 Task: Check the traffic conditions on Interstate 40 in Flagstaff.
Action: Key pressed i<Key.caps_lock>NTERSTATE<Key.space>-40,<Key.caps_lock>f<Key.caps_lock>LAGSTAFF
Screenshot: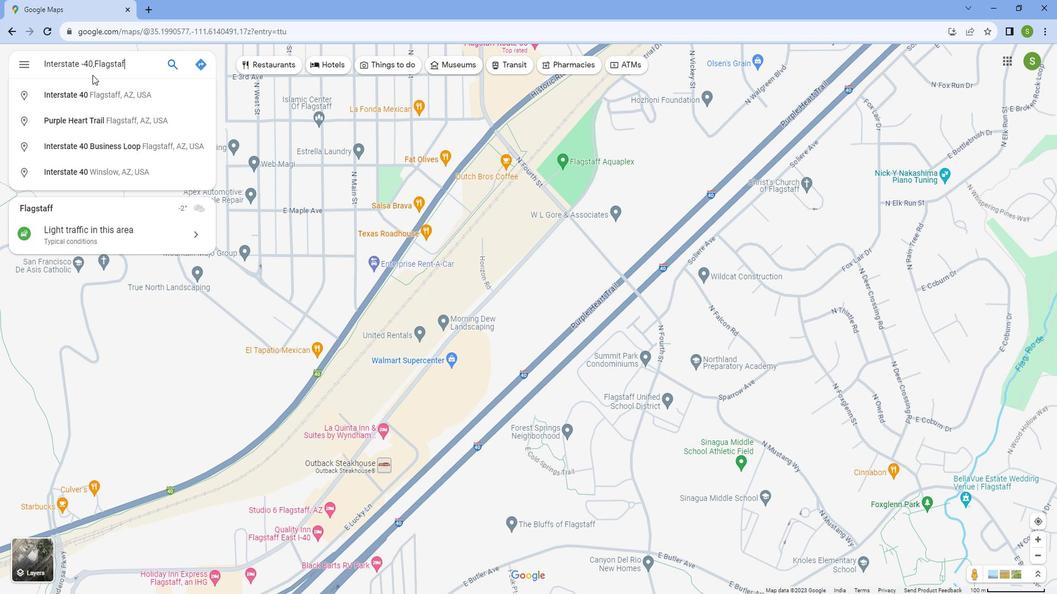 
Action: Mouse moved to (285, 350)
Screenshot: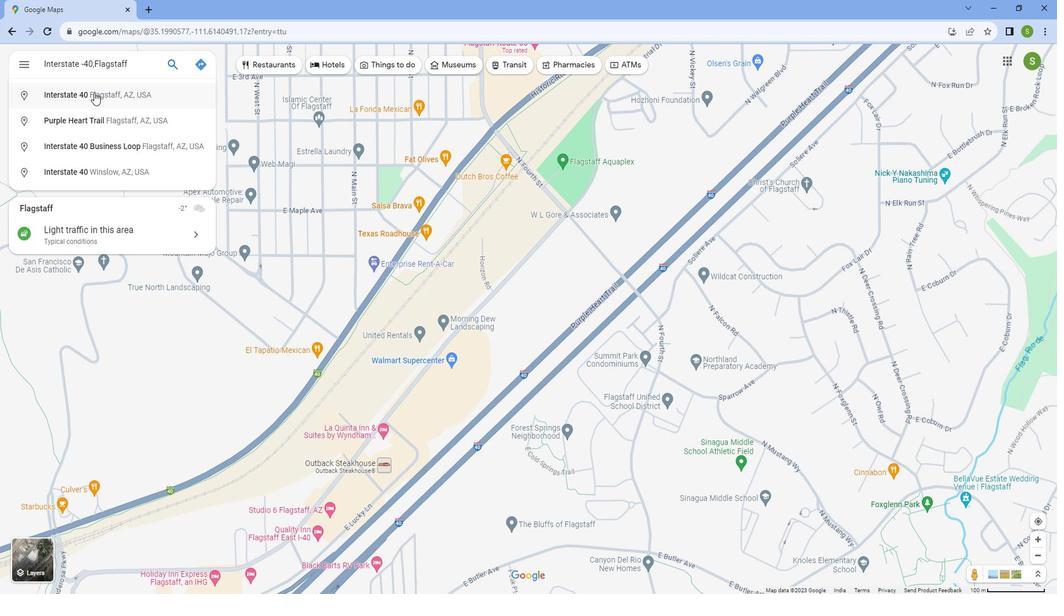 
Action: Mouse pressed left at (285, 350)
Screenshot: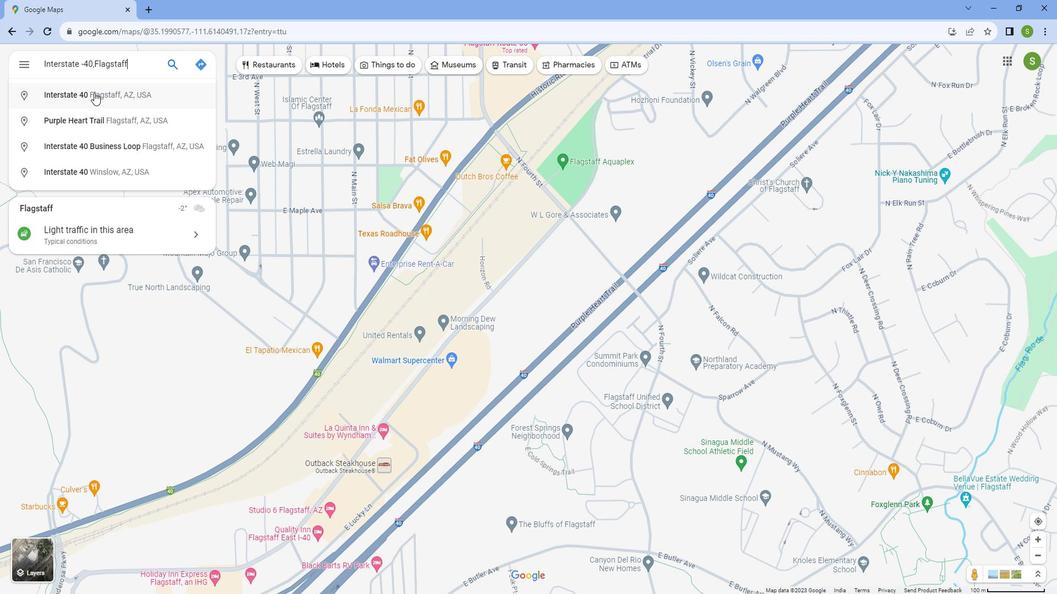 
Action: Mouse moved to (433, 345)
Screenshot: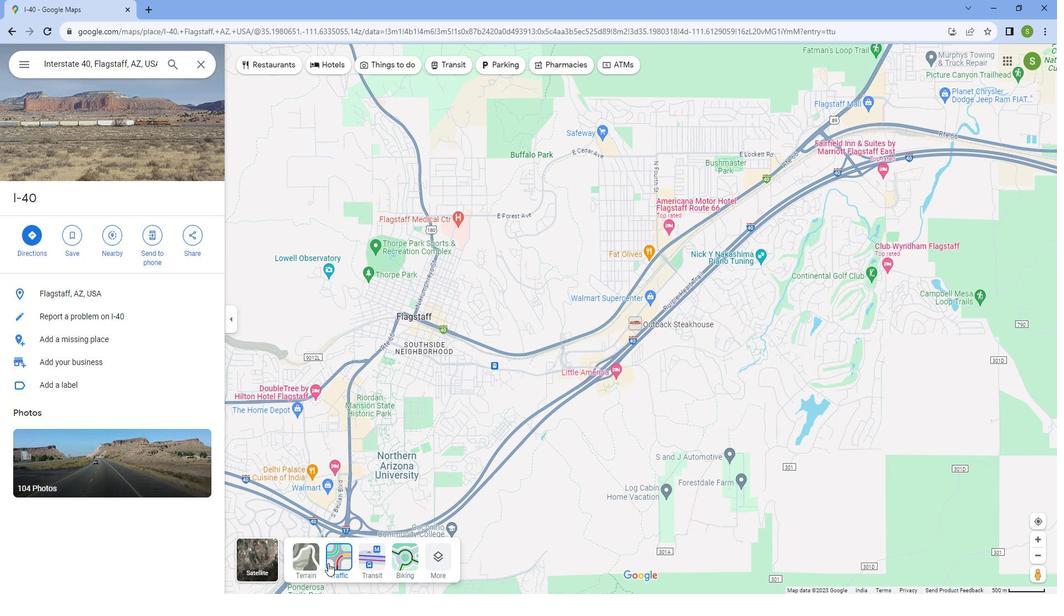 
Action: Mouse pressed left at (433, 345)
Screenshot: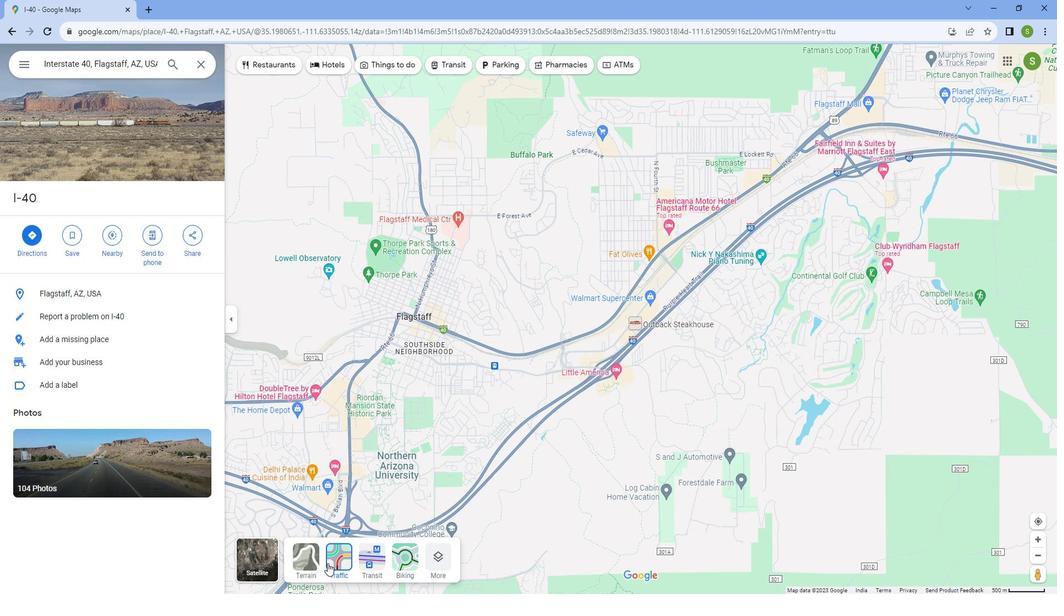 
Action: Mouse moved to (529, 347)
Screenshot: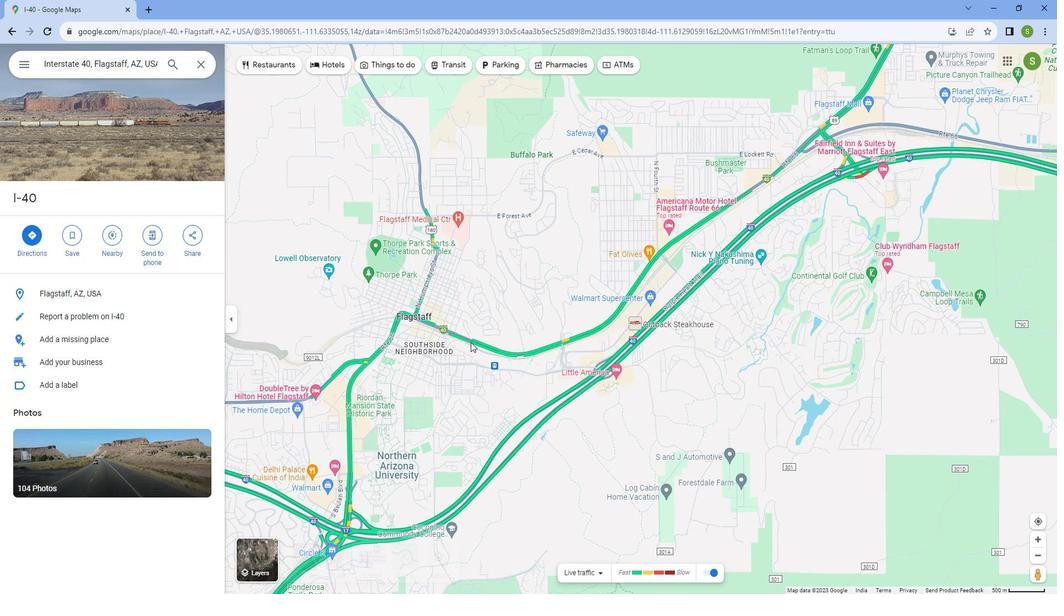 
Action: Mouse scrolled (529, 347) with delta (0, 0)
Screenshot: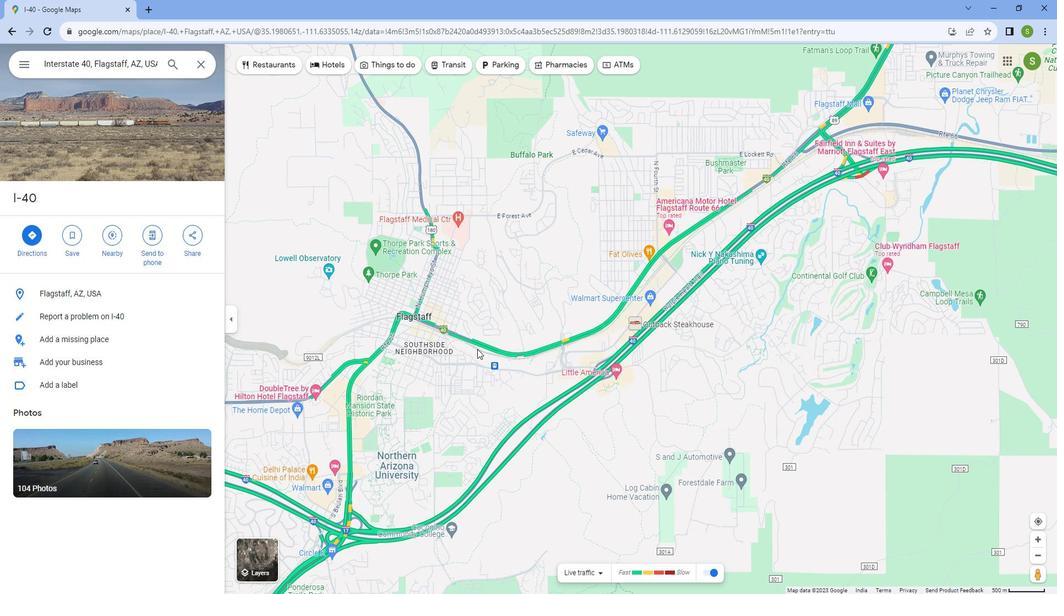 
Action: Mouse scrolled (529, 347) with delta (0, 0)
Screenshot: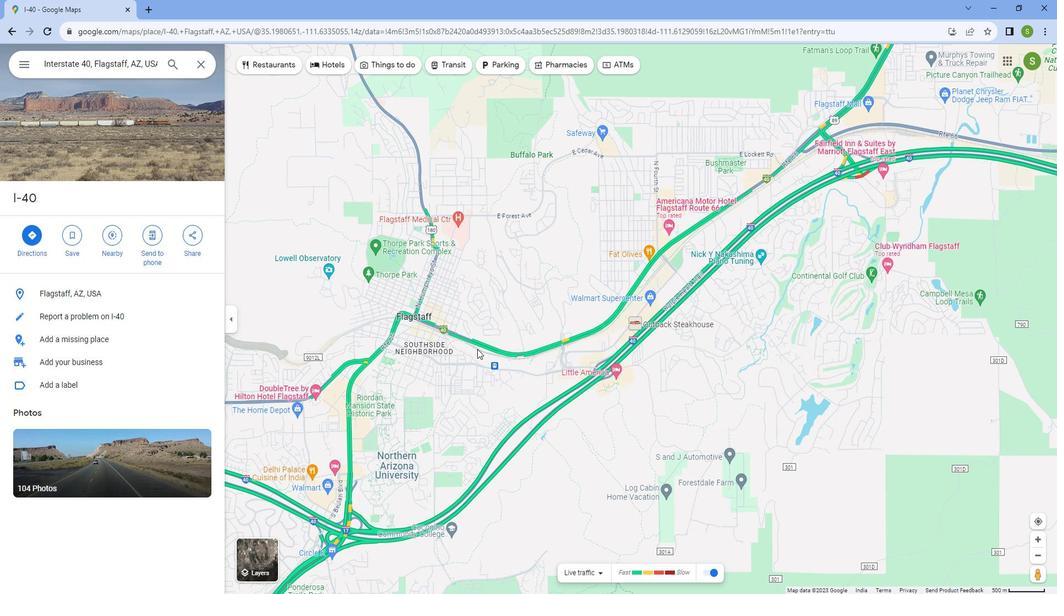 
Action: Mouse scrolled (529, 347) with delta (0, 0)
Screenshot: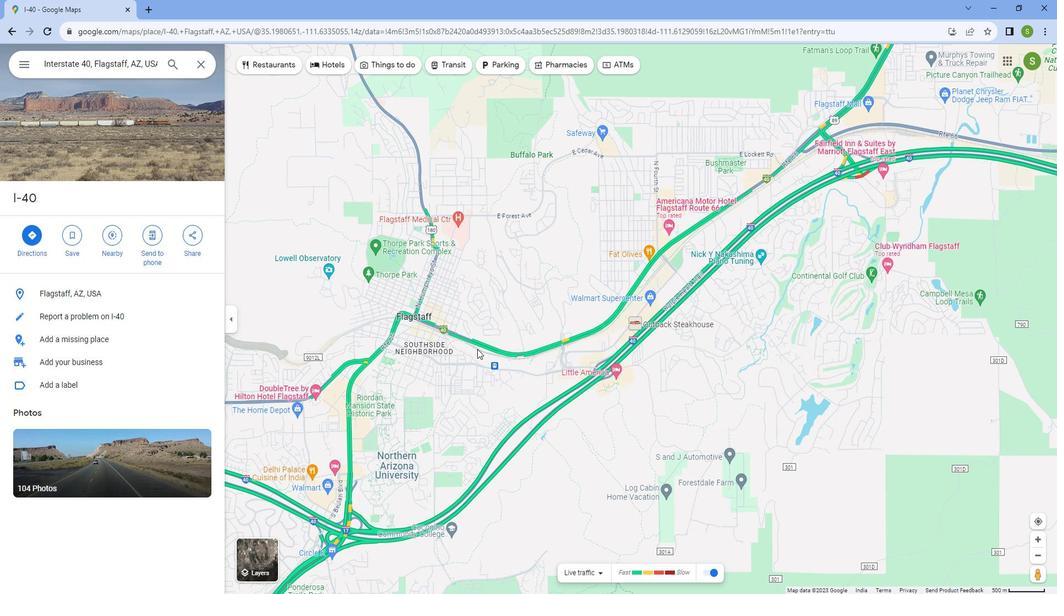 
Action: Mouse scrolled (529, 347) with delta (0, 0)
Screenshot: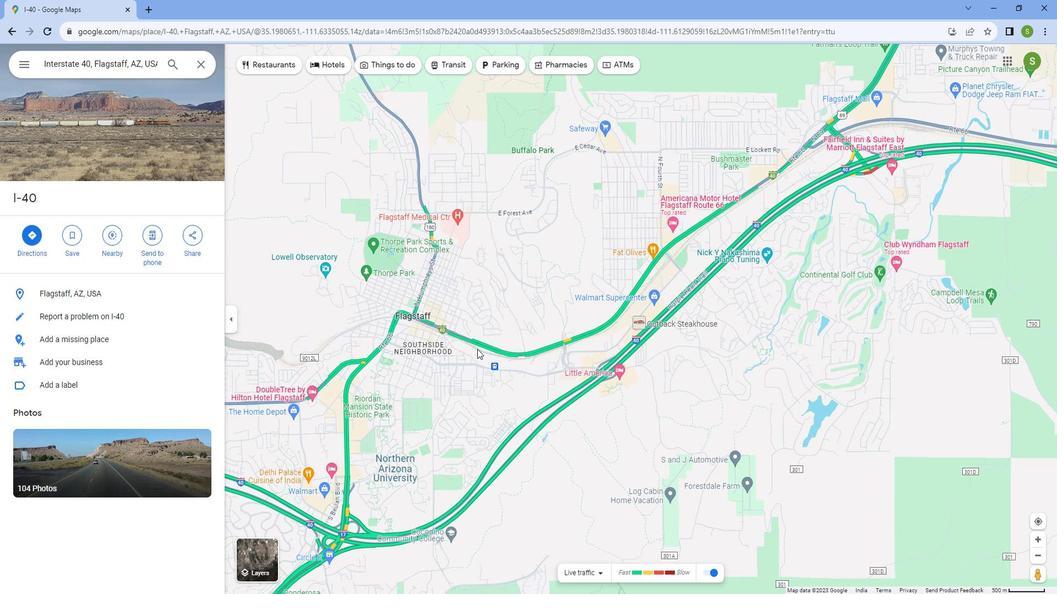 
Action: Mouse scrolled (529, 347) with delta (0, 0)
Screenshot: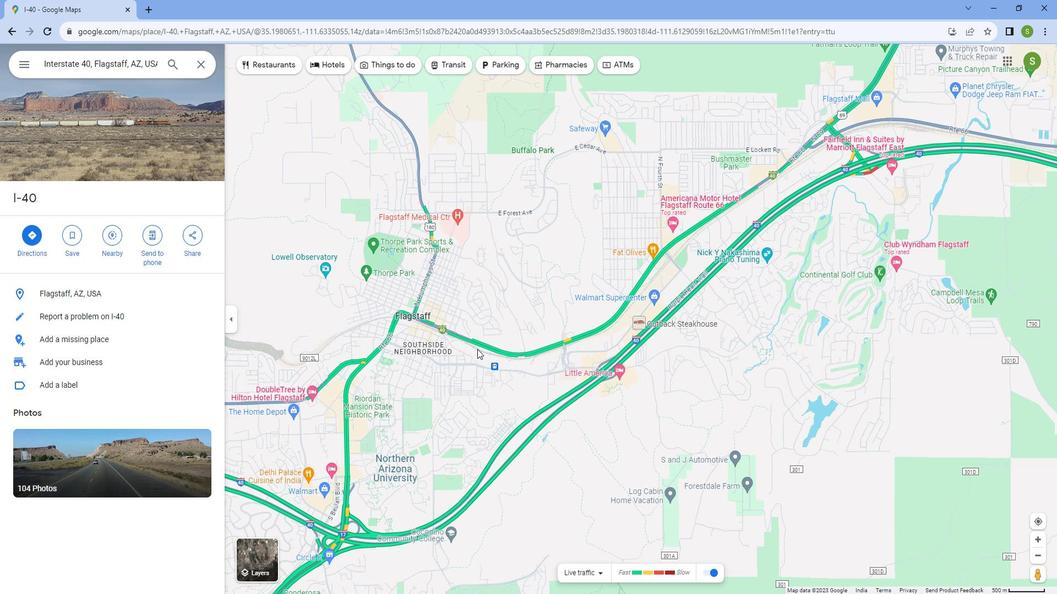 
Action: Mouse scrolled (529, 347) with delta (0, 0)
Screenshot: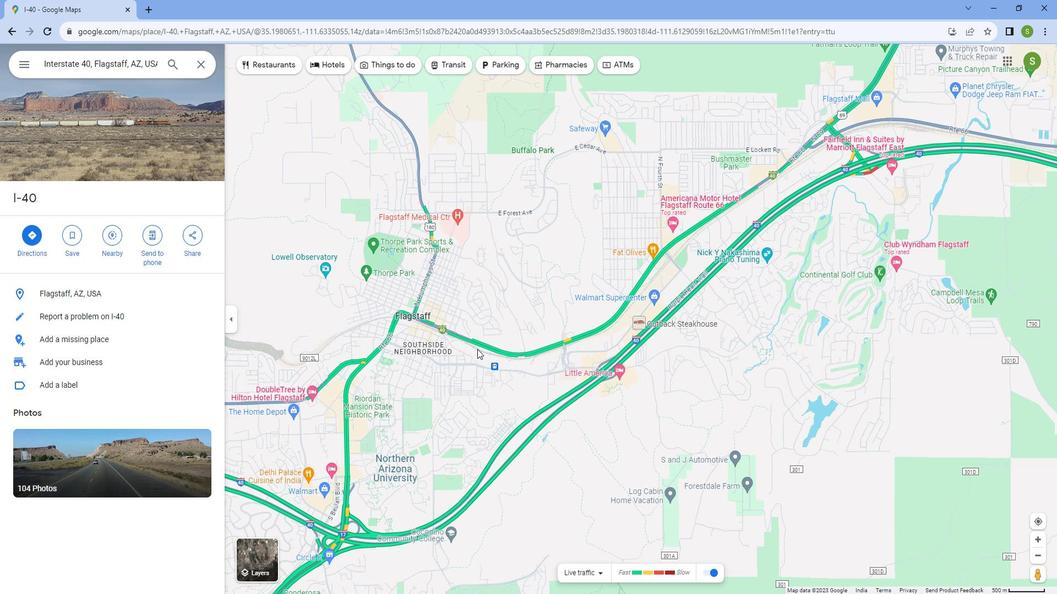 
Action: Mouse scrolled (529, 347) with delta (0, 0)
Screenshot: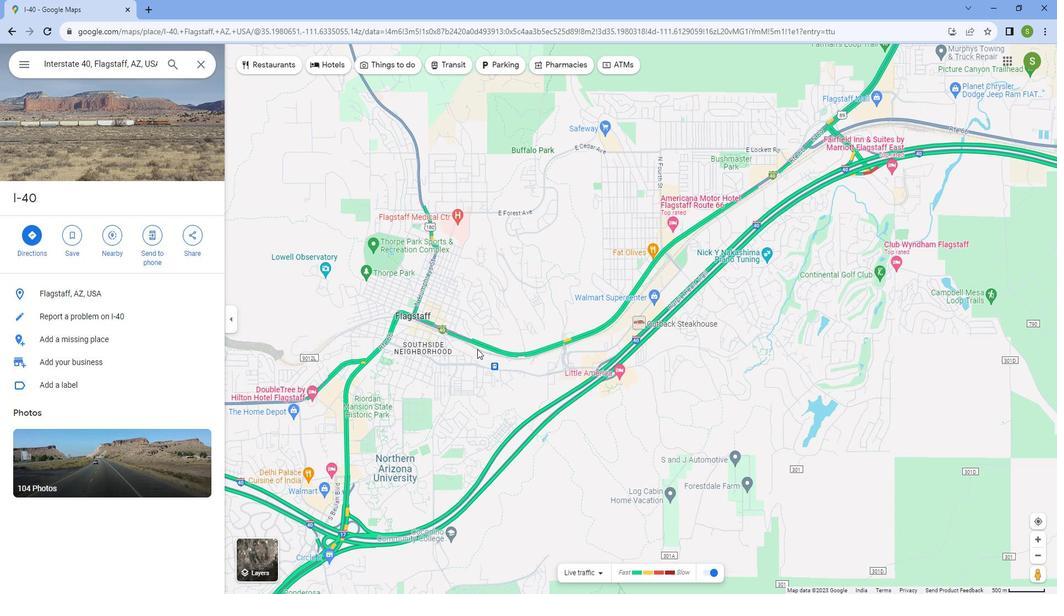 
Action: Mouse scrolled (529, 347) with delta (0, 0)
Screenshot: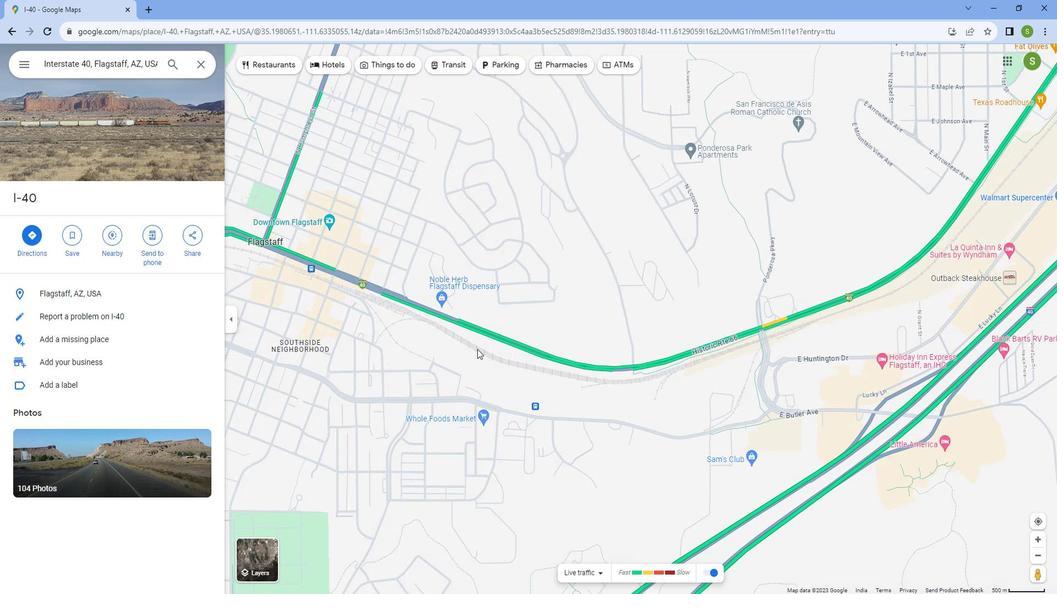 
Action: Mouse scrolled (529, 347) with delta (0, 0)
Screenshot: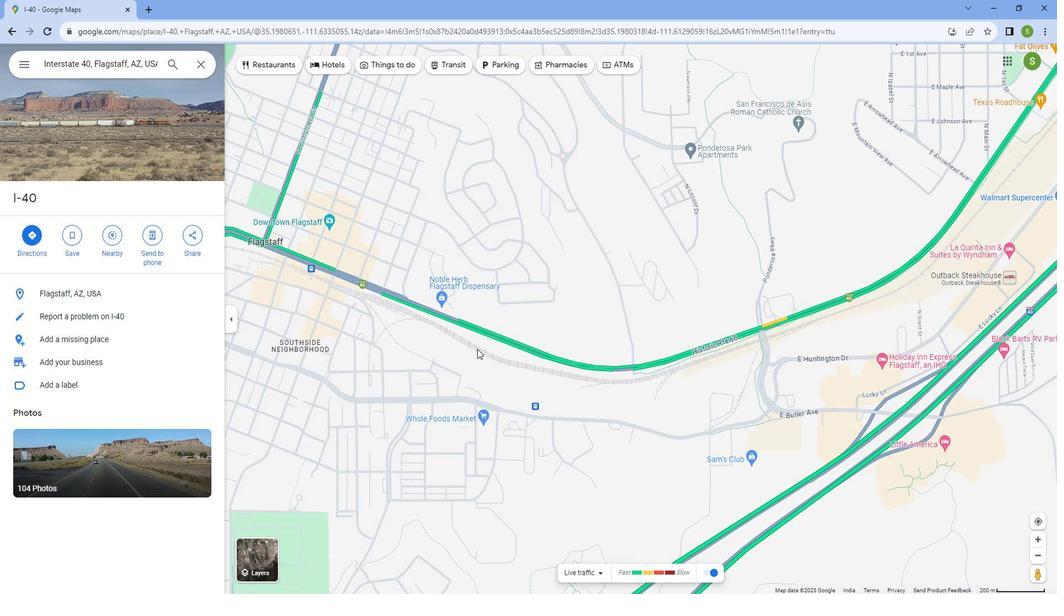 
Action: Mouse scrolled (529, 347) with delta (0, 0)
Screenshot: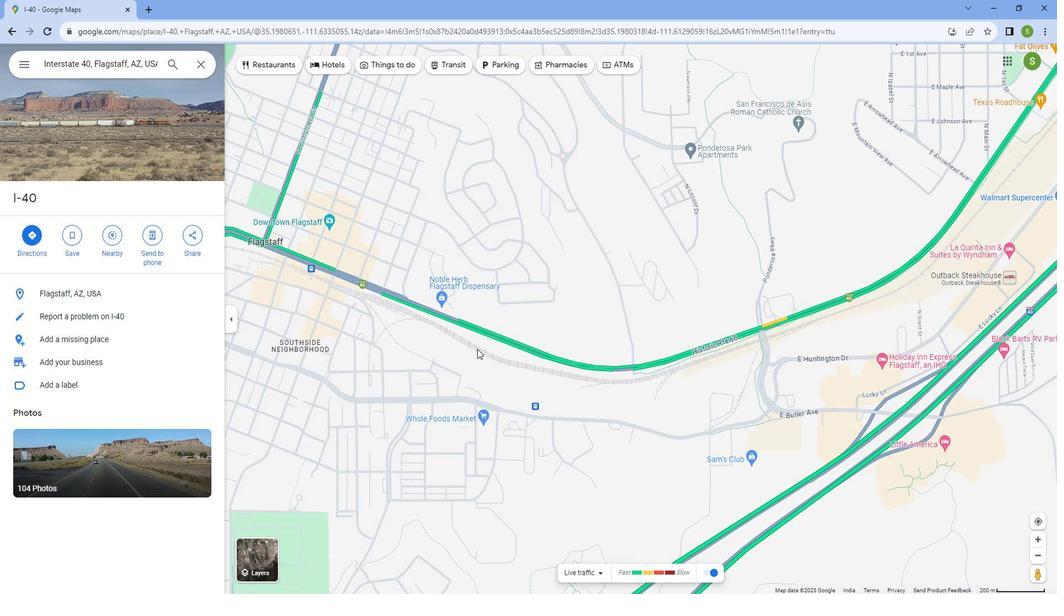 
Action: Mouse scrolled (529, 347) with delta (0, 0)
Screenshot: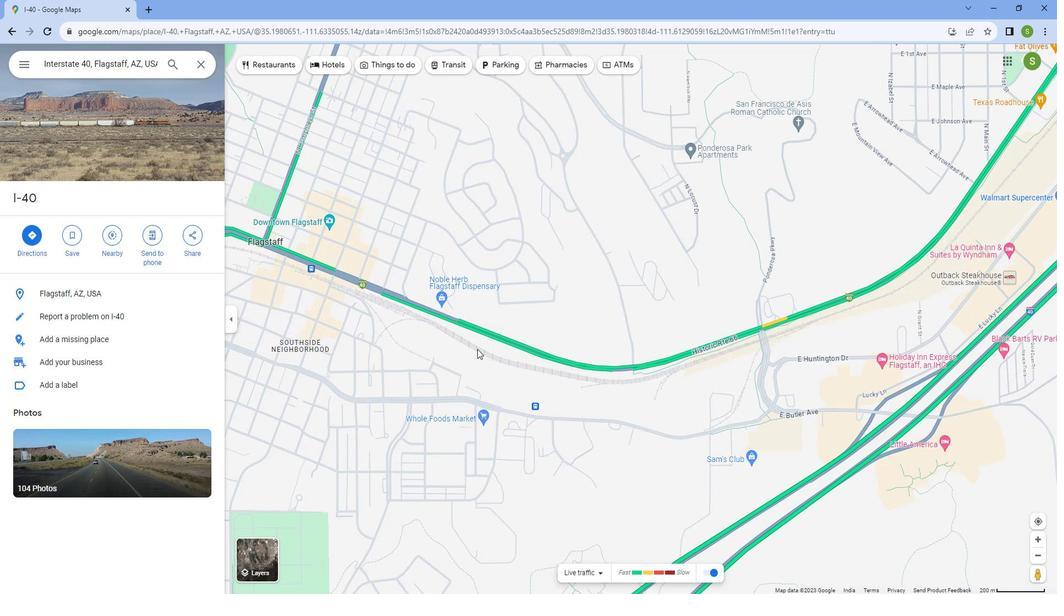 
Action: Mouse scrolled (529, 347) with delta (0, 0)
Screenshot: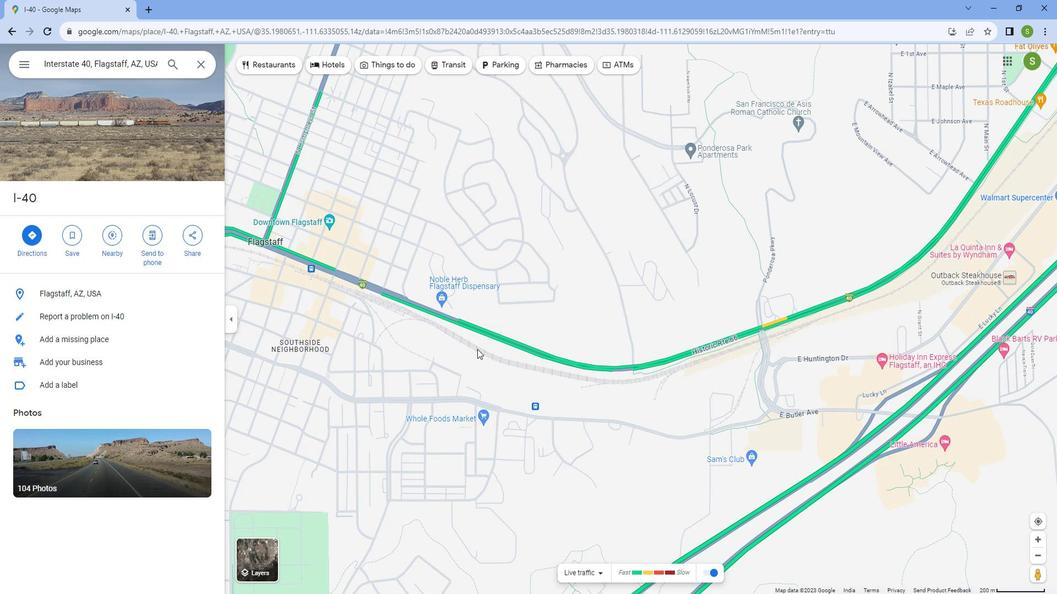 
Action: Mouse moved to (705, 346)
Screenshot: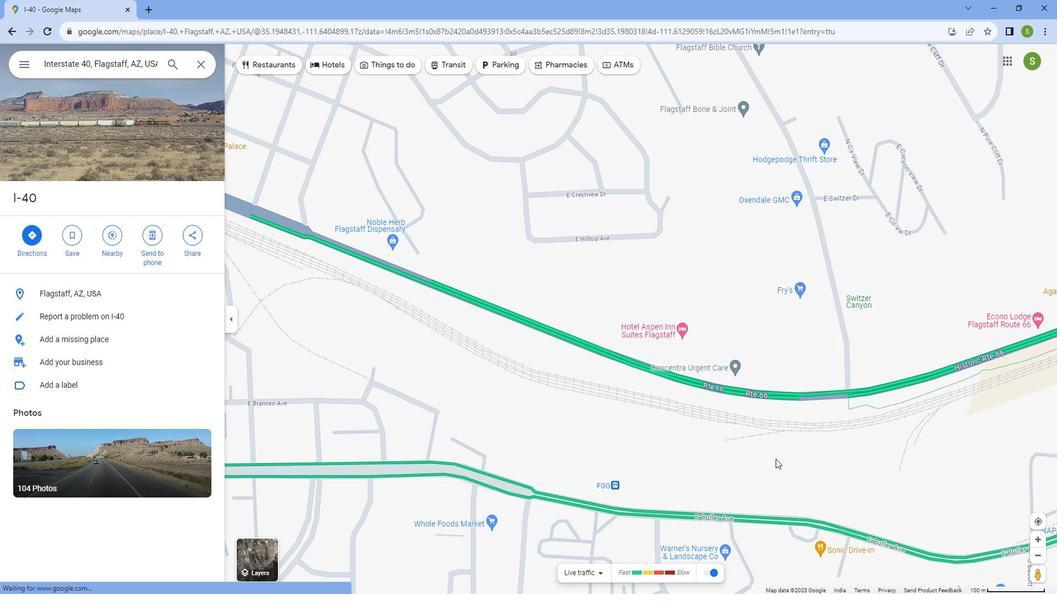 
Action: Mouse pressed left at (705, 346)
Screenshot: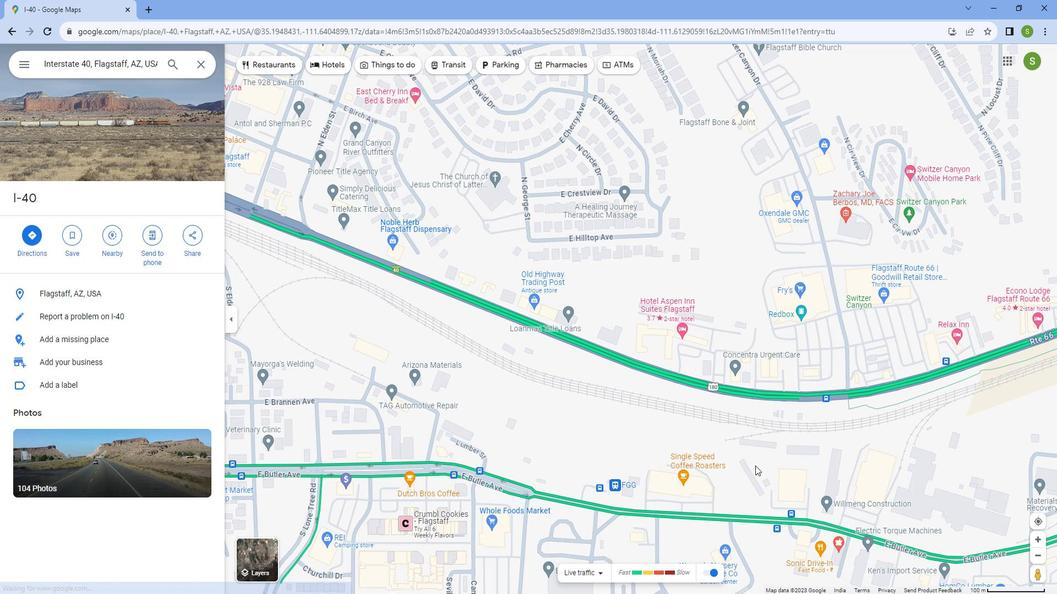 
Action: Mouse moved to (747, 348)
Screenshot: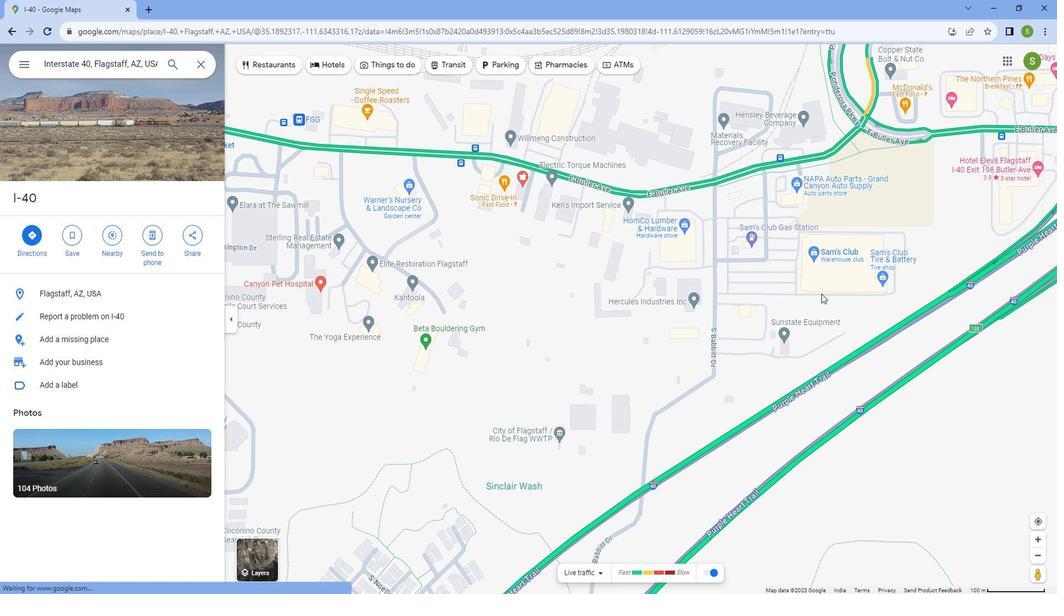 
Action: Mouse pressed left at (747, 348)
Screenshot: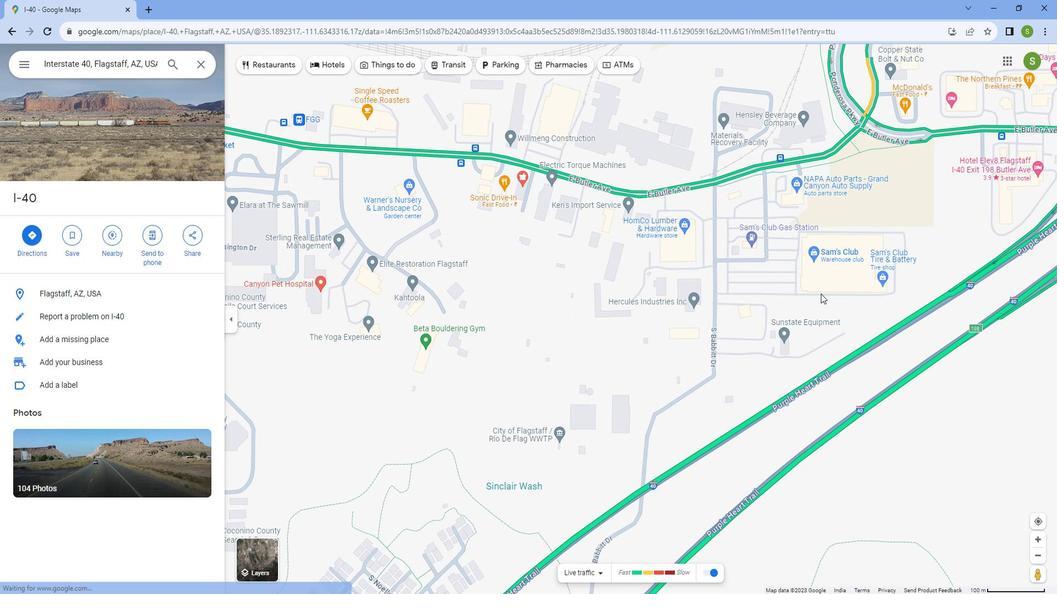 
Action: Mouse moved to (836, 348)
Screenshot: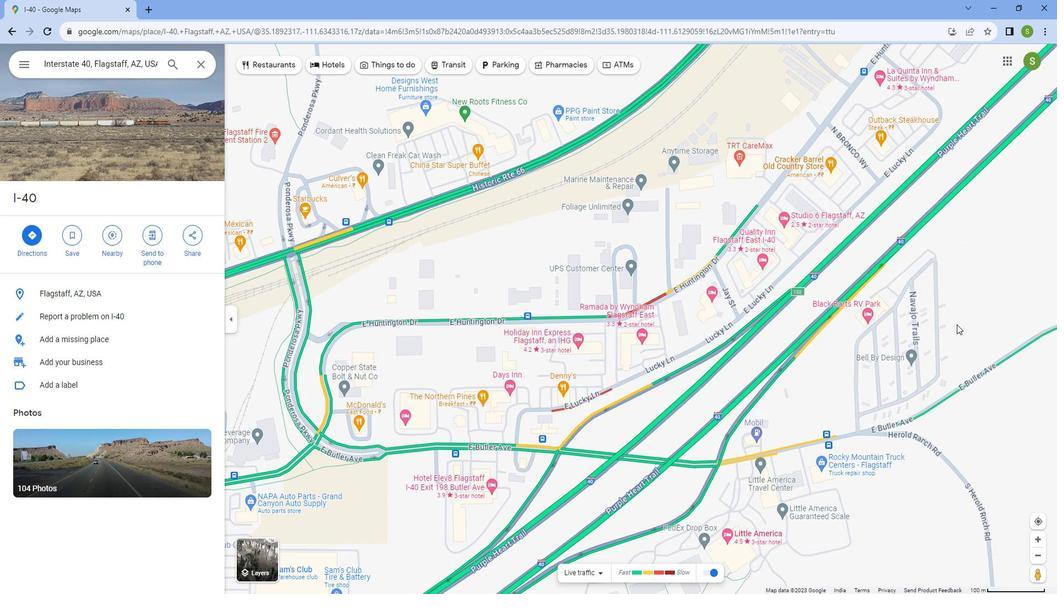 
Action: Mouse pressed left at (836, 348)
Screenshot: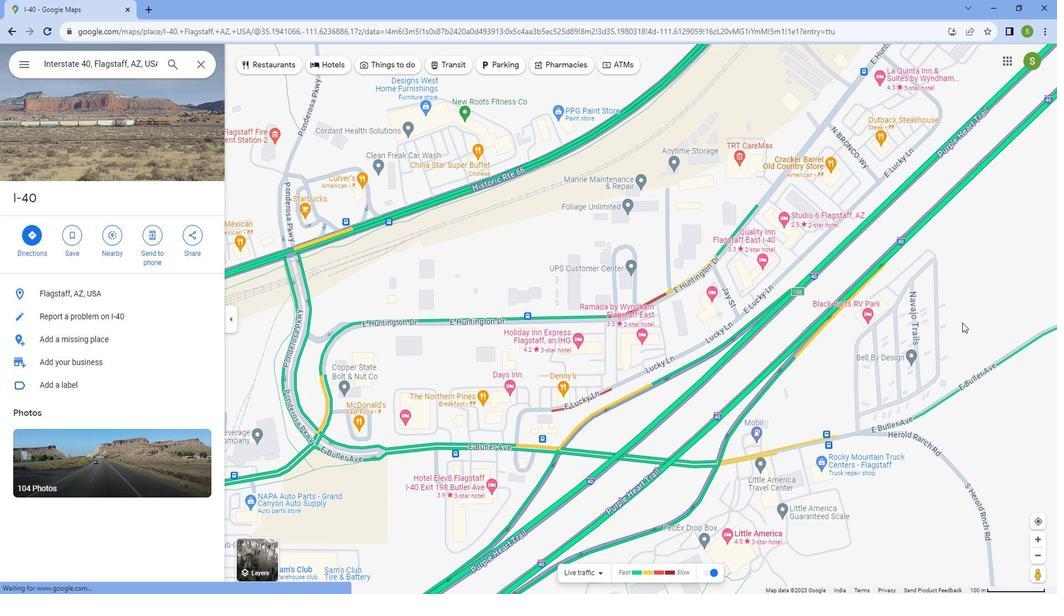 
Action: Mouse moved to (762, 349)
Screenshot: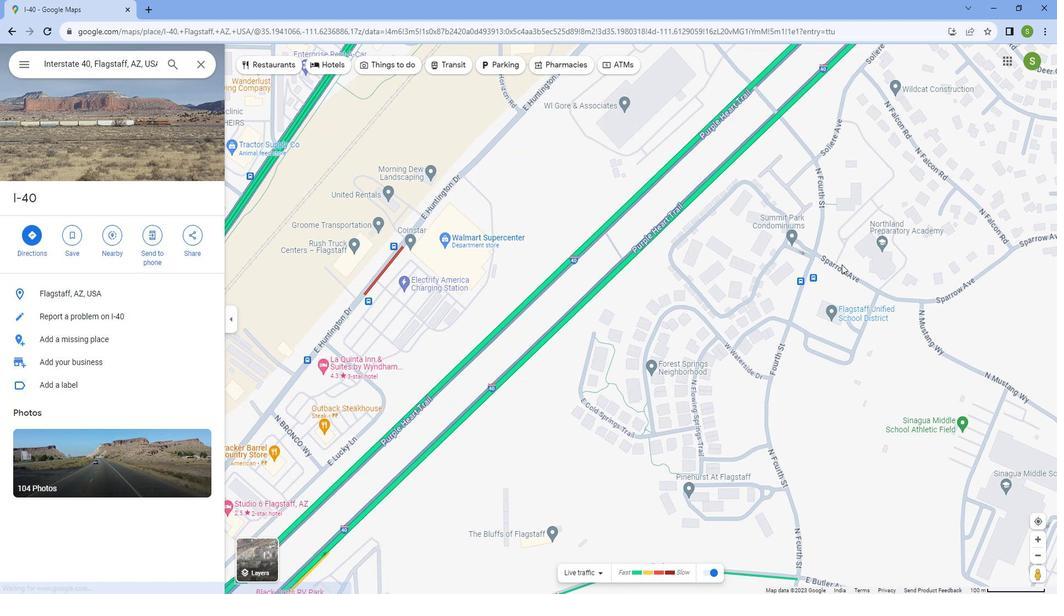 
Action: Mouse pressed left at (762, 349)
Screenshot: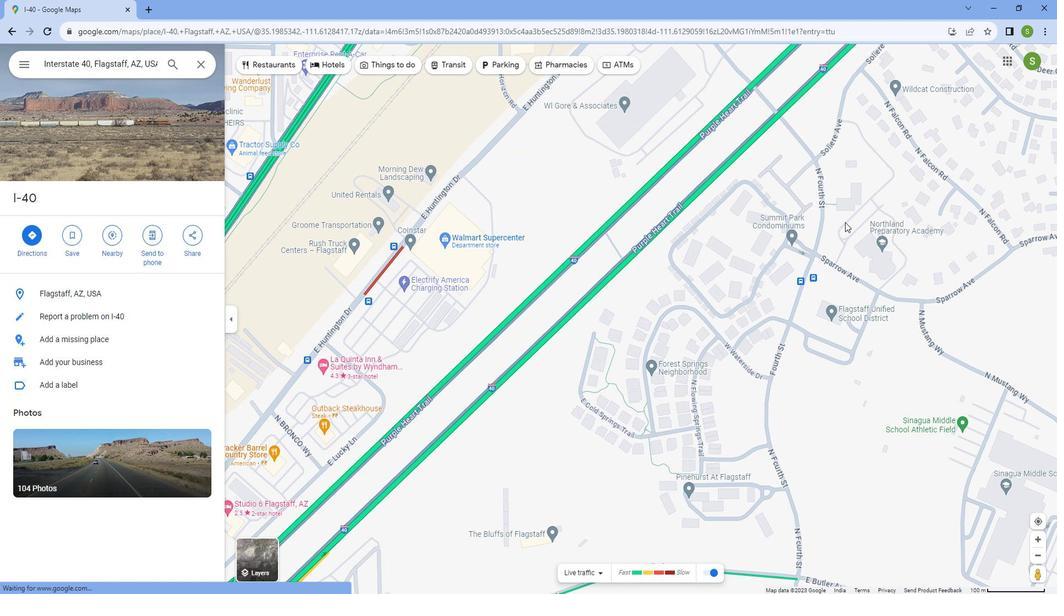
Action: Mouse moved to (601, 347)
Screenshot: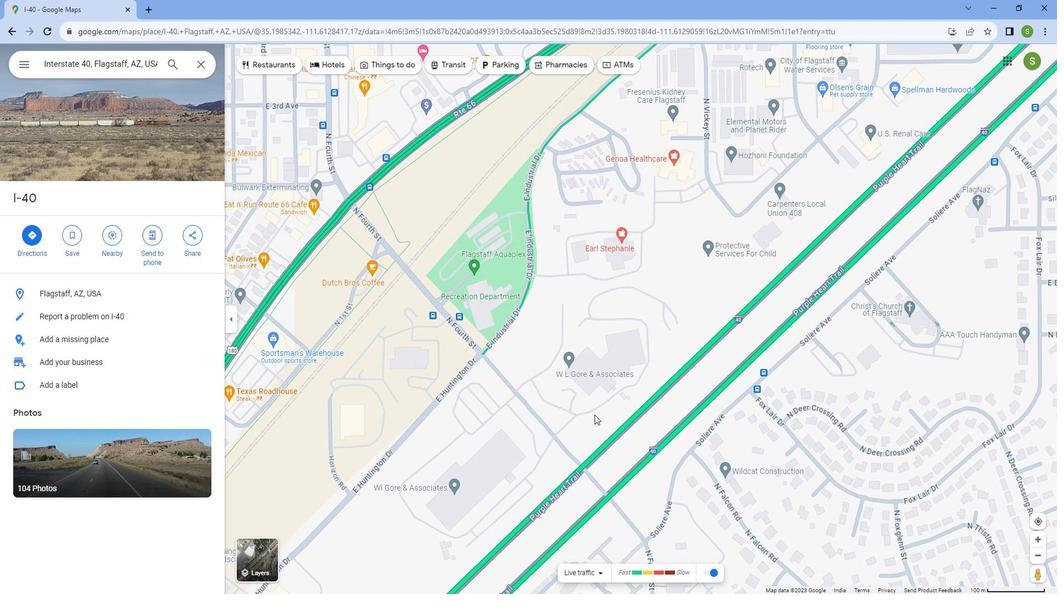 
Action: Mouse scrolled (601, 347) with delta (0, 0)
Screenshot: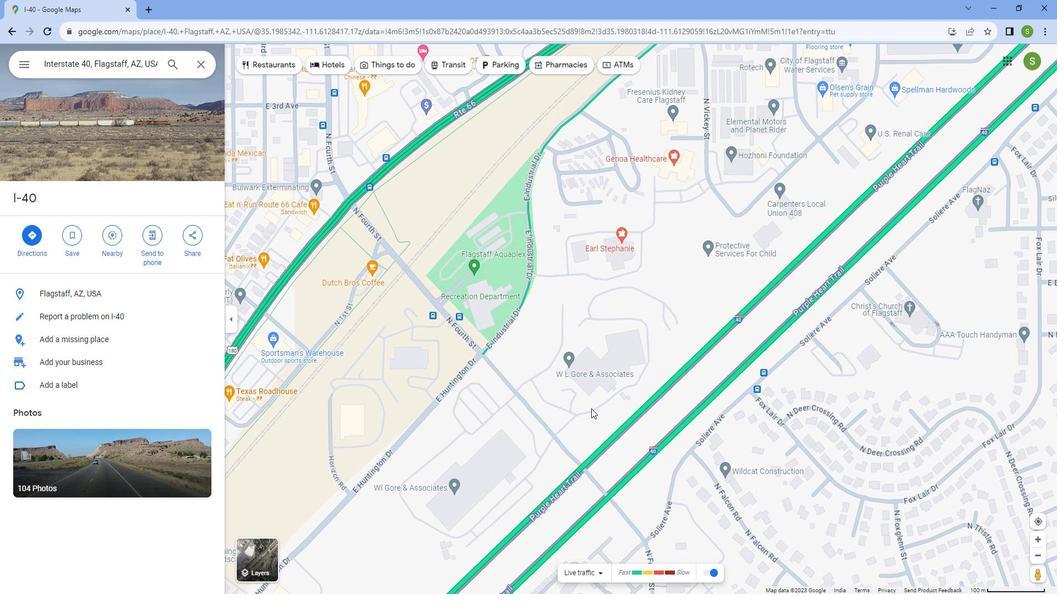 
Action: Mouse scrolled (601, 347) with delta (0, 0)
Screenshot: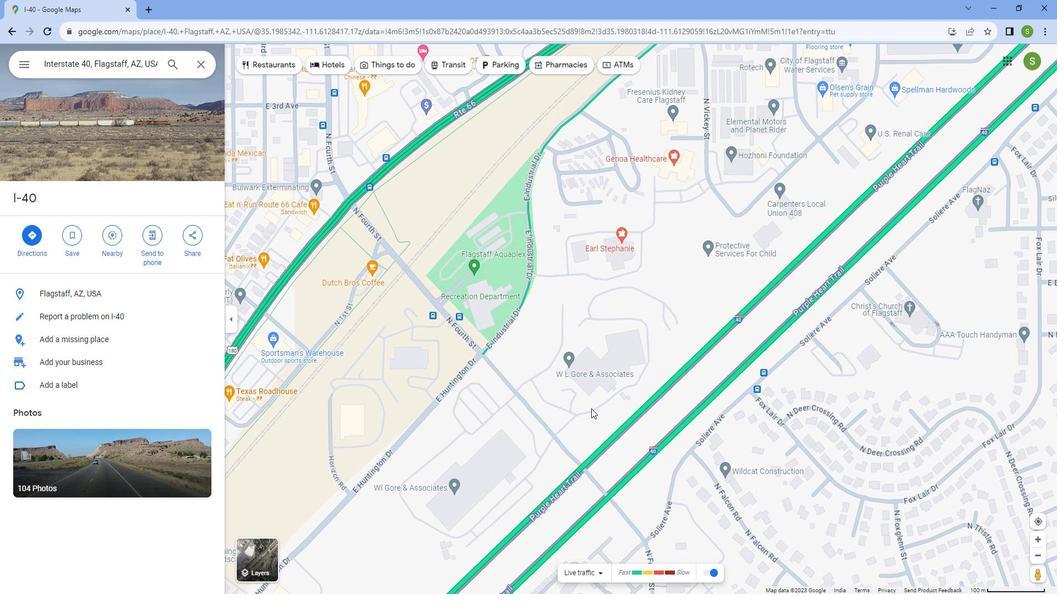 
Action: Mouse scrolled (601, 347) with delta (0, 0)
Screenshot: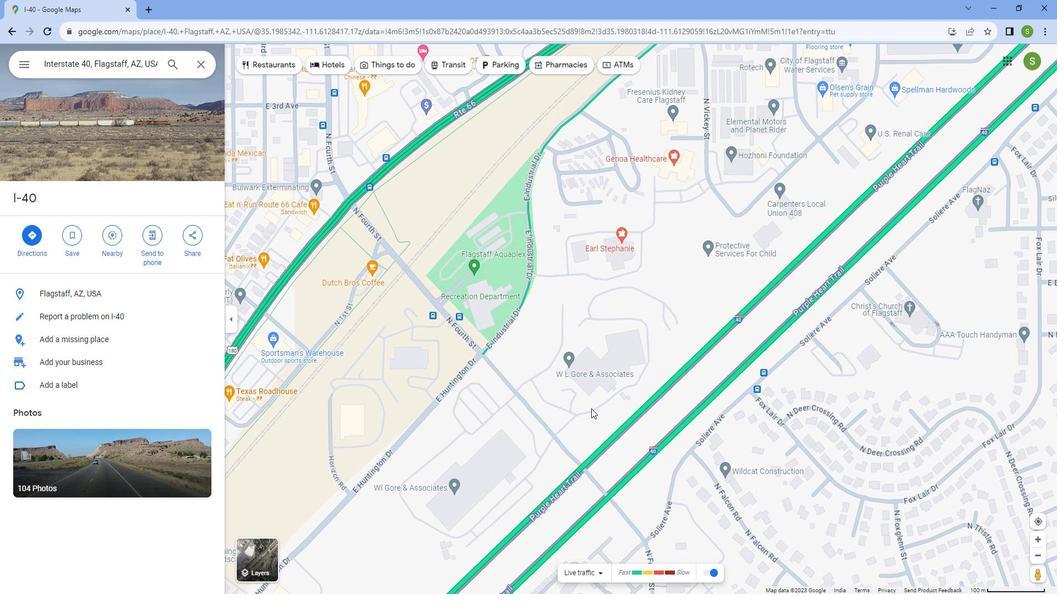 
Action: Mouse scrolled (601, 347) with delta (0, 0)
Screenshot: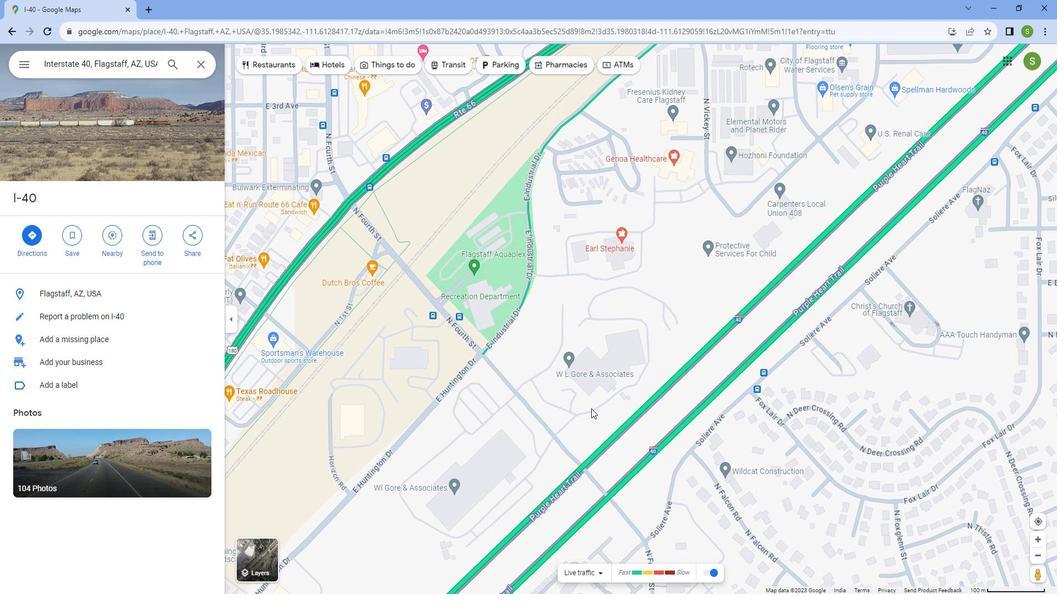 
Action: Mouse scrolled (601, 347) with delta (0, 0)
Screenshot: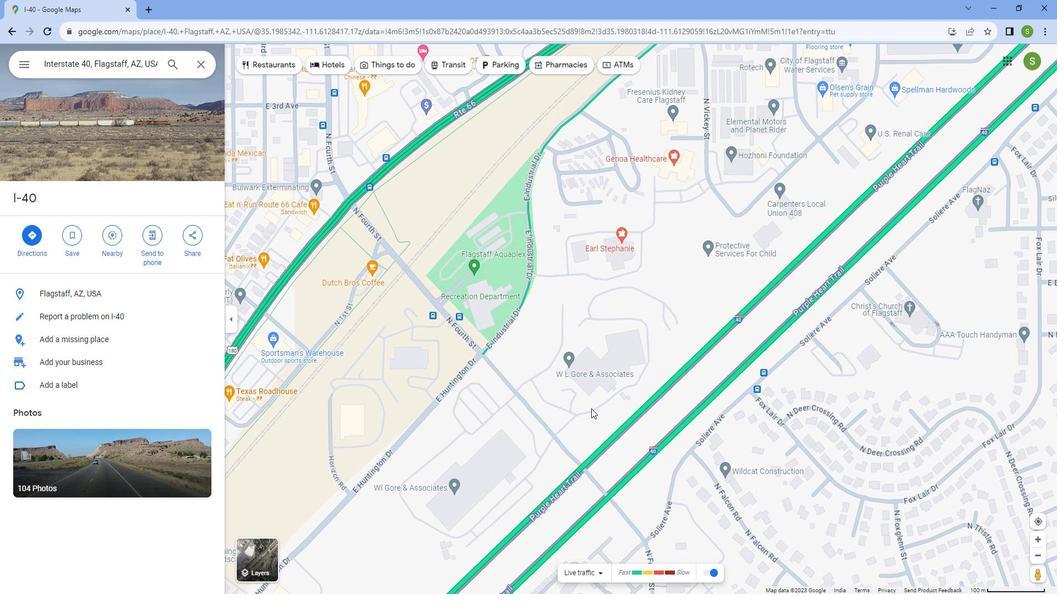 
Action: Mouse scrolled (601, 347) with delta (0, 0)
Screenshot: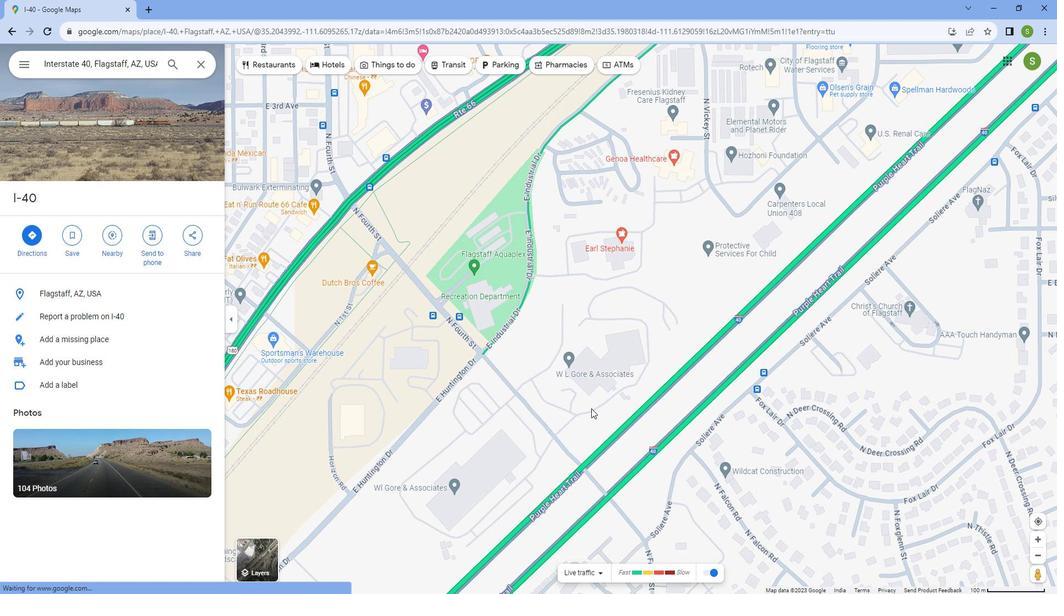 
Action: Mouse scrolled (601, 347) with delta (0, 0)
Screenshot: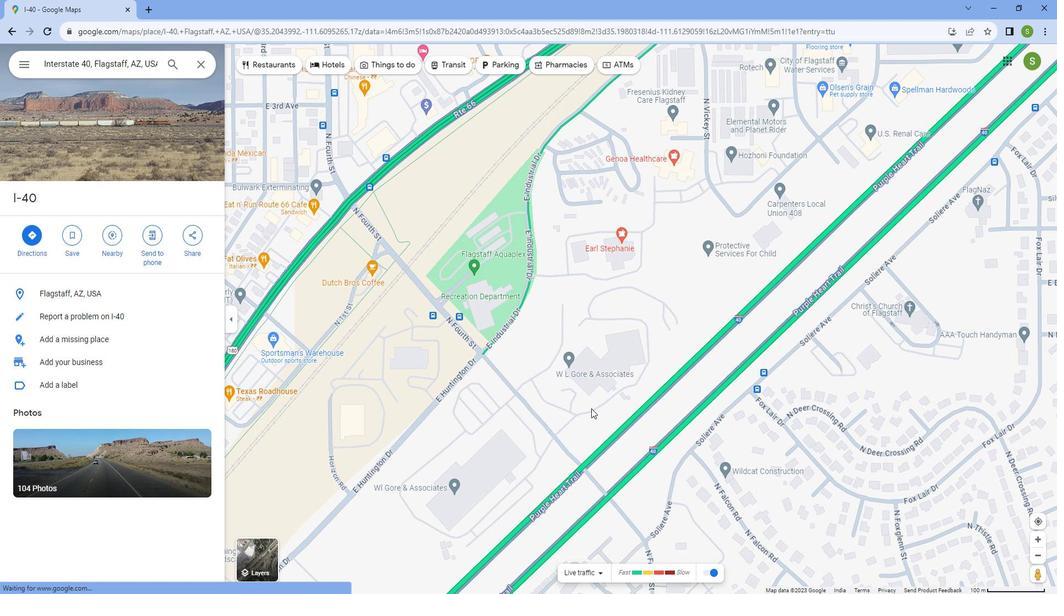 
Action: Mouse scrolled (601, 347) with delta (0, 0)
Screenshot: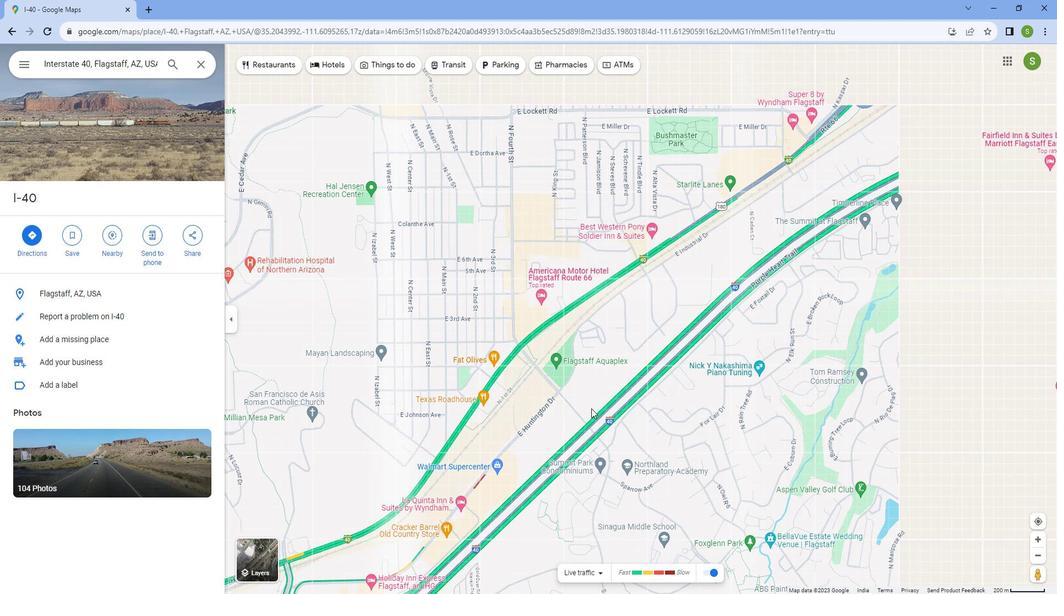 
Action: Mouse scrolled (601, 347) with delta (0, 0)
Screenshot: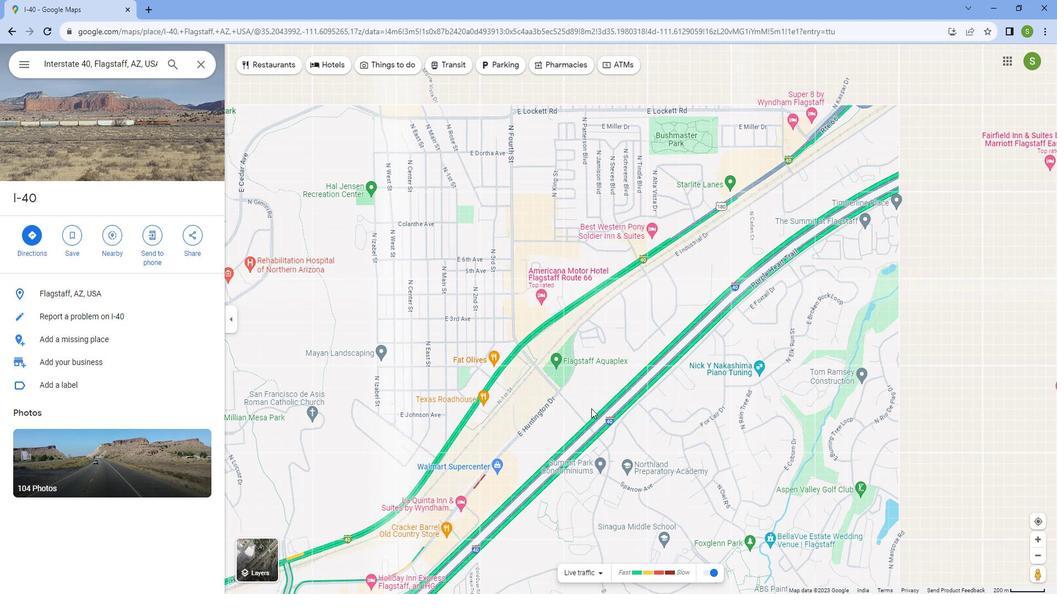 
Action: Mouse scrolled (601, 347) with delta (0, 0)
Screenshot: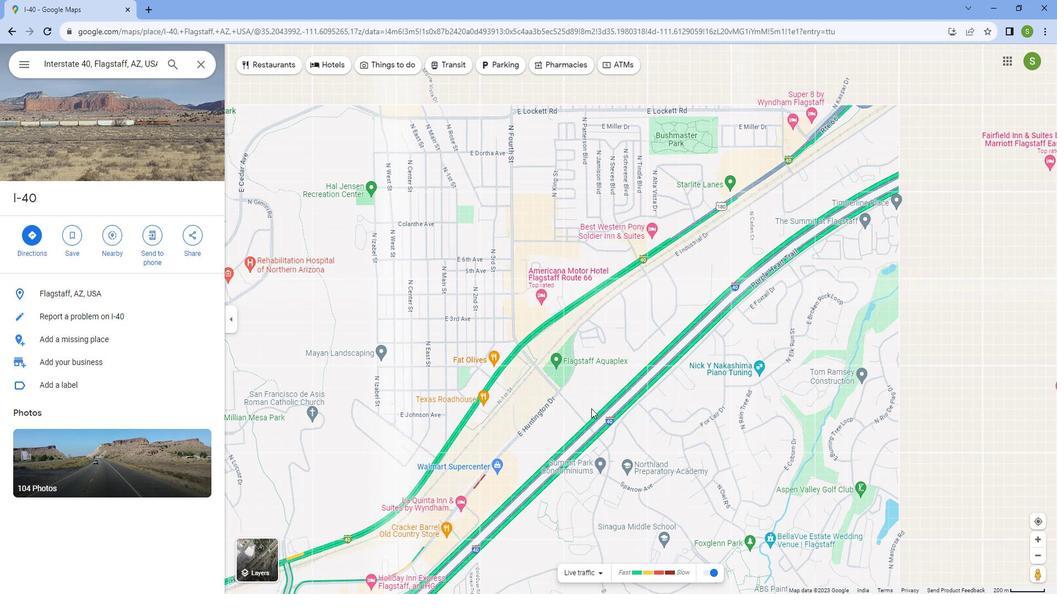 
Action: Mouse scrolled (601, 347) with delta (0, 0)
Screenshot: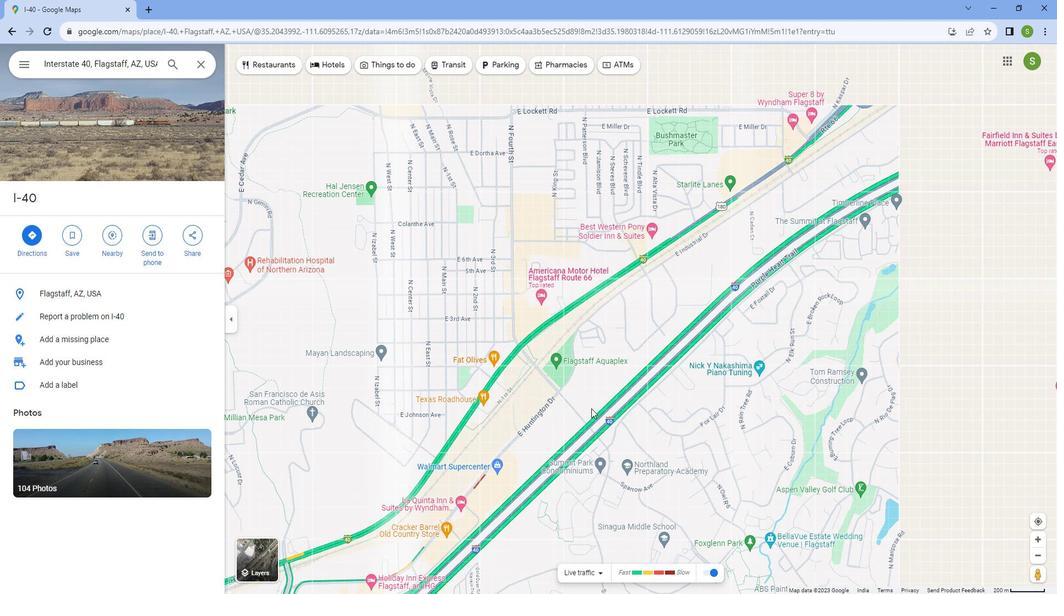 
Action: Mouse scrolled (601, 347) with delta (0, 0)
Screenshot: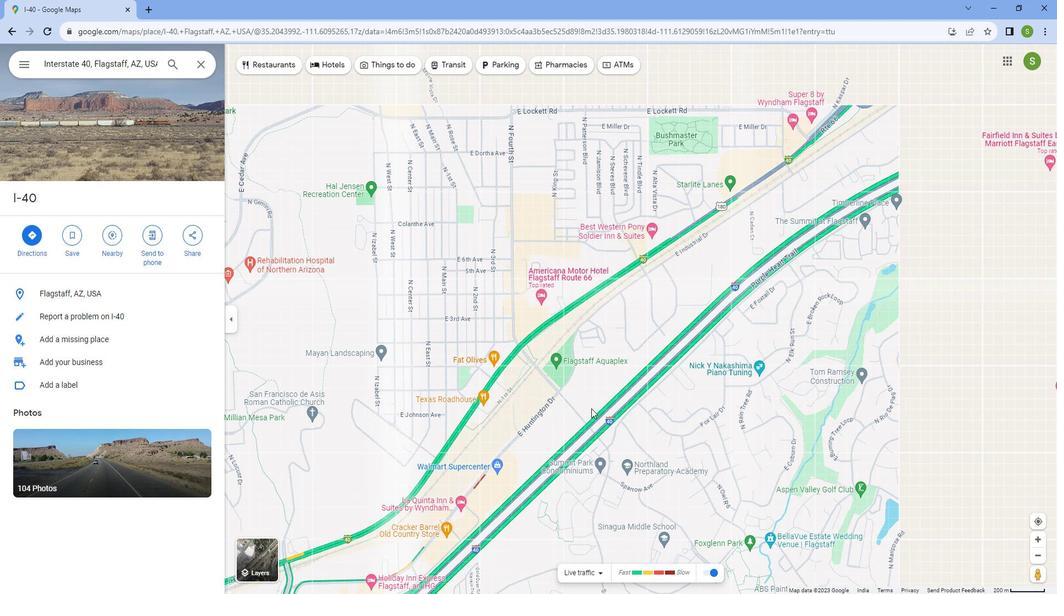 
Action: Mouse scrolled (601, 347) with delta (0, 0)
Screenshot: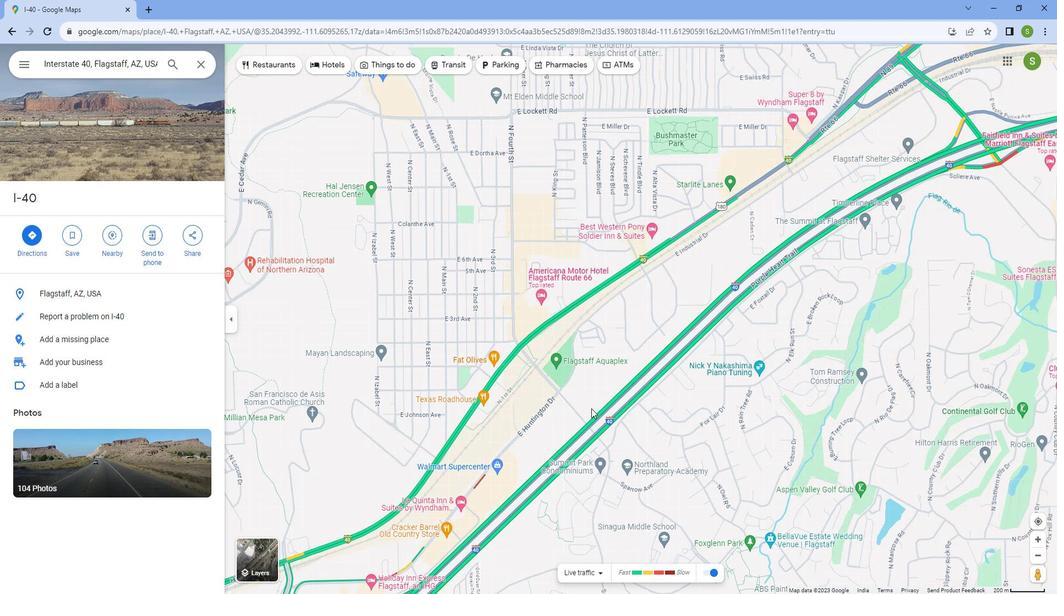
Action: Mouse scrolled (601, 347) with delta (0, 0)
Screenshot: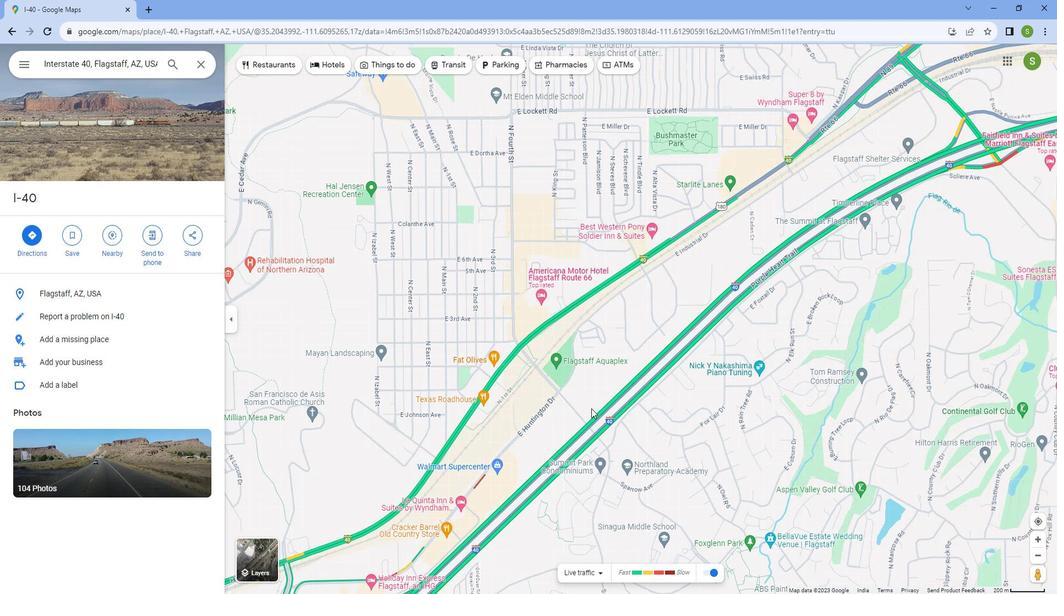 
Action: Mouse scrolled (601, 347) with delta (0, 0)
Screenshot: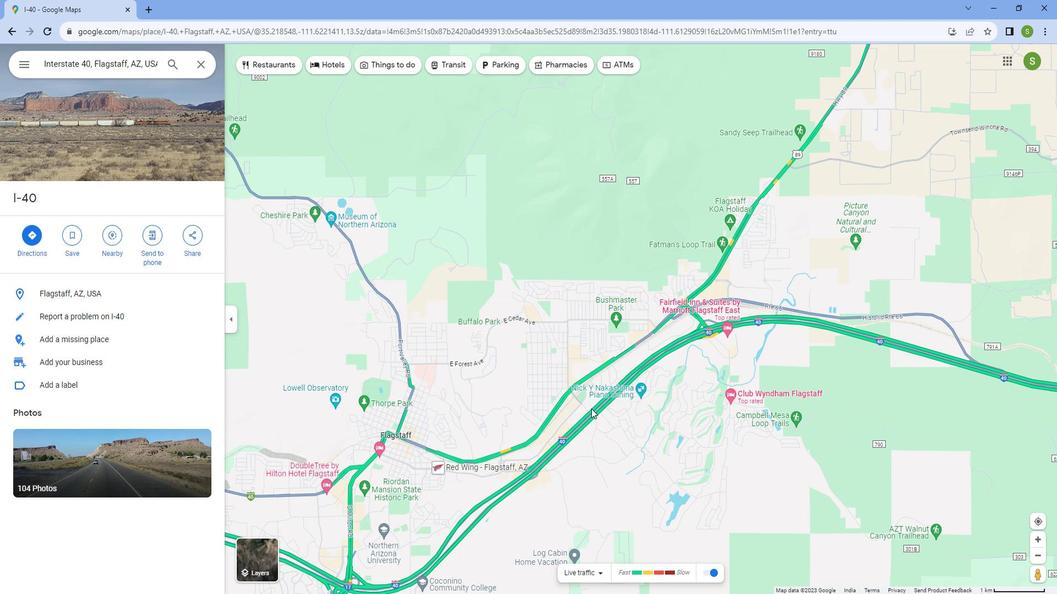 
Action: Mouse scrolled (601, 347) with delta (0, 0)
Screenshot: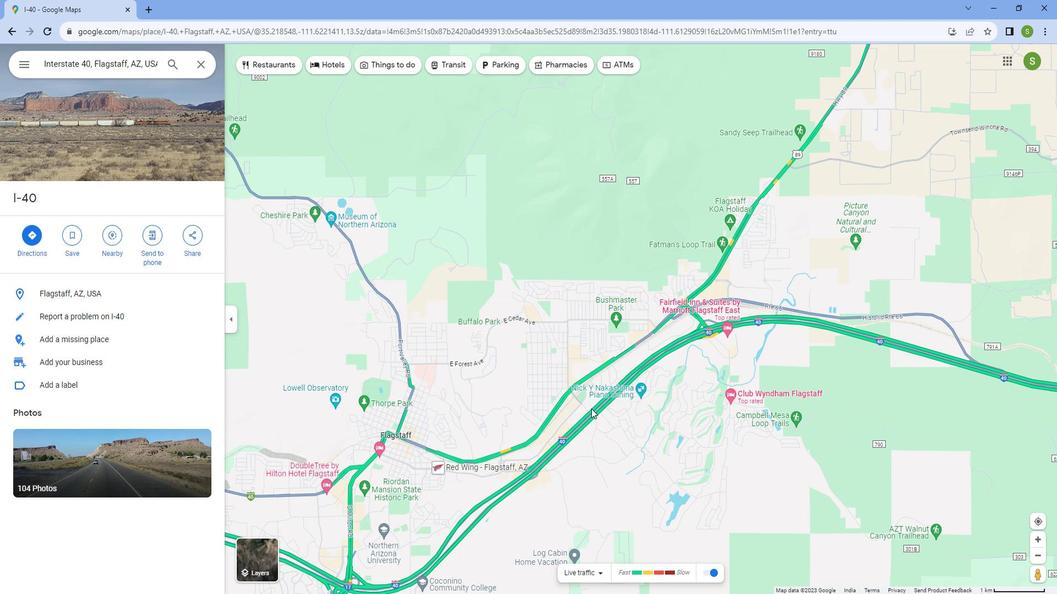 
Action: Mouse scrolled (601, 347) with delta (0, 0)
Screenshot: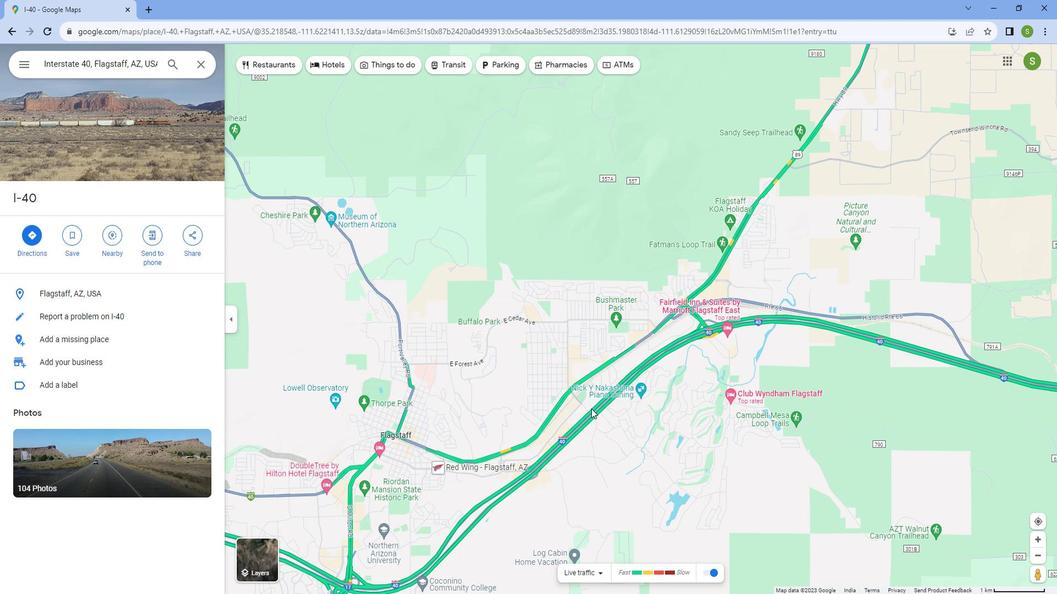
Action: Mouse scrolled (601, 347) with delta (0, 0)
Screenshot: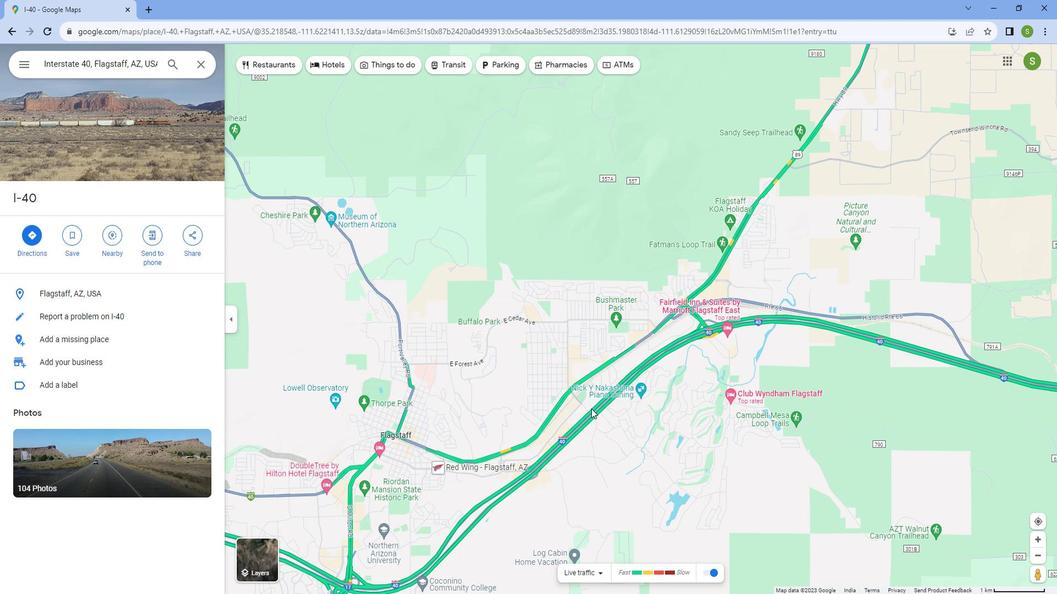 
Action: Mouse scrolled (601, 347) with delta (0, 0)
Screenshot: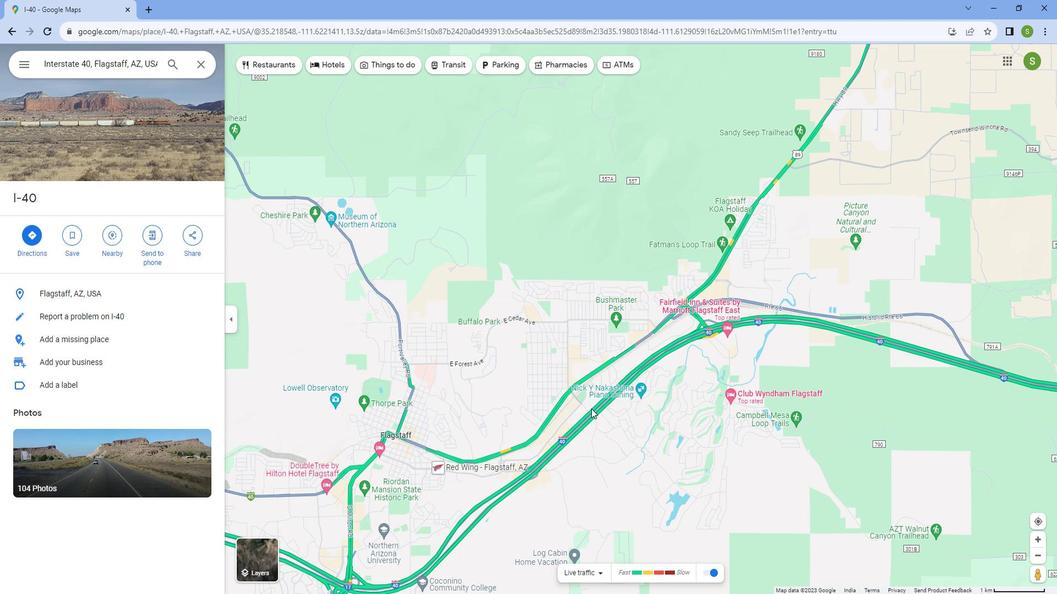 
Action: Mouse moved to (580, 347)
Screenshot: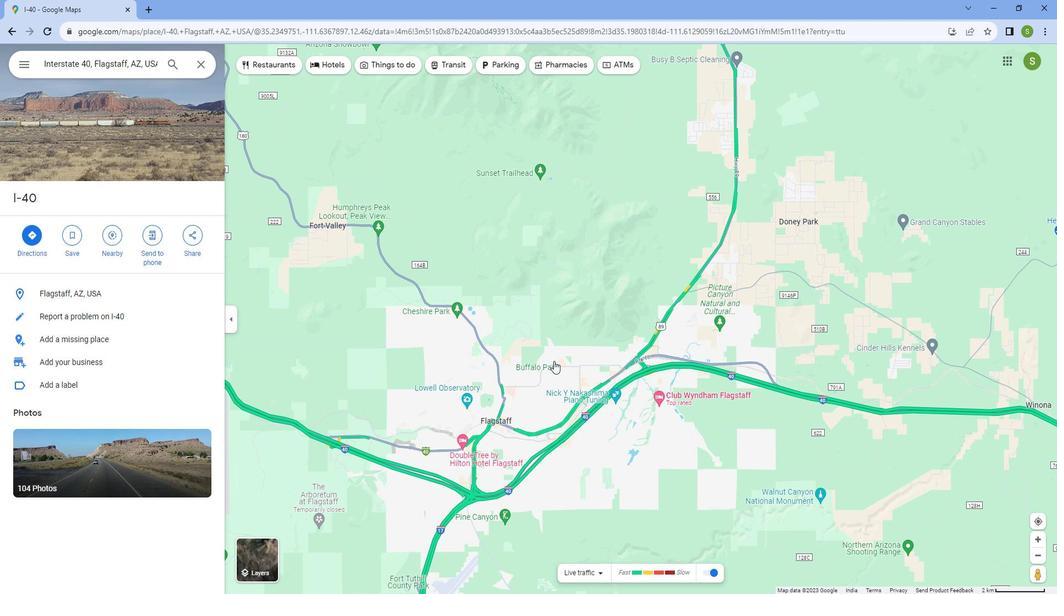 
Action: Mouse pressed left at (580, 347)
Screenshot: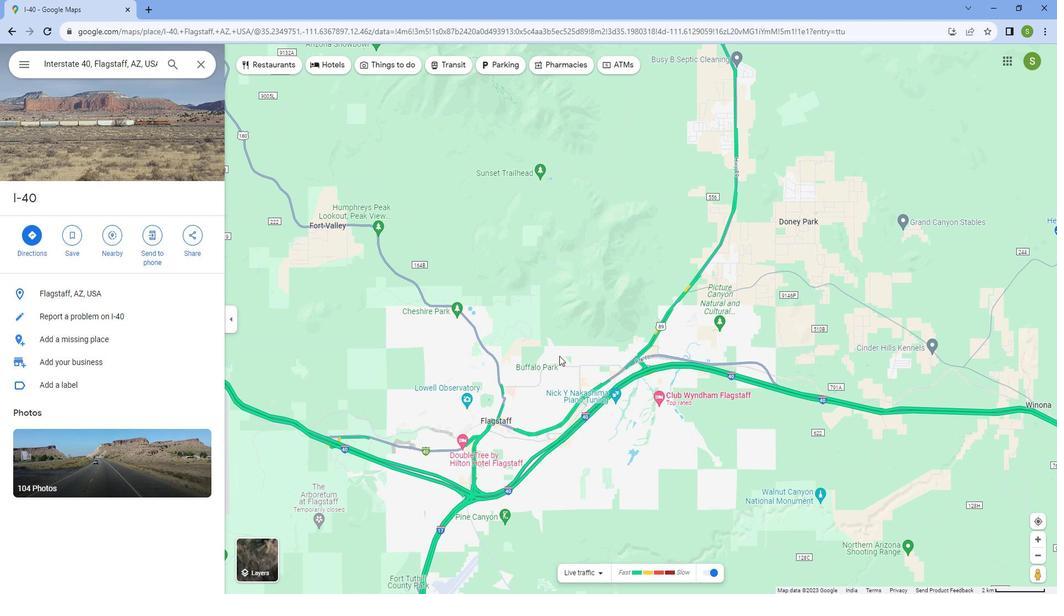
Action: Mouse moved to (626, 350)
Screenshot: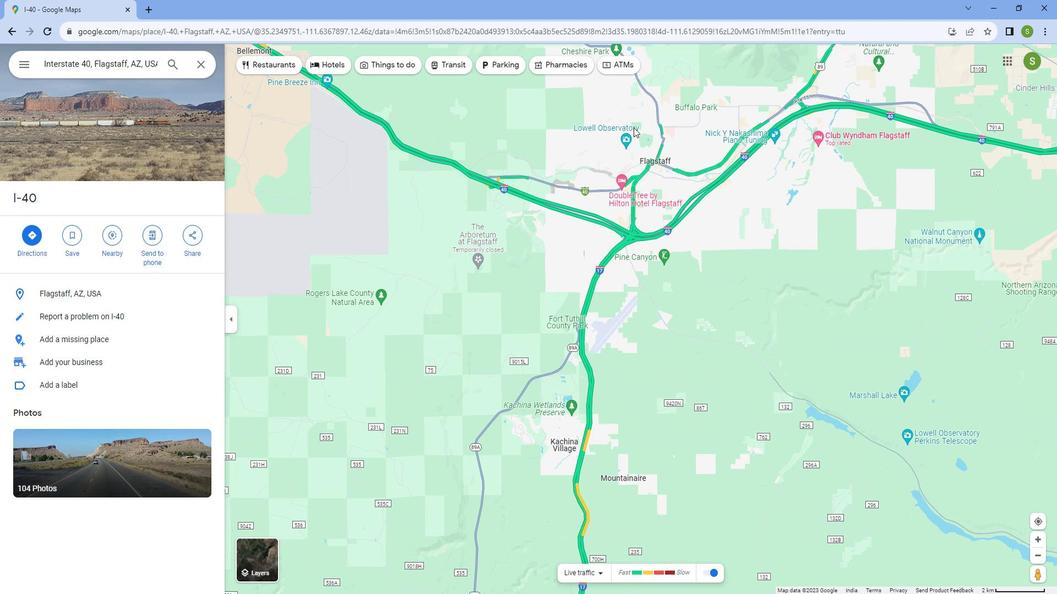 
Action: Mouse scrolled (626, 350) with delta (0, 0)
Screenshot: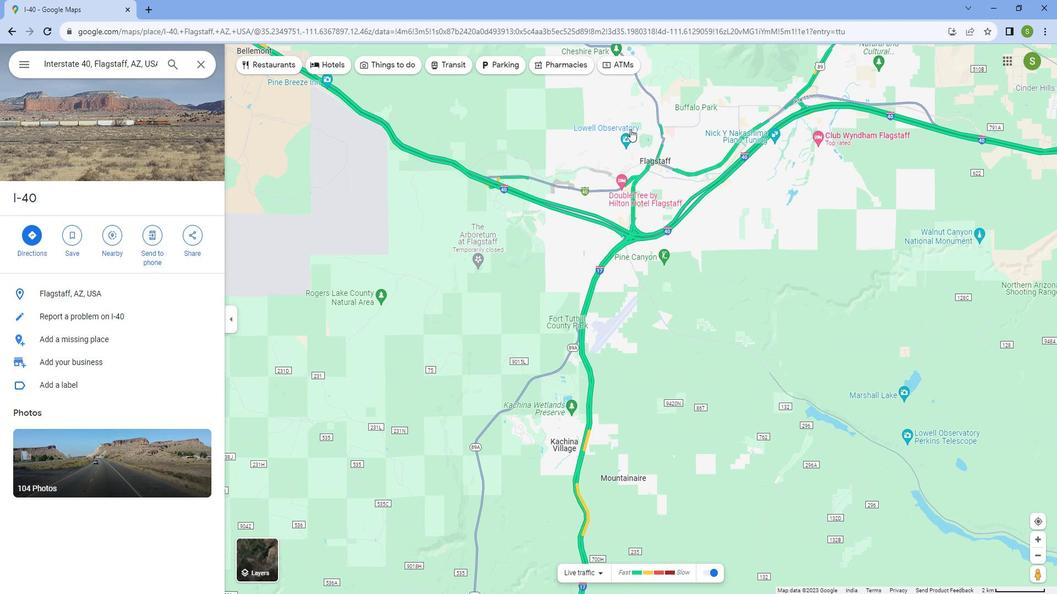 
Action: Mouse moved to (624, 350)
Screenshot: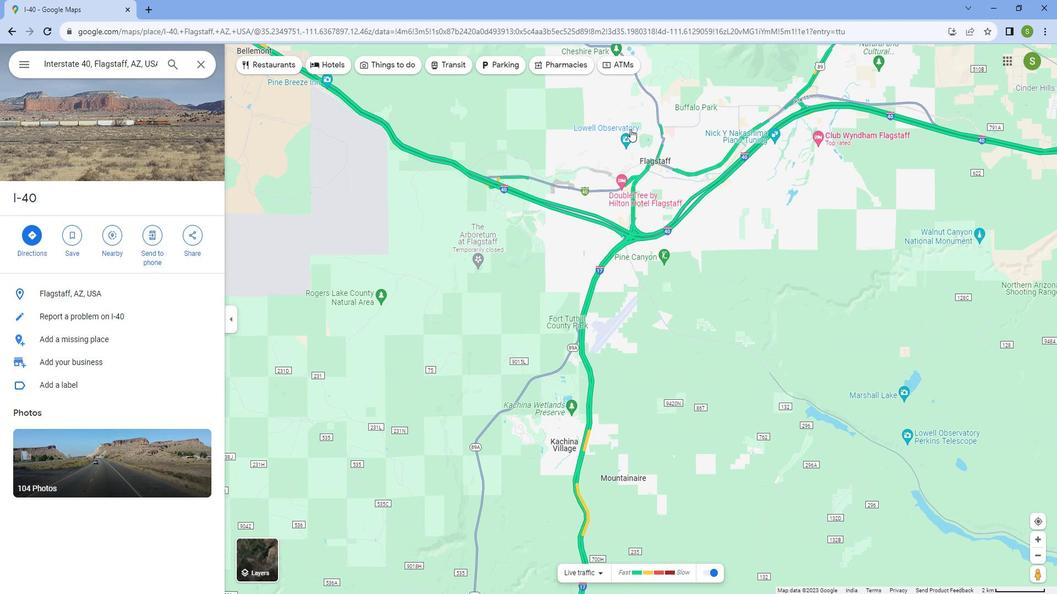 
Action: Mouse scrolled (624, 350) with delta (0, 0)
Screenshot: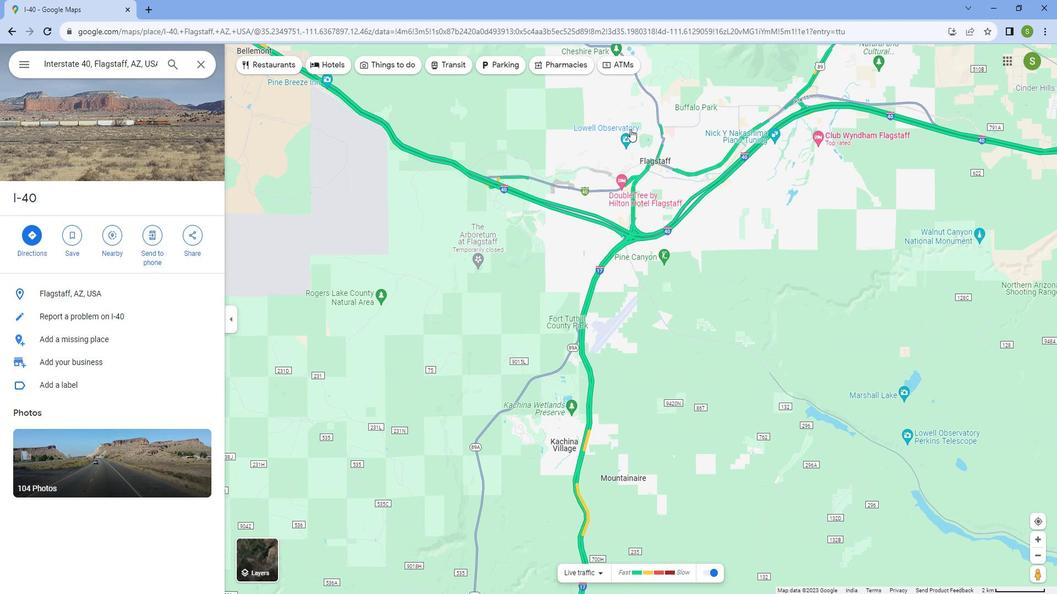 
Action: Mouse moved to (622, 350)
Screenshot: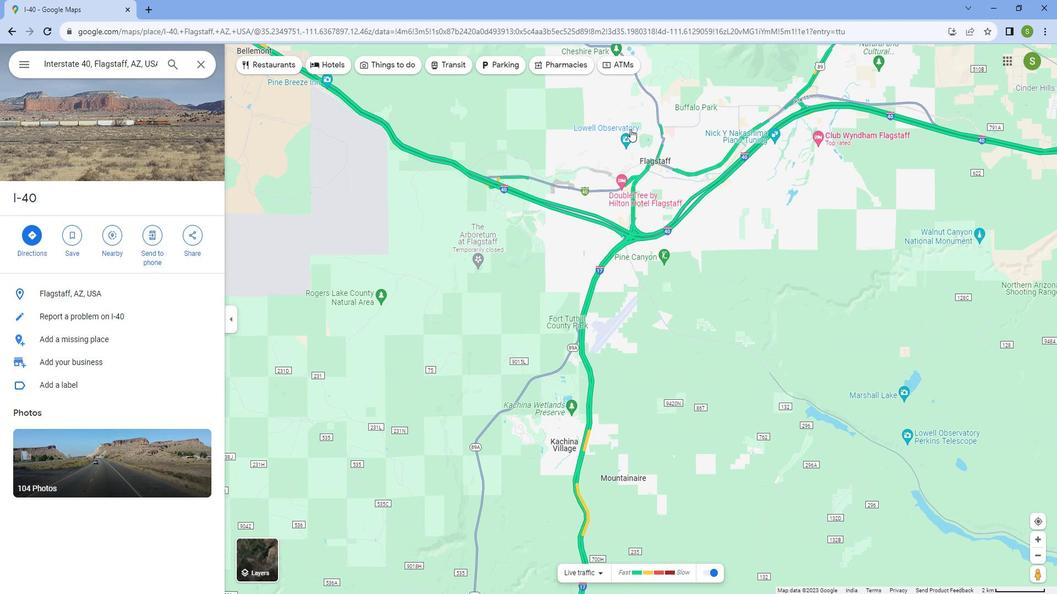 
Action: Mouse scrolled (622, 350) with delta (0, 0)
Screenshot: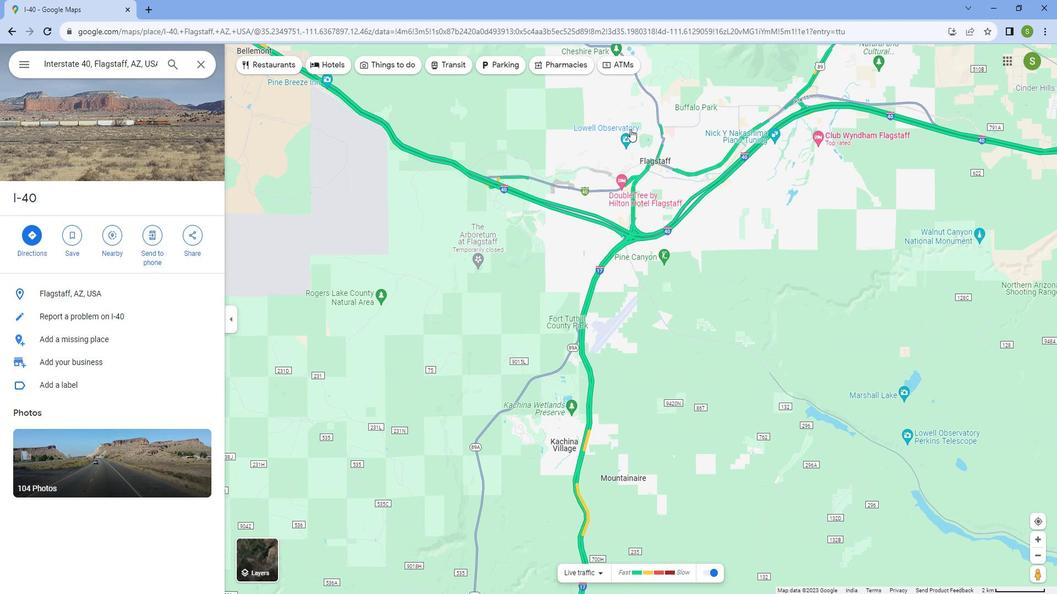 
Action: Mouse moved to (622, 350)
Screenshot: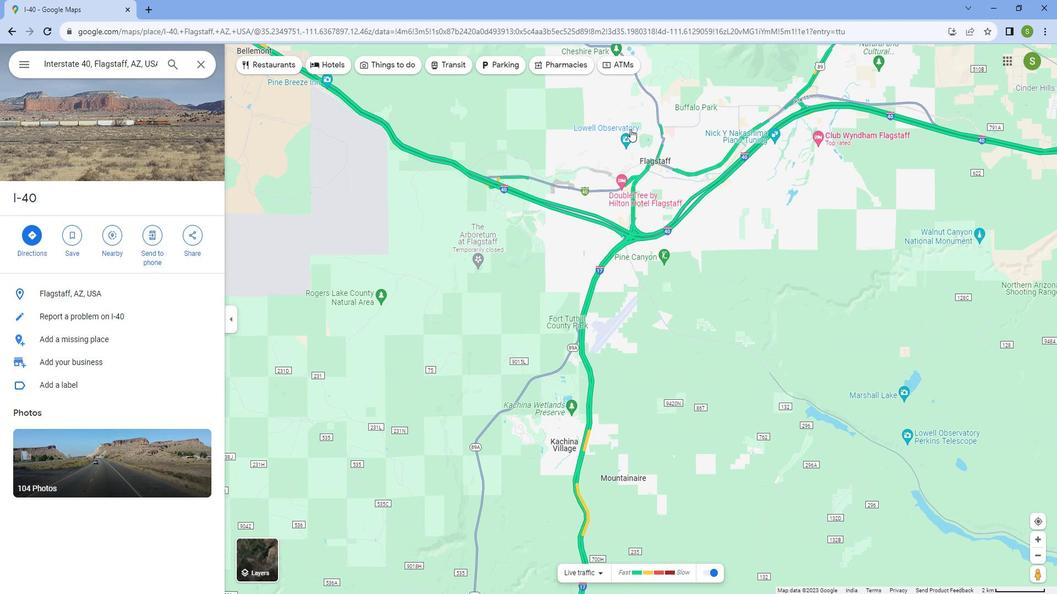 
Action: Mouse scrolled (622, 350) with delta (0, 0)
Screenshot: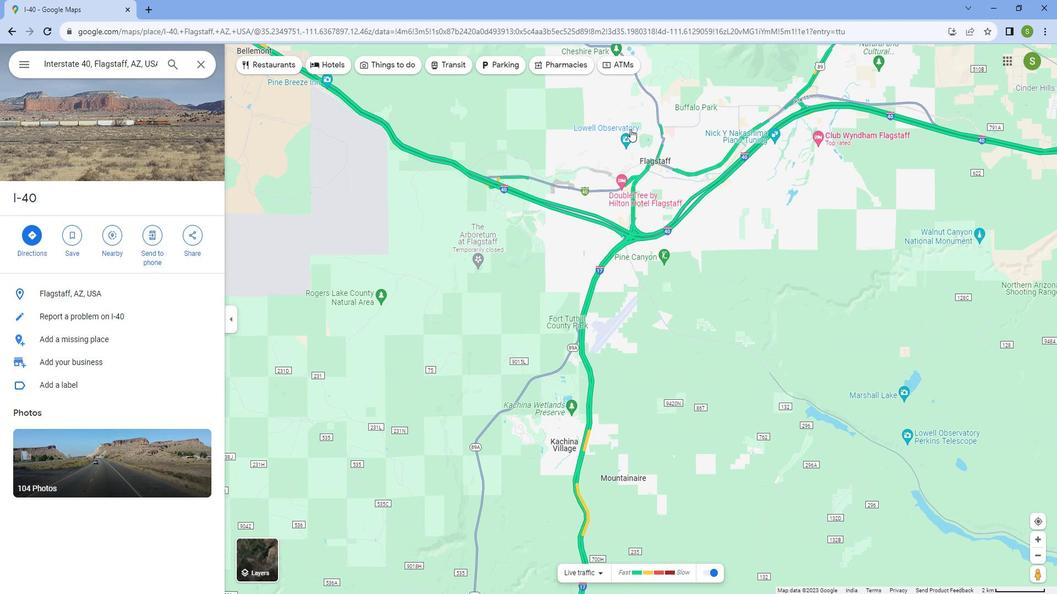 
Action: Mouse moved to (621, 350)
Screenshot: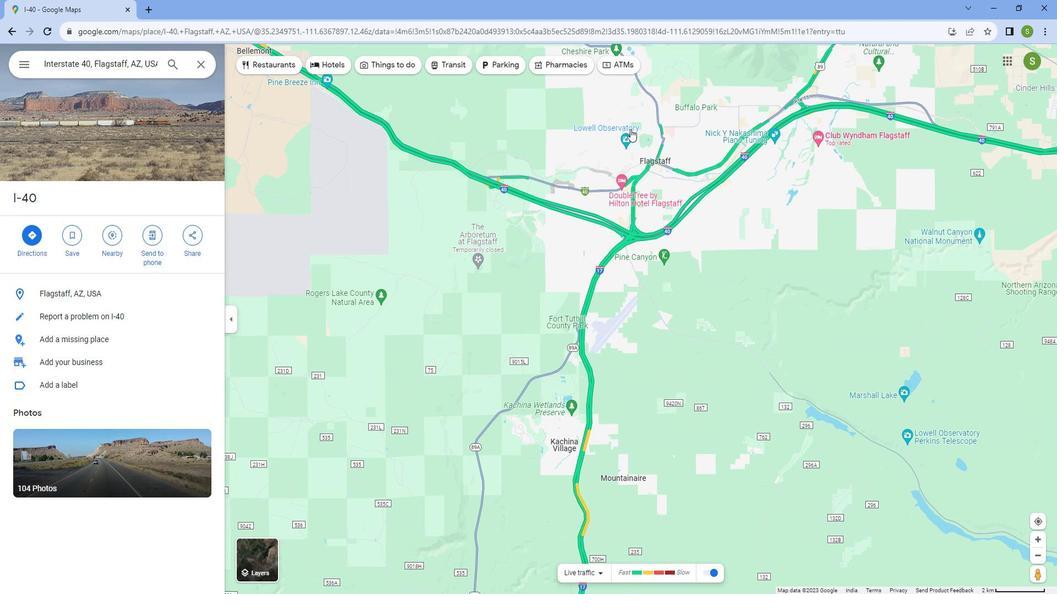 
Action: Mouse scrolled (621, 350) with delta (0, 0)
Screenshot: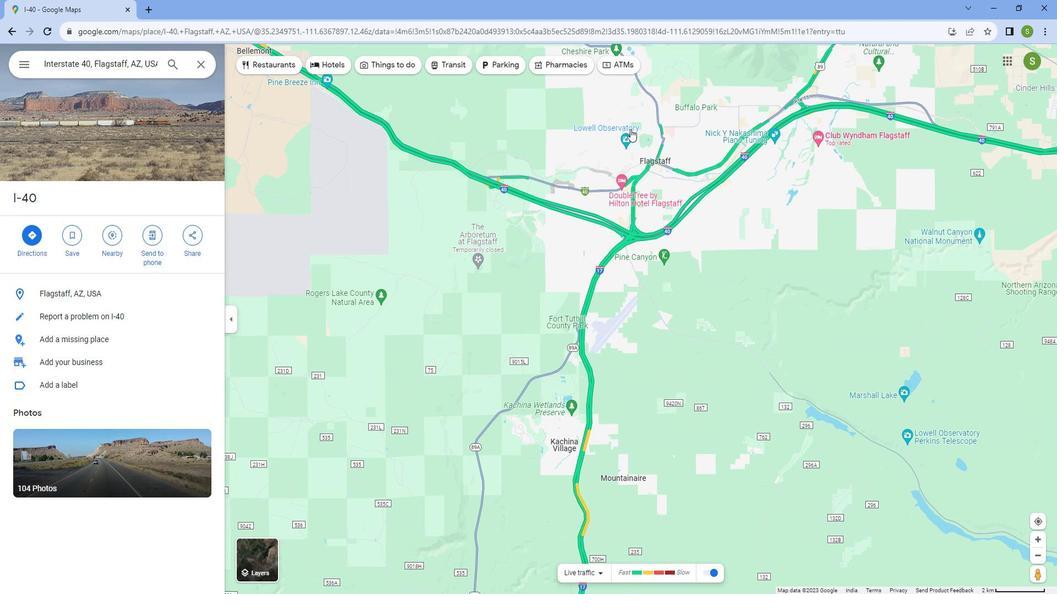 
Action: Mouse moved to (621, 350)
Screenshot: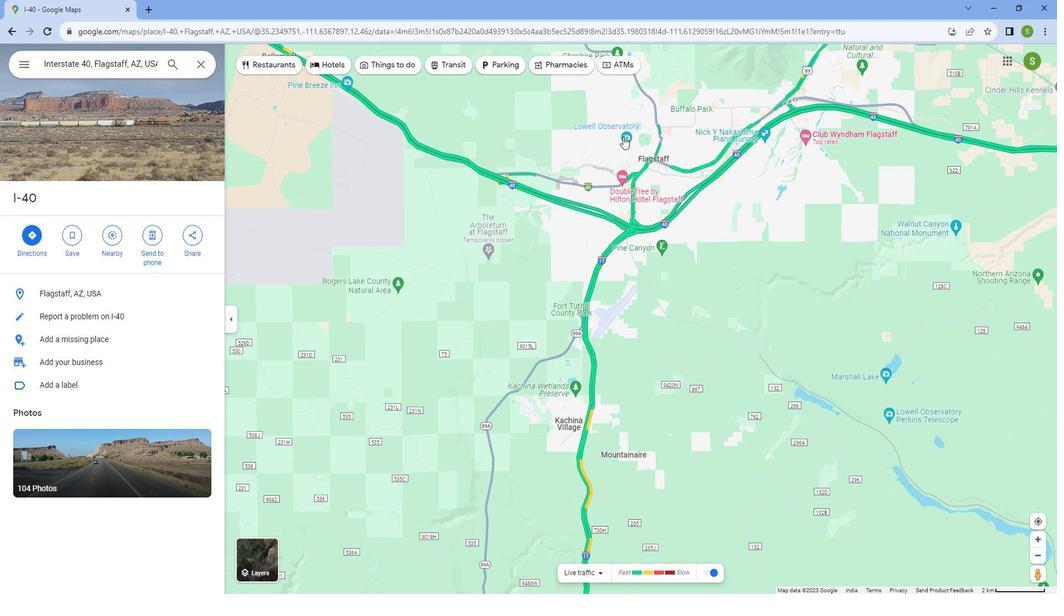 
Action: Mouse scrolled (621, 350) with delta (0, 0)
Screenshot: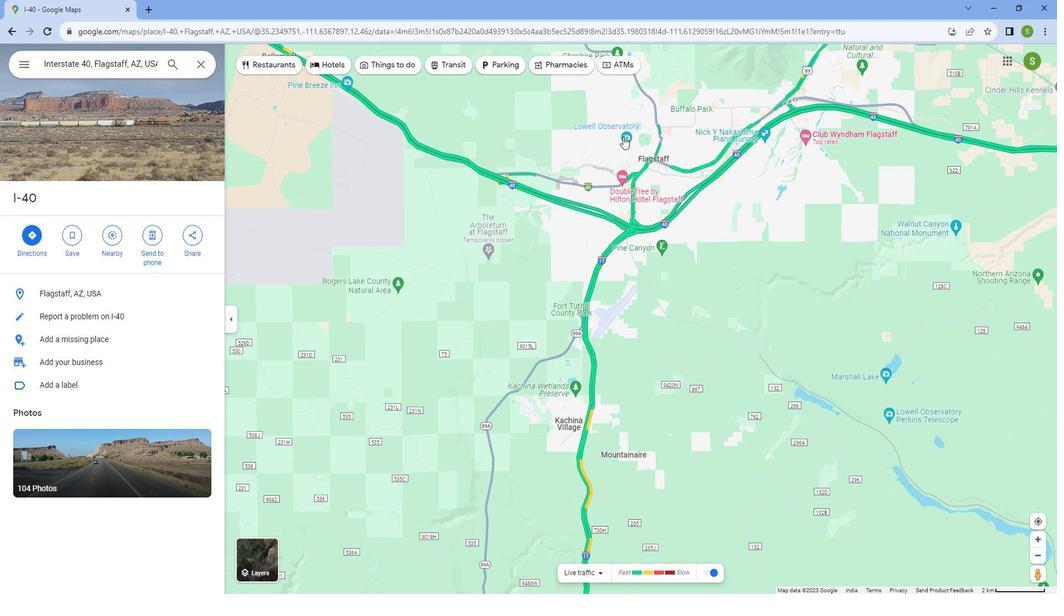 
Action: Mouse moved to (621, 350)
Screenshot: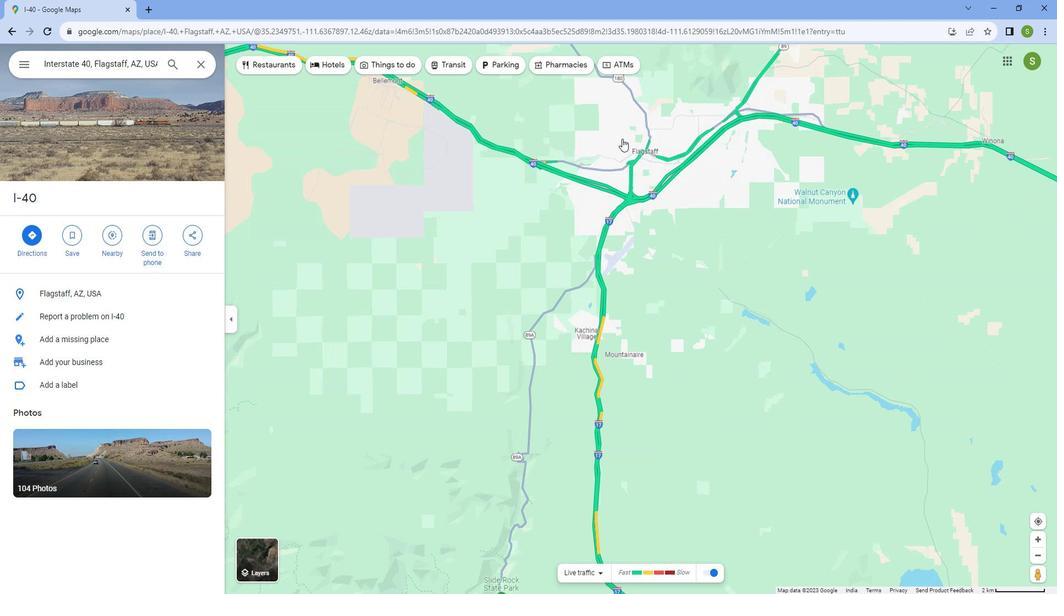 
Action: Mouse scrolled (621, 350) with delta (0, 0)
Screenshot: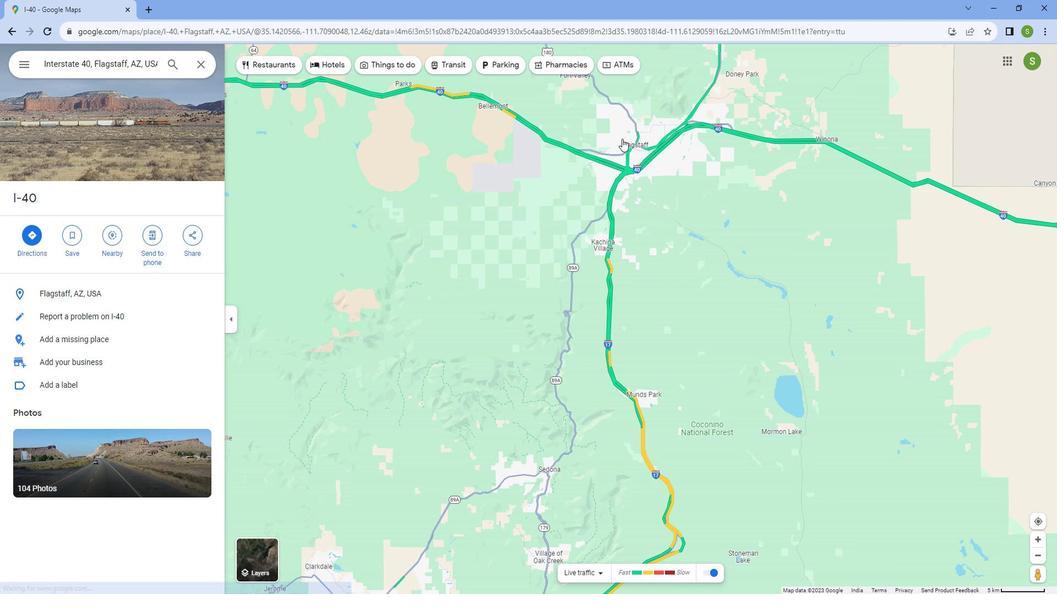 
Action: Mouse scrolled (621, 350) with delta (0, 0)
Screenshot: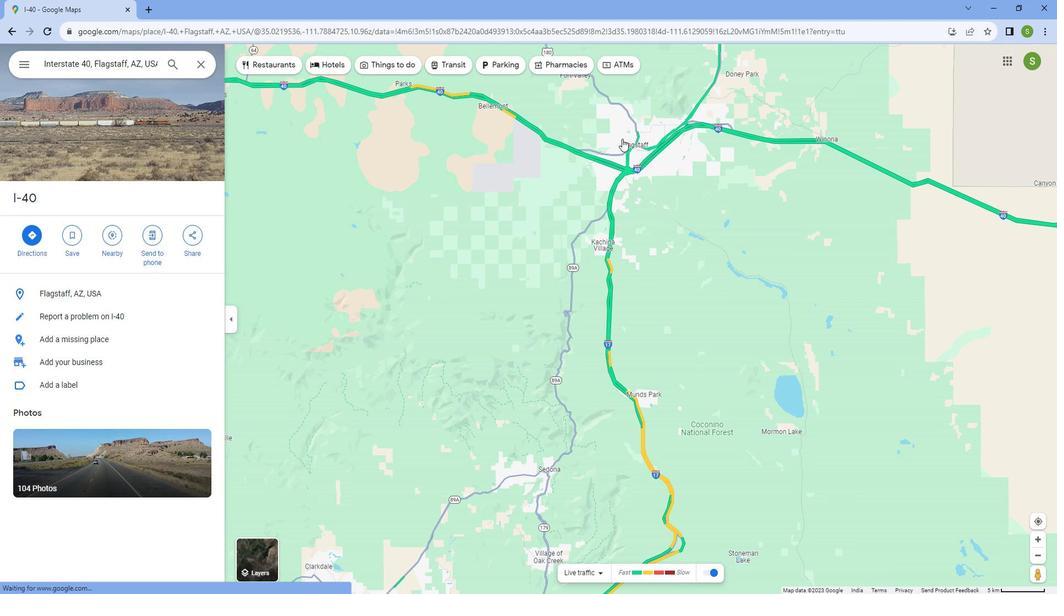 
Action: Mouse scrolled (621, 350) with delta (0, 0)
Screenshot: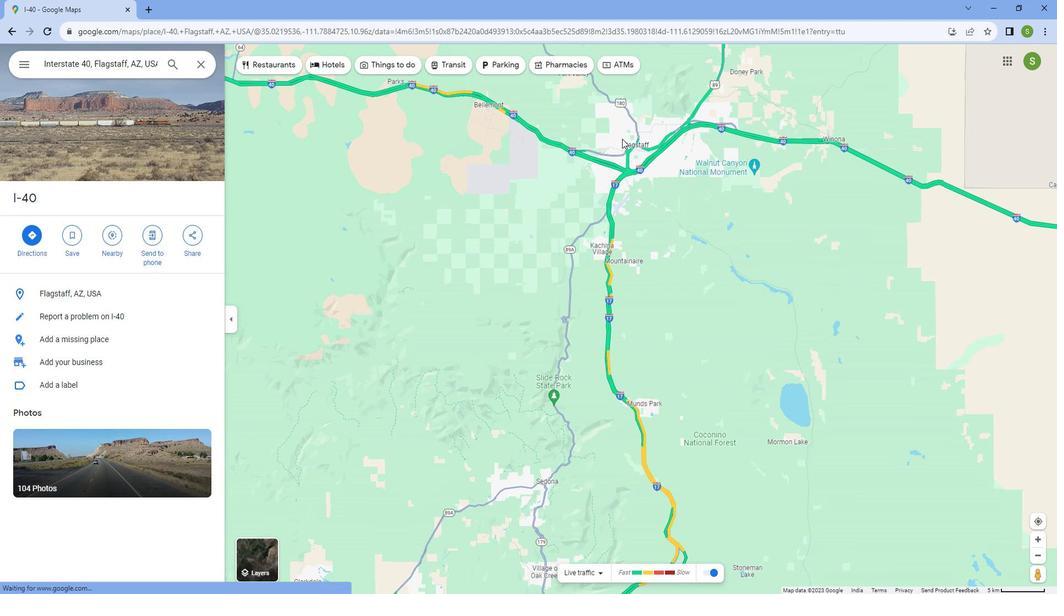 
Action: Mouse scrolled (621, 350) with delta (0, 0)
Screenshot: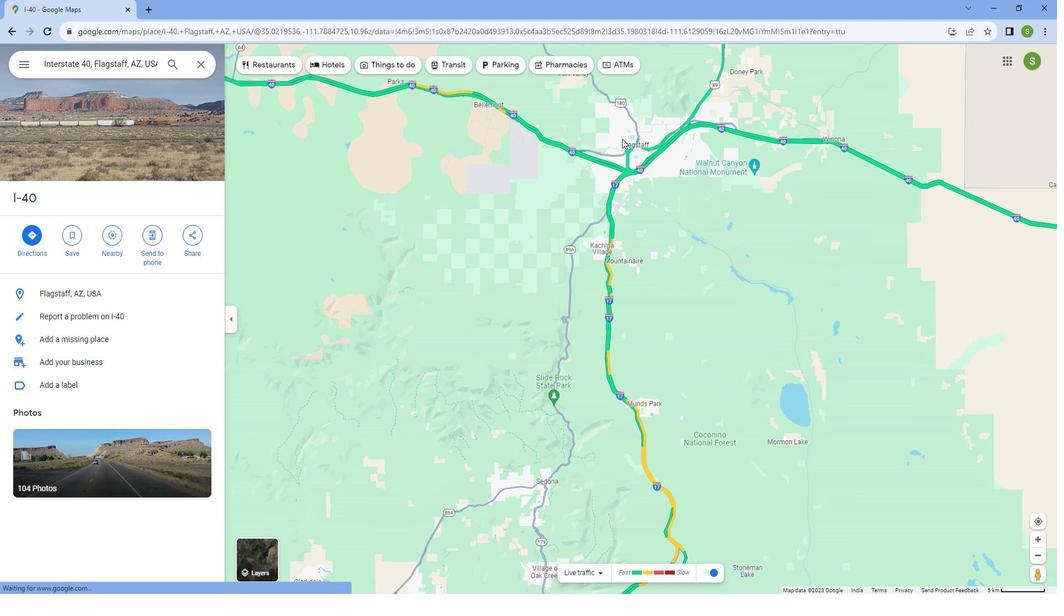 
Action: Mouse scrolled (621, 350) with delta (0, 0)
Screenshot: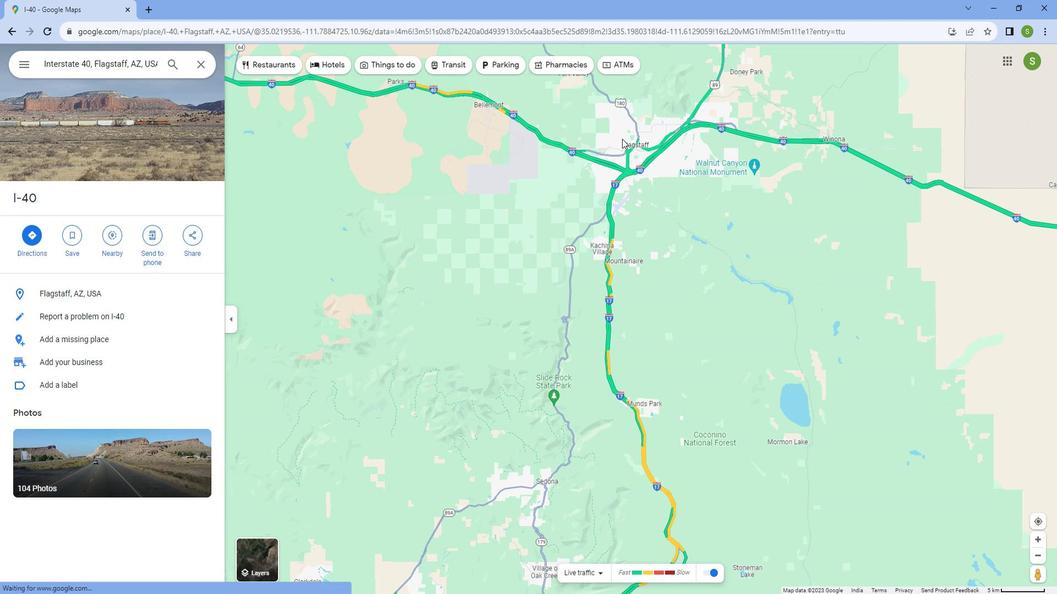 
Action: Mouse scrolled (621, 350) with delta (0, 0)
Screenshot: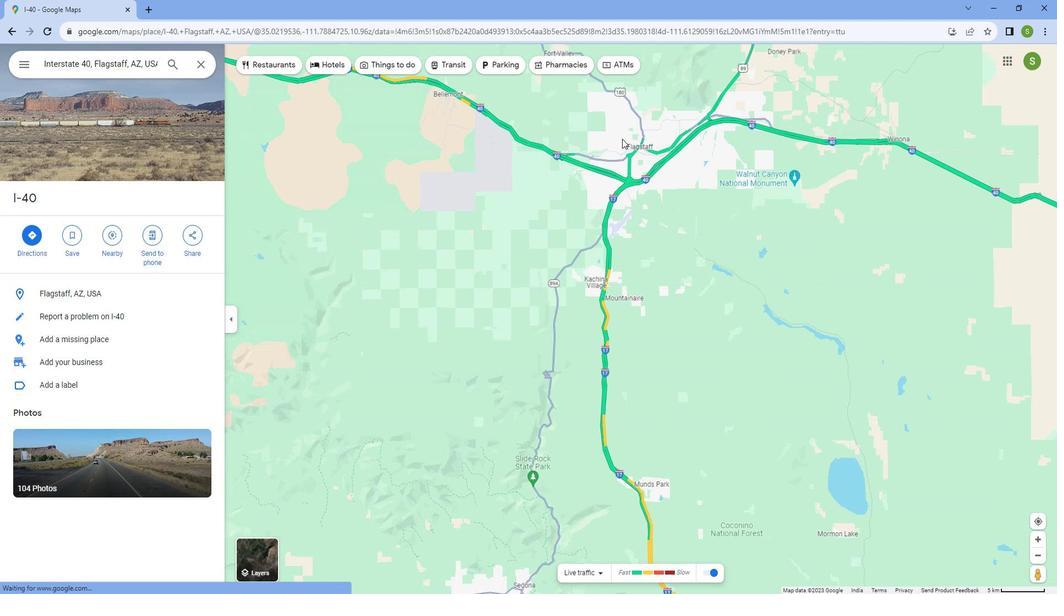 
Action: Mouse moved to (582, 350)
Screenshot: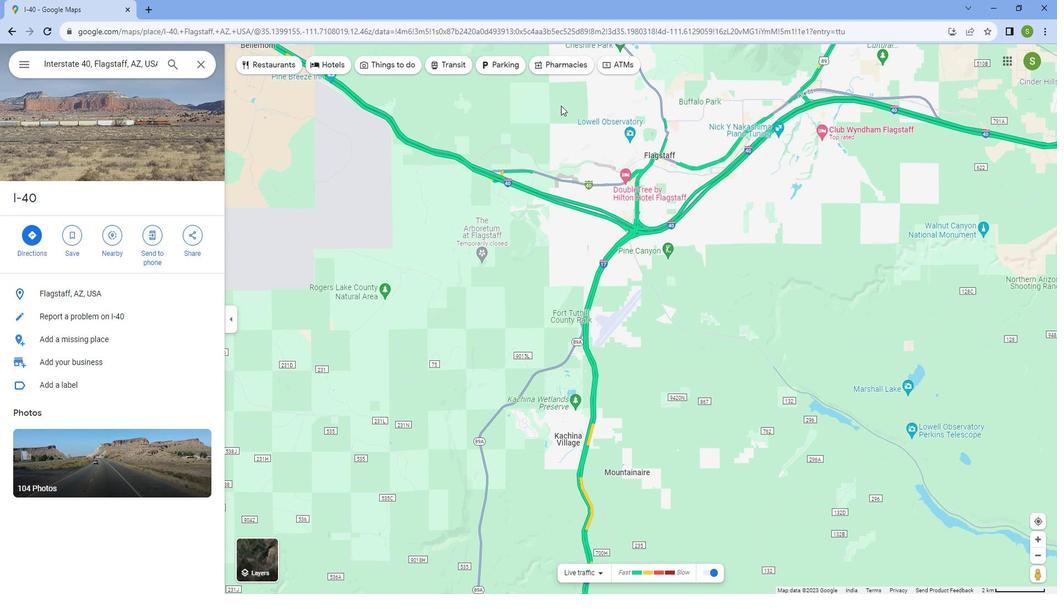 
Action: Mouse scrolled (582, 350) with delta (0, 0)
Screenshot: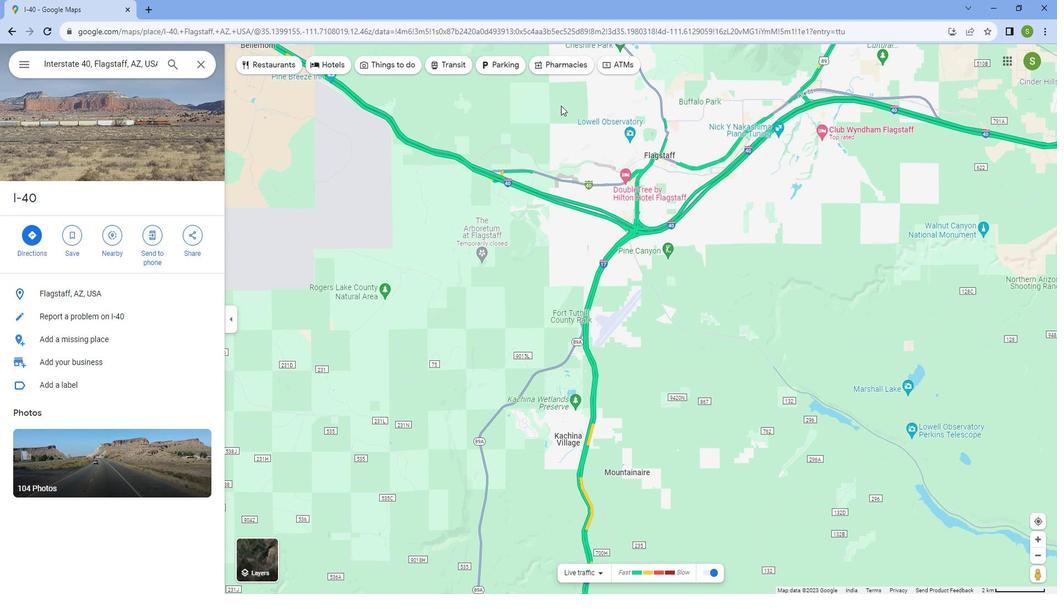 
Action: Mouse moved to (581, 350)
Screenshot: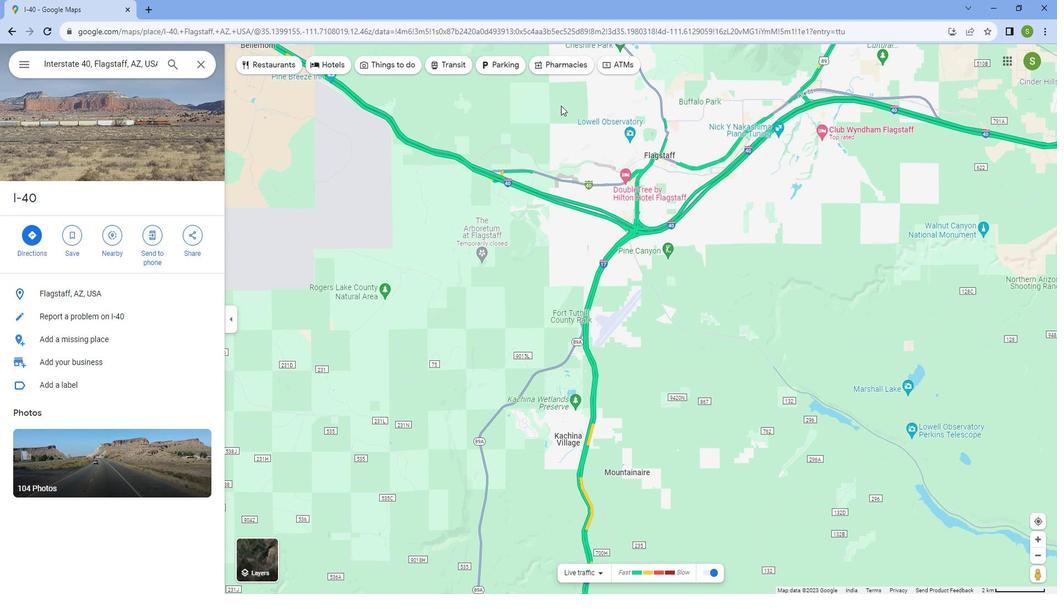 
Action: Mouse scrolled (581, 350) with delta (0, 0)
Screenshot: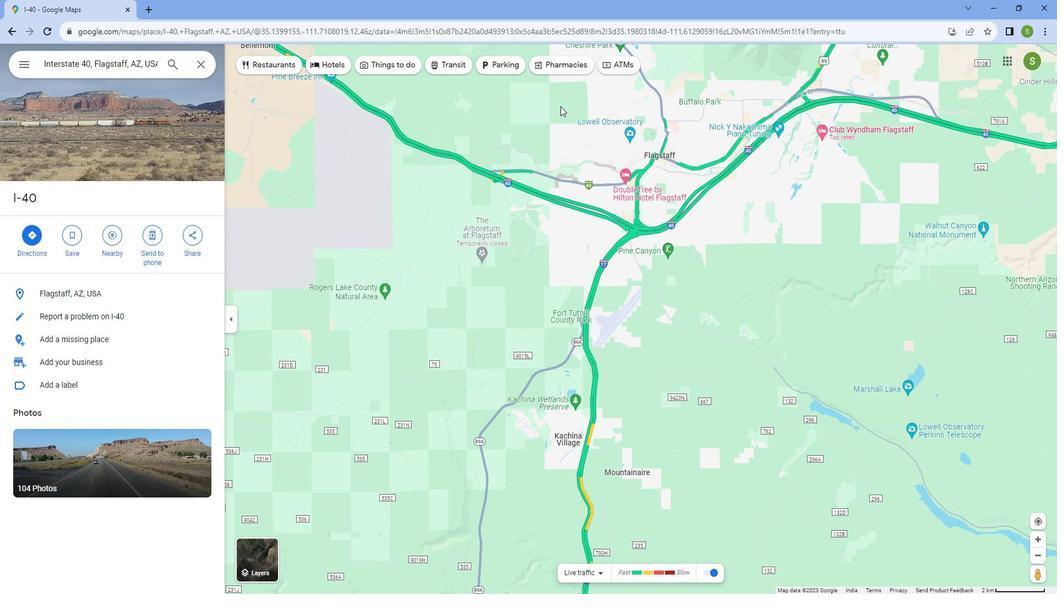 
Action: Mouse moved to (581, 350)
Screenshot: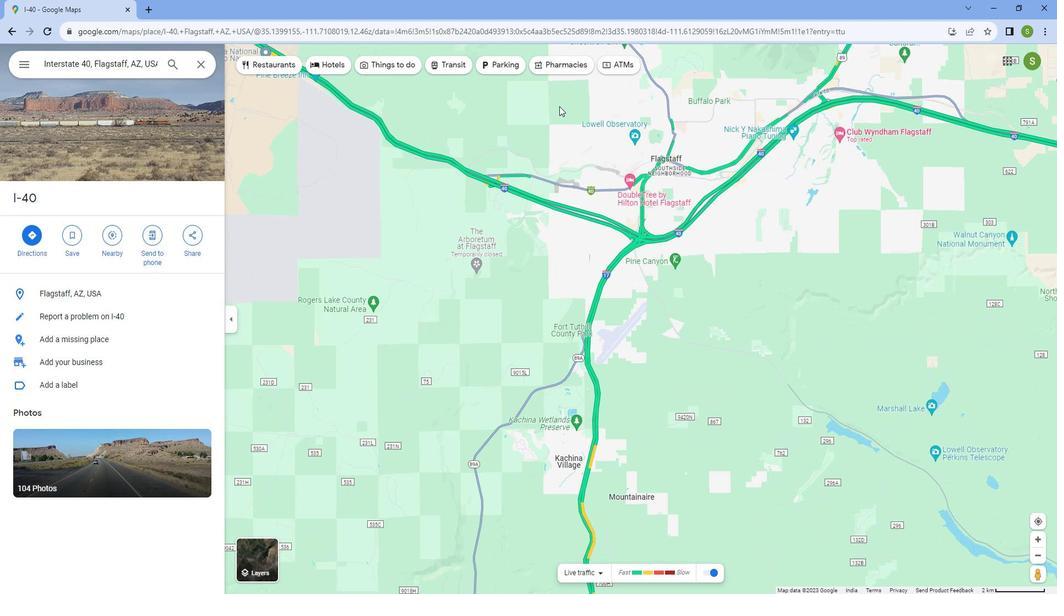 
Action: Mouse scrolled (581, 350) with delta (0, 0)
Screenshot: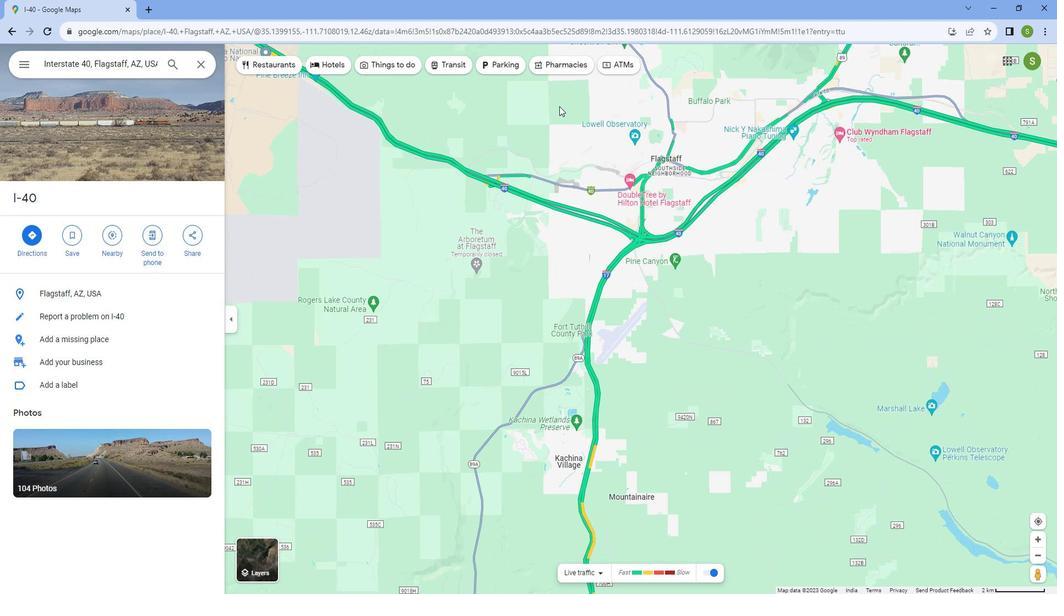 
Action: Mouse moved to (580, 350)
Screenshot: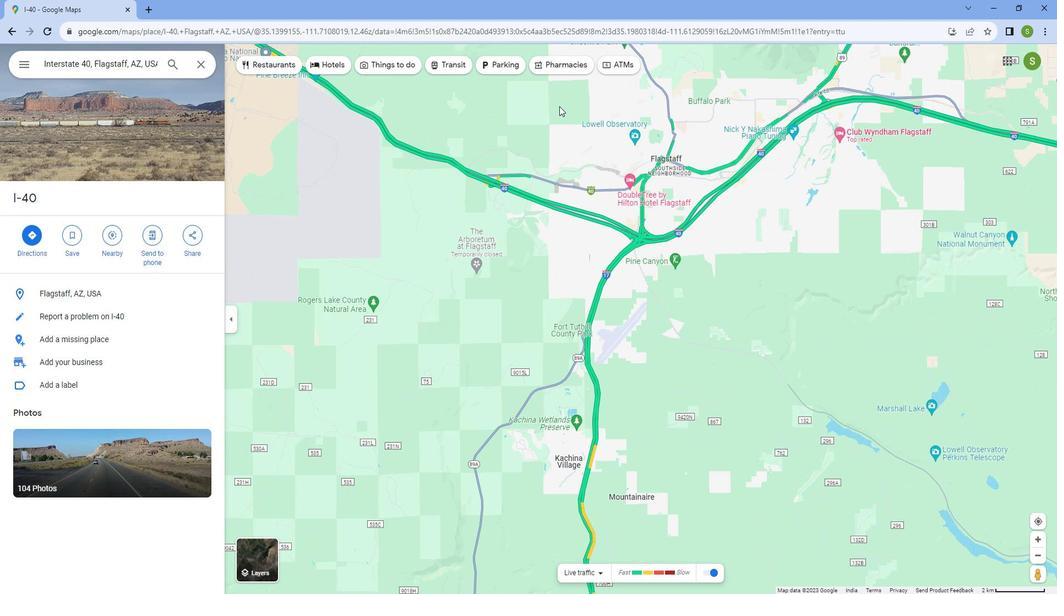 
Action: Mouse scrolled (580, 350) with delta (0, 0)
Screenshot: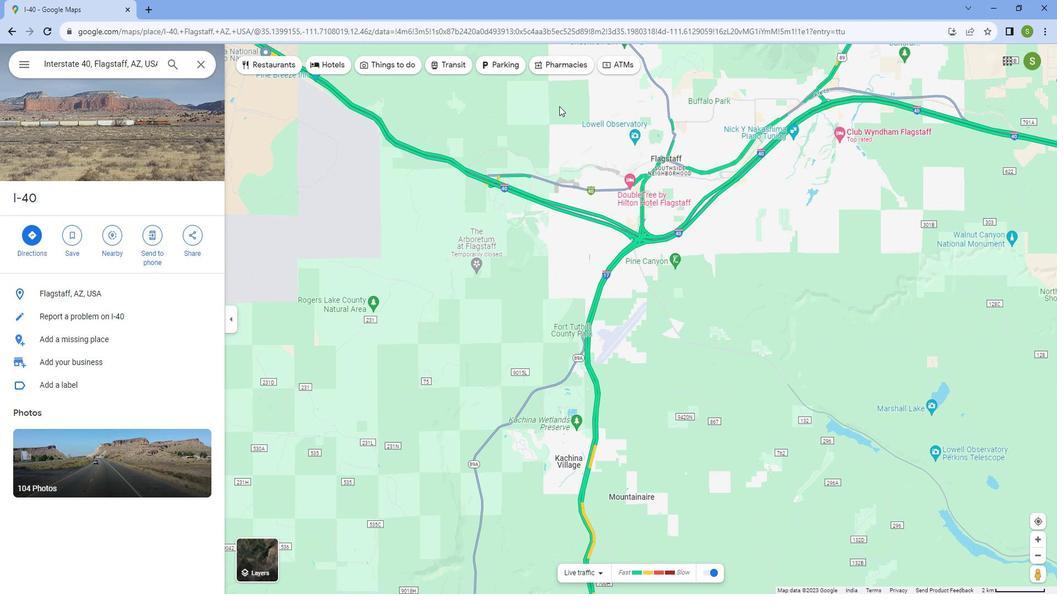 
Action: Mouse scrolled (580, 350) with delta (0, 0)
Screenshot: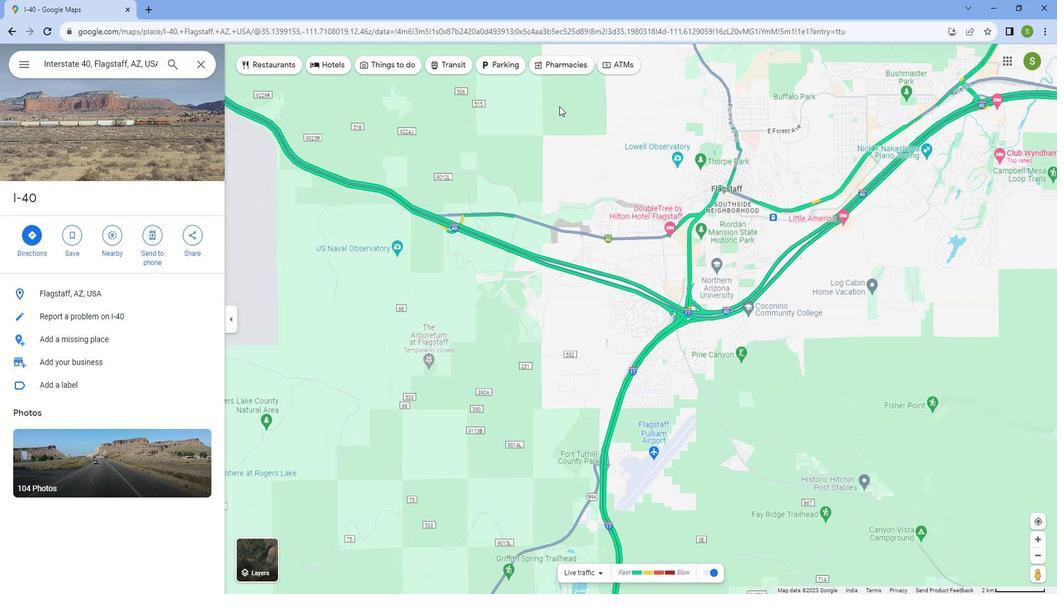 
Action: Mouse scrolled (580, 350) with delta (0, 0)
Screenshot: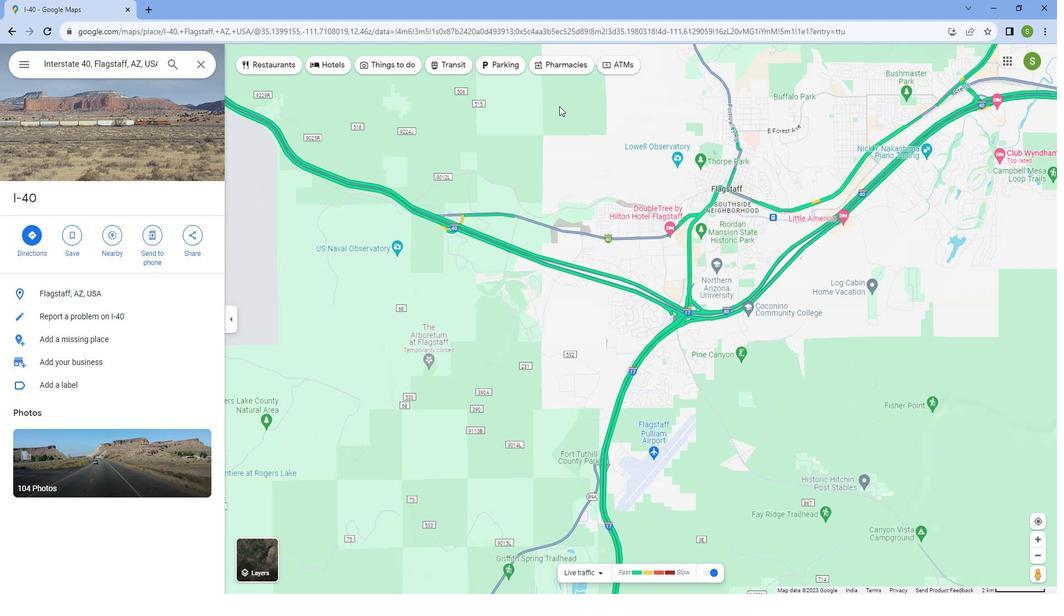 
Action: Mouse scrolled (580, 350) with delta (0, 0)
Screenshot: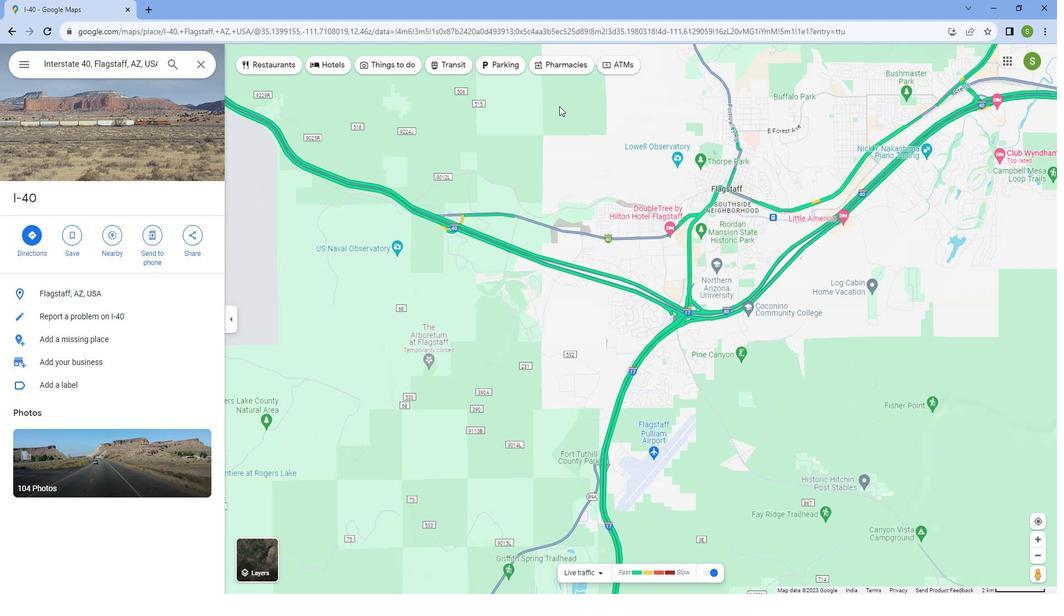 
Action: Mouse scrolled (580, 350) with delta (0, 0)
Screenshot: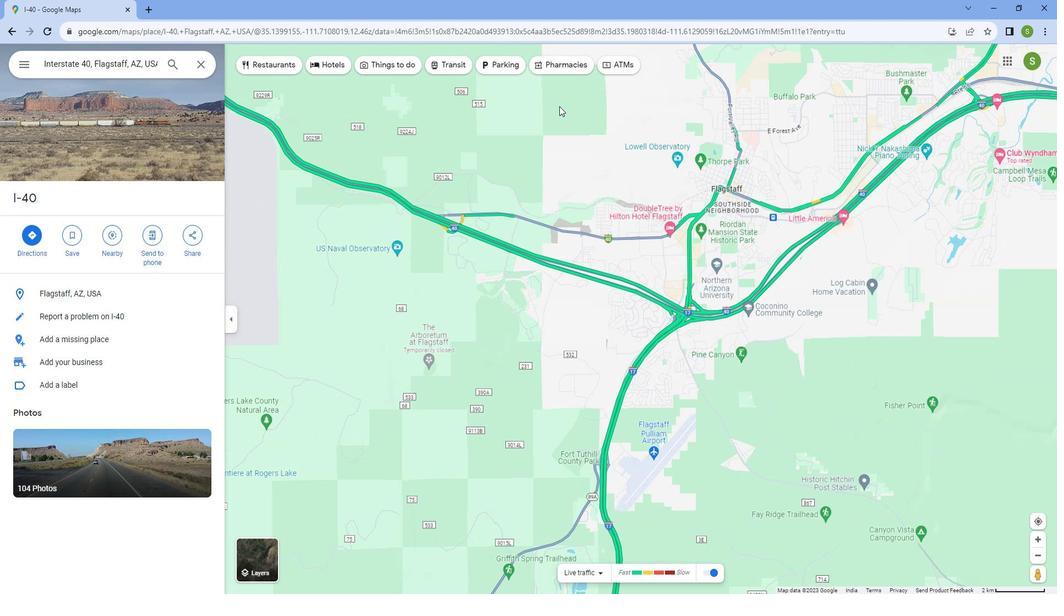 
Action: Mouse scrolled (580, 350) with delta (0, 0)
Screenshot: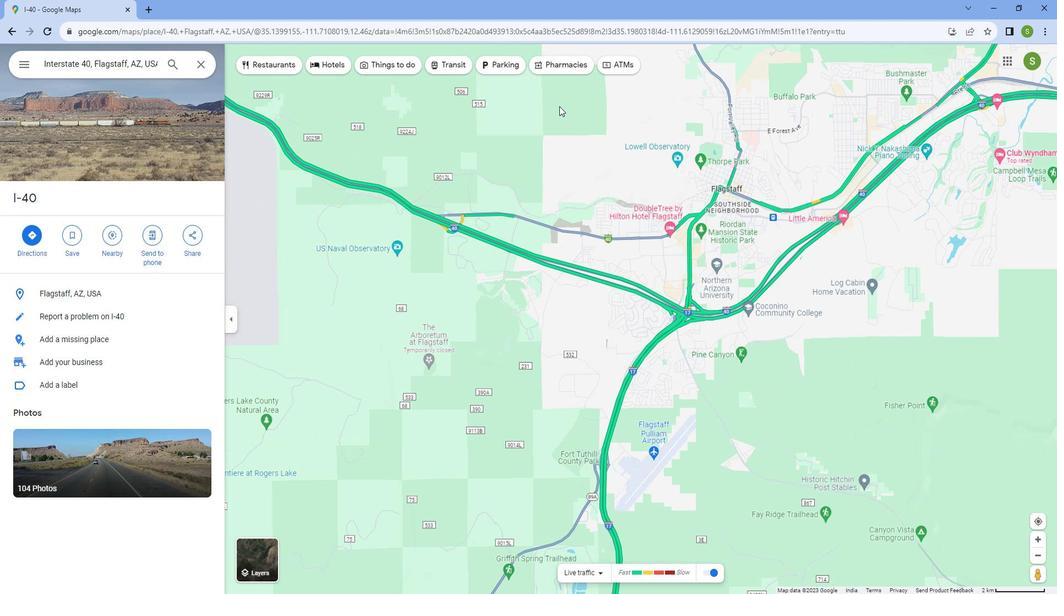 
Action: Mouse scrolled (580, 350) with delta (0, 0)
Screenshot: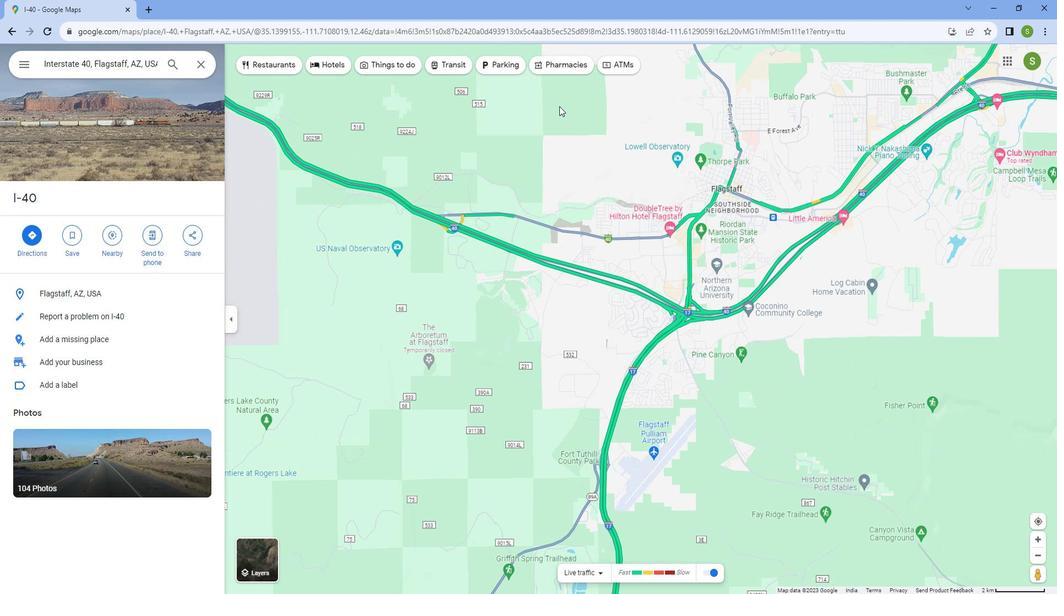 
Action: Mouse scrolled (580, 350) with delta (0, 0)
Screenshot: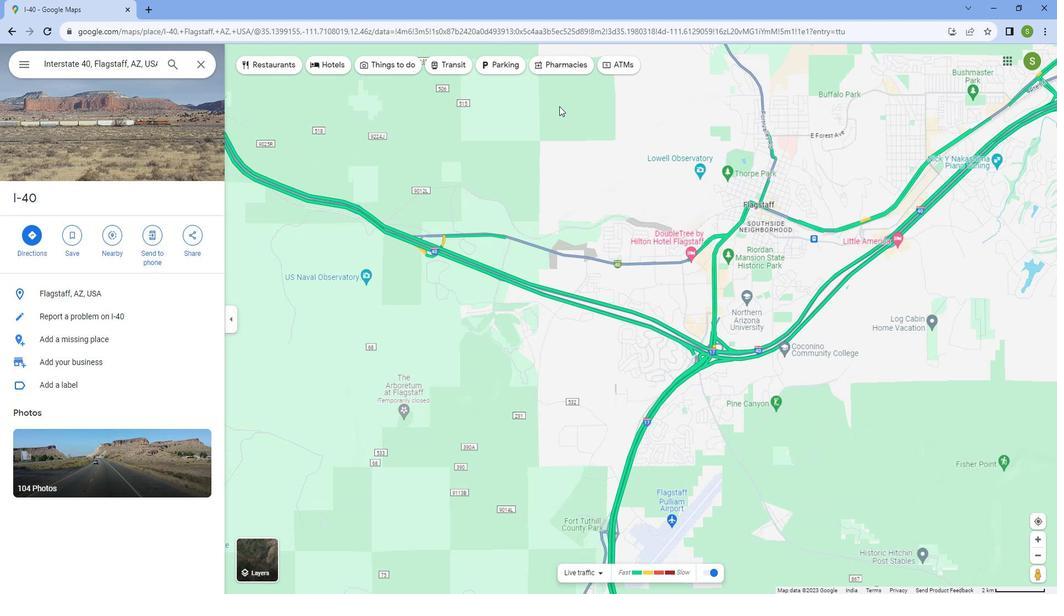 
Action: Mouse moved to (580, 350)
Screenshot: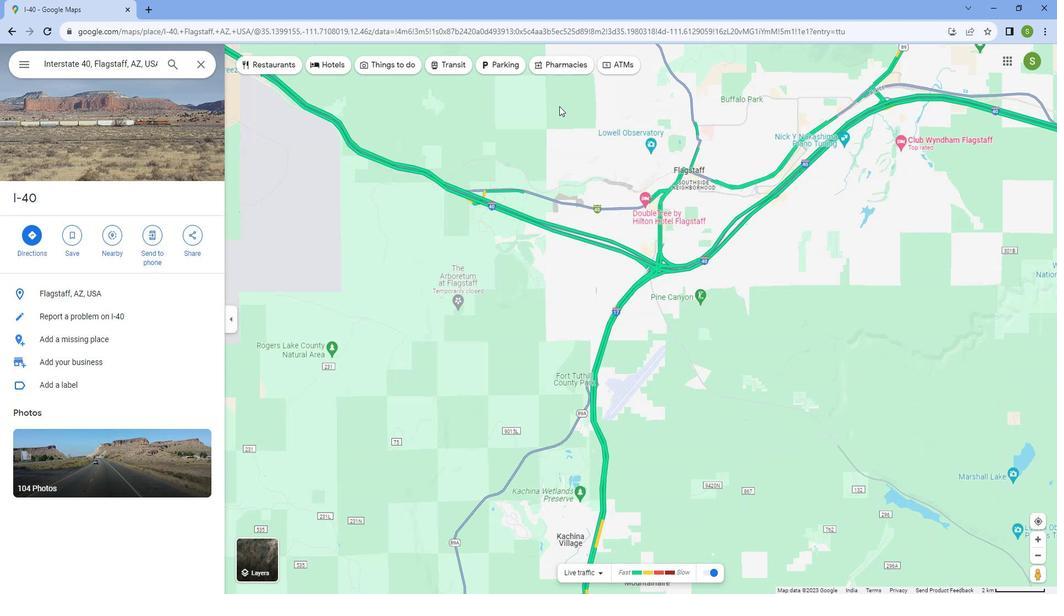 
Action: Mouse scrolled (580, 350) with delta (0, 0)
Screenshot: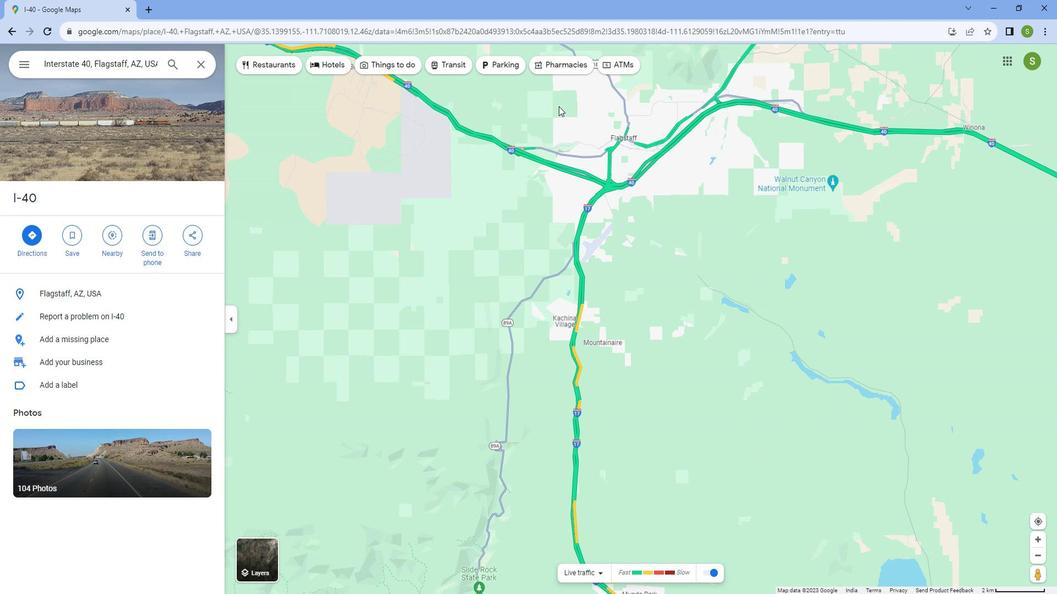 
Action: Mouse scrolled (580, 350) with delta (0, 0)
Screenshot: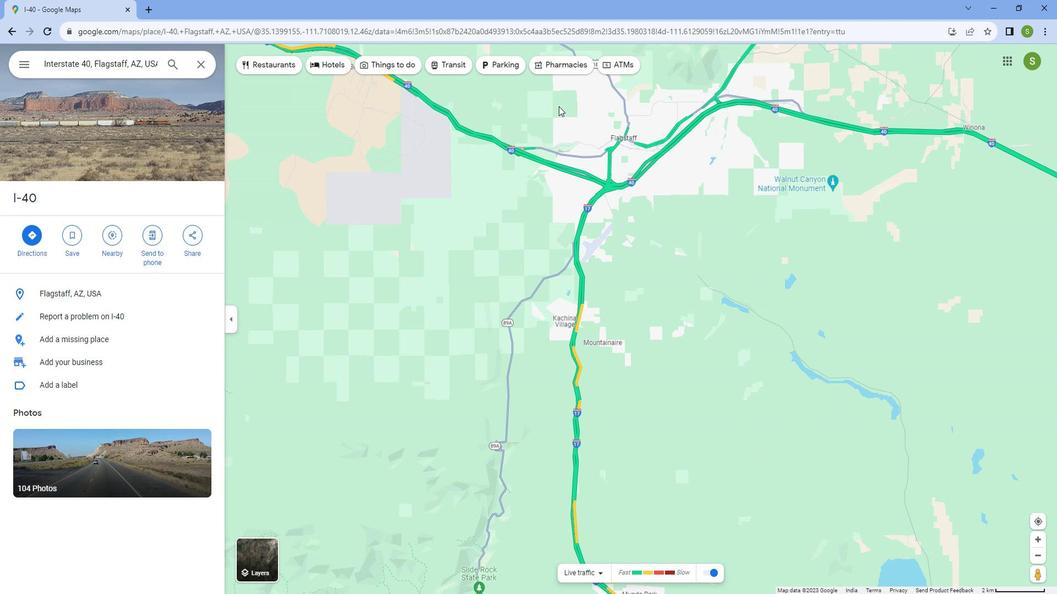 
Action: Mouse scrolled (580, 350) with delta (0, 0)
Screenshot: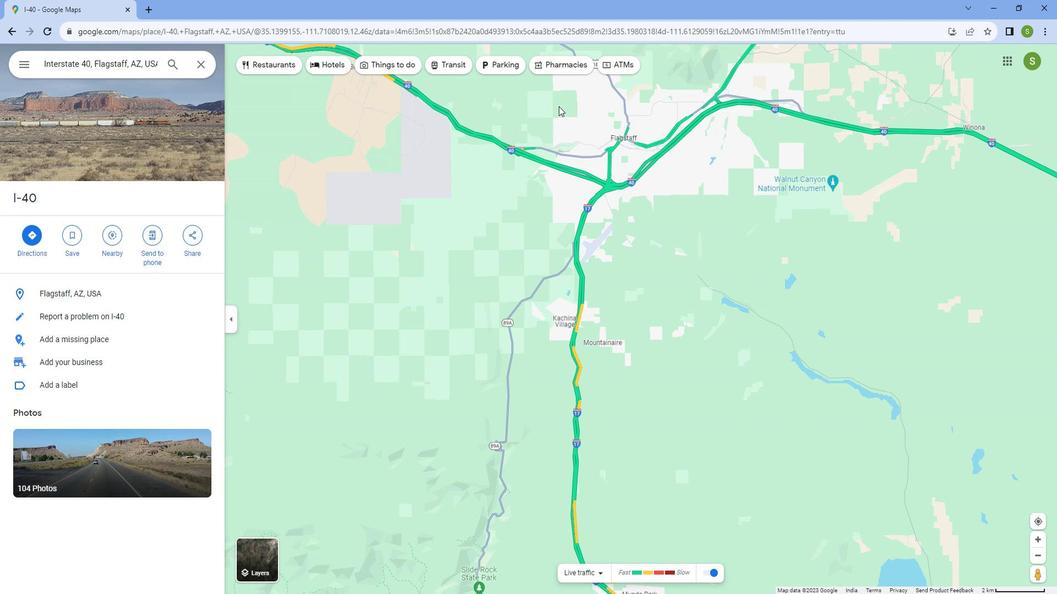 
Action: Mouse scrolled (580, 350) with delta (0, 0)
Screenshot: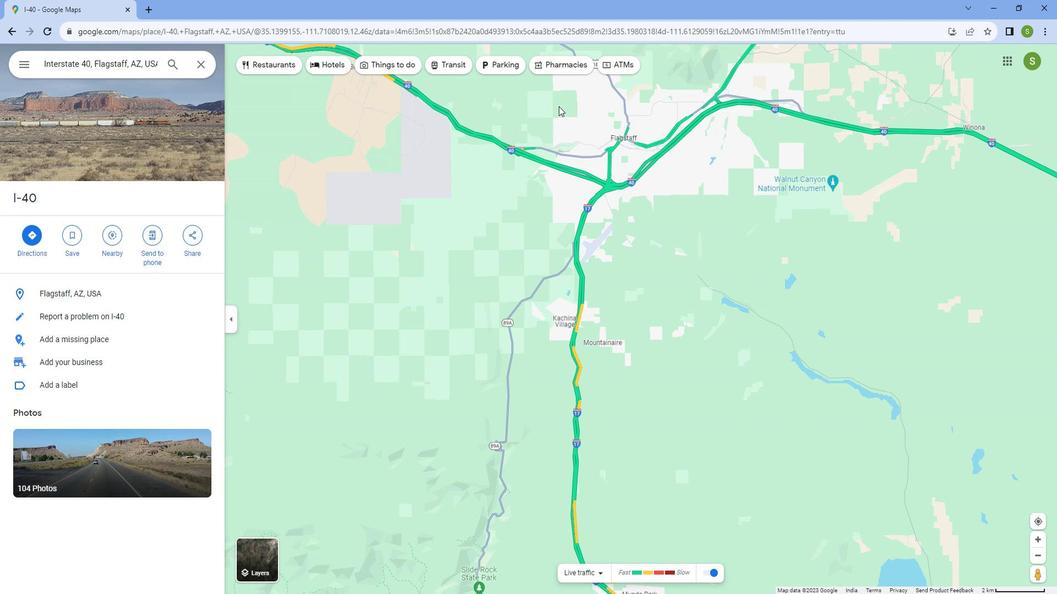 
Action: Mouse scrolled (580, 350) with delta (0, 0)
Screenshot: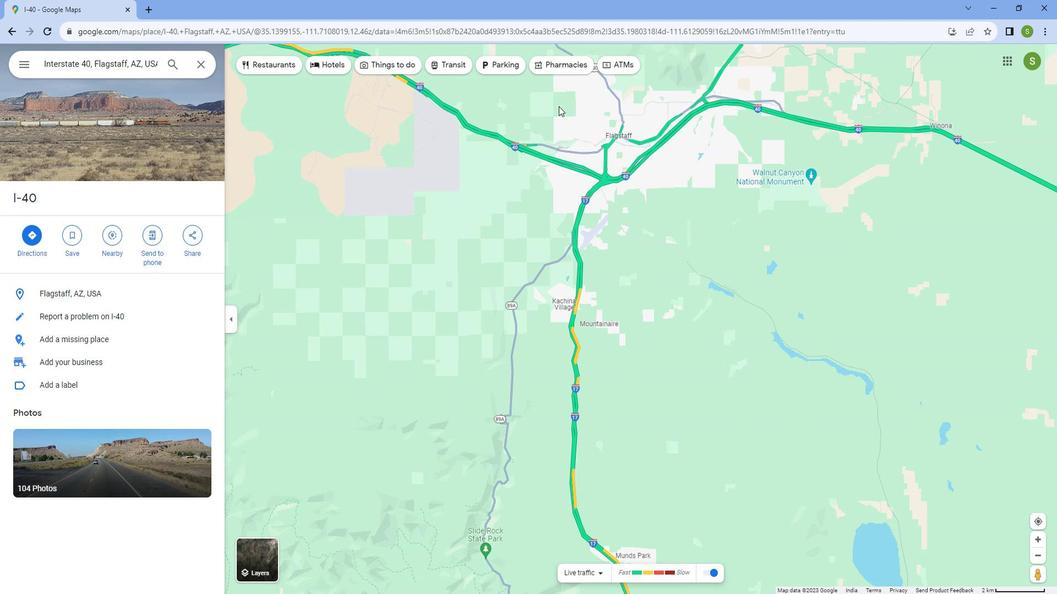 
Action: Mouse scrolled (580, 350) with delta (0, 0)
Screenshot: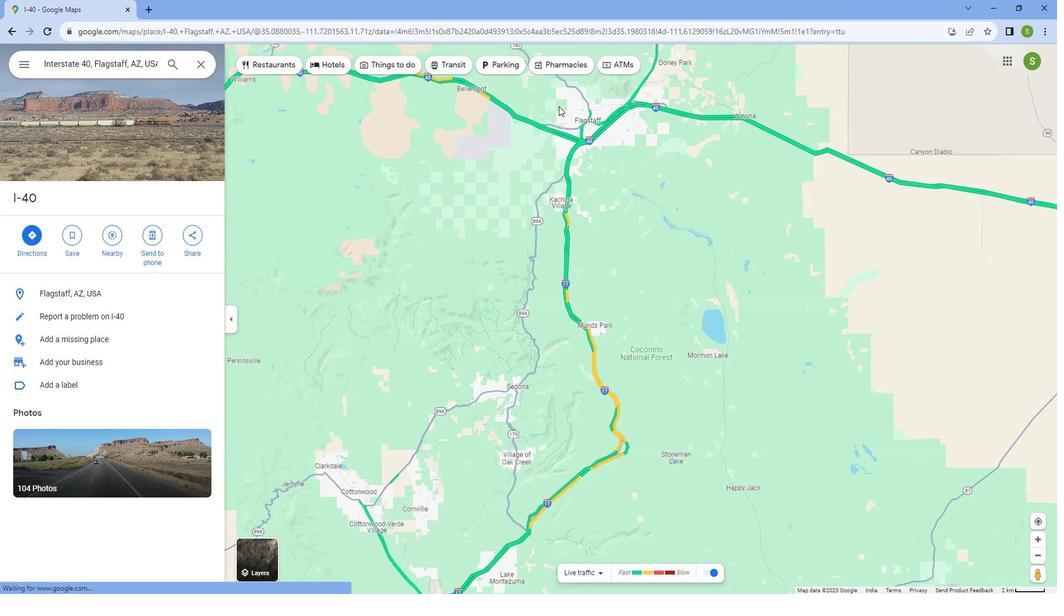 
Action: Mouse scrolled (580, 350) with delta (0, 0)
Screenshot: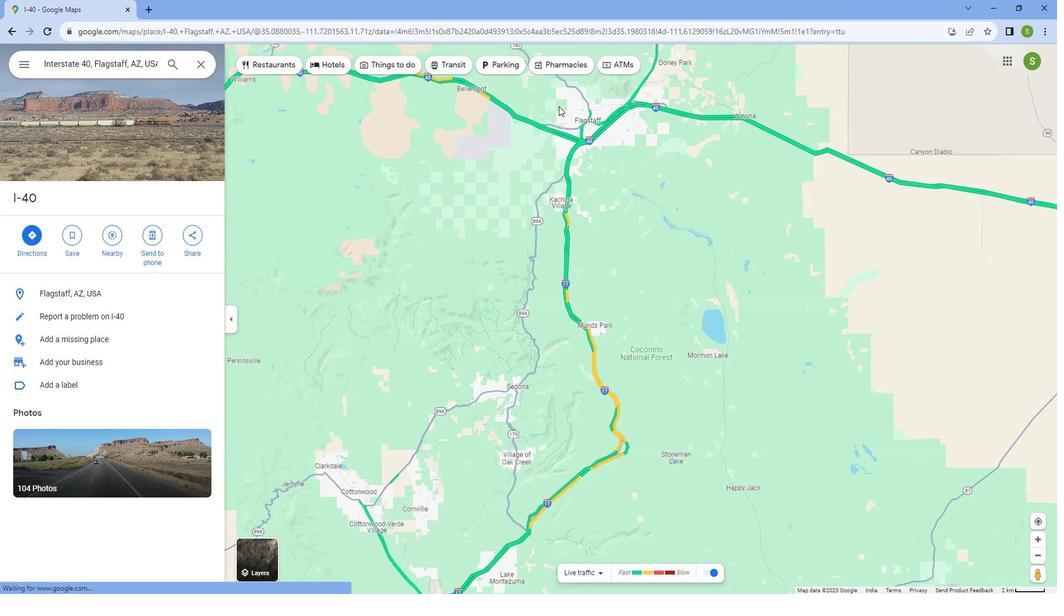 
Action: Mouse scrolled (580, 350) with delta (0, 0)
Screenshot: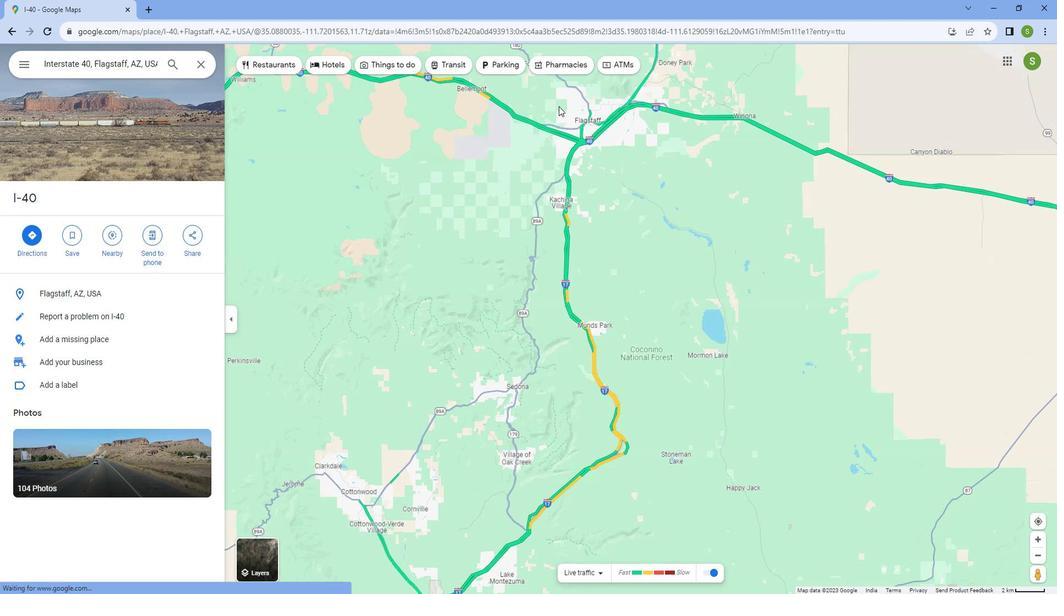 
Action: Mouse scrolled (580, 350) with delta (0, 0)
Screenshot: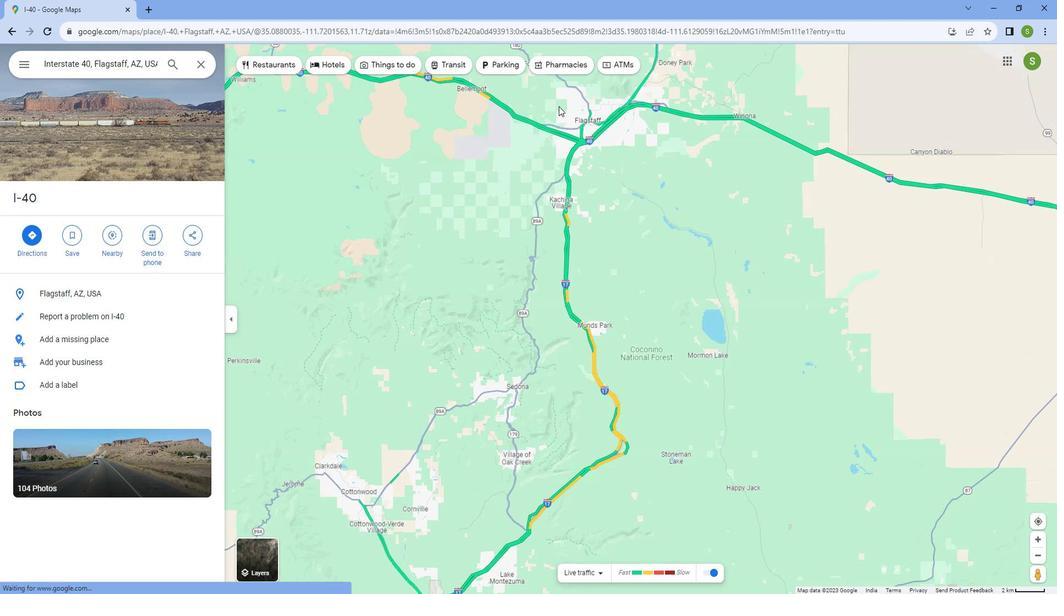 
Action: Mouse moved to (603, 350)
Screenshot: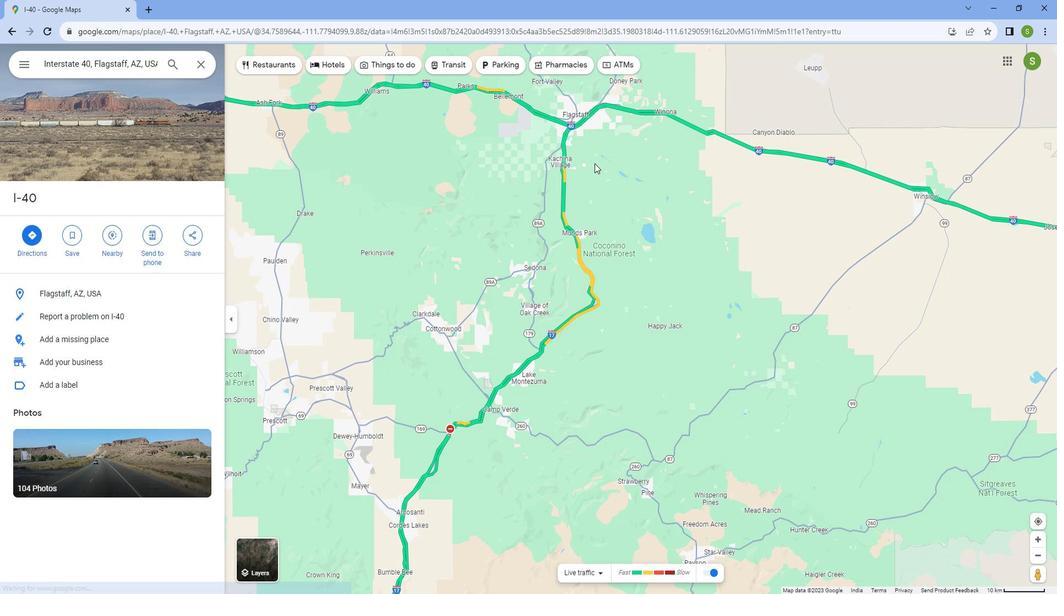 
Action: Mouse pressed left at (603, 350)
Screenshot: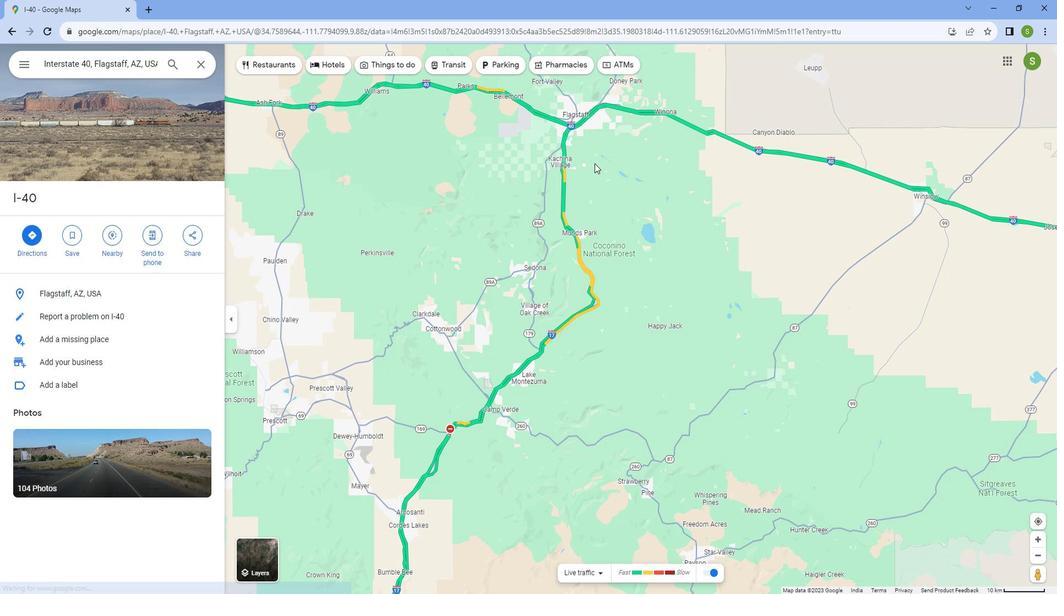 
Action: Mouse moved to (620, 347)
Screenshot: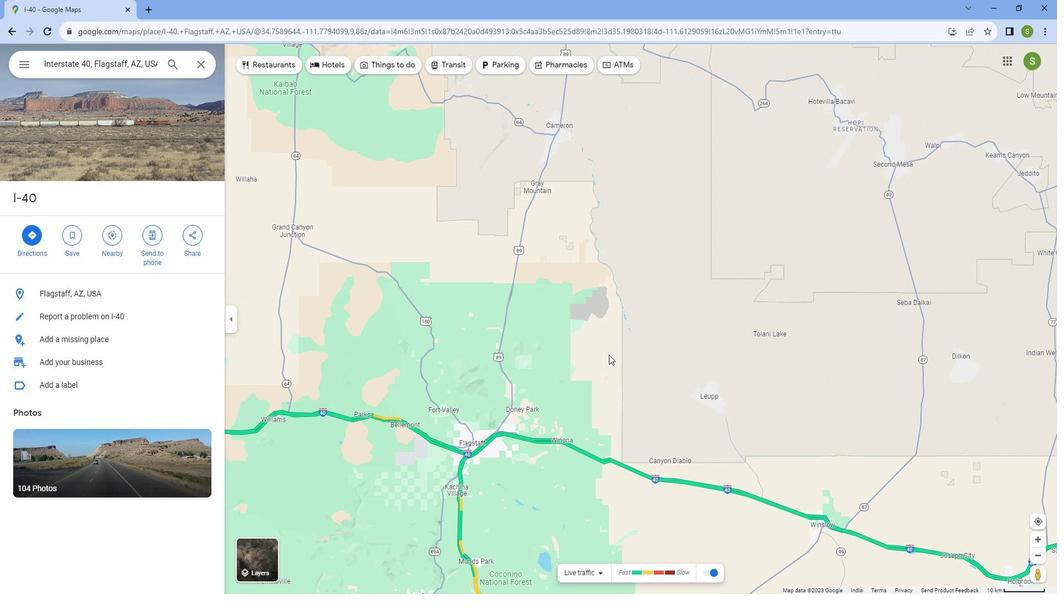 
Action: Mouse pressed left at (620, 347)
Screenshot: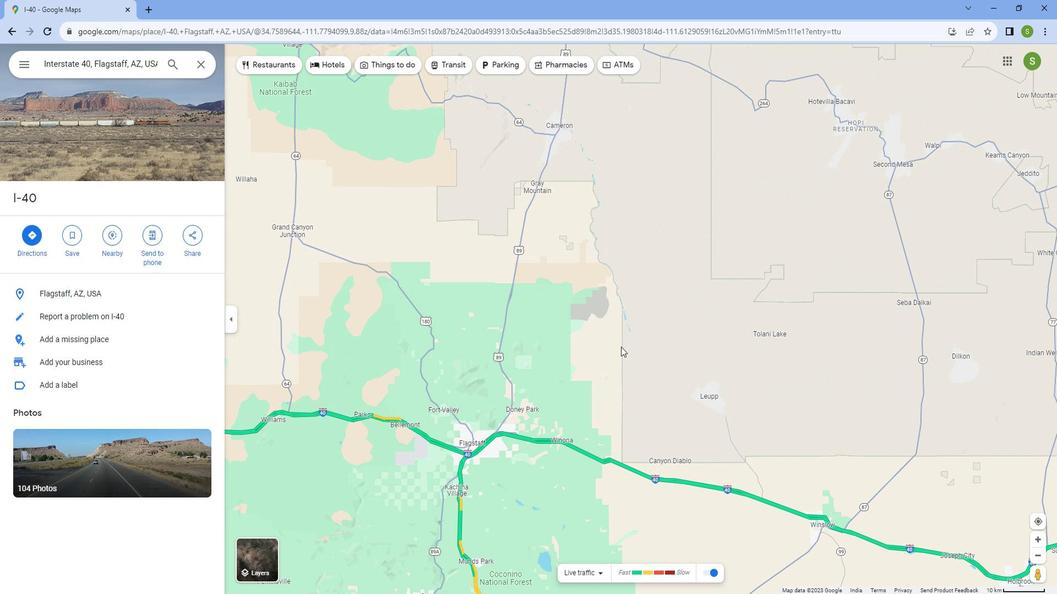 
Action: Mouse moved to (514, 349)
Screenshot: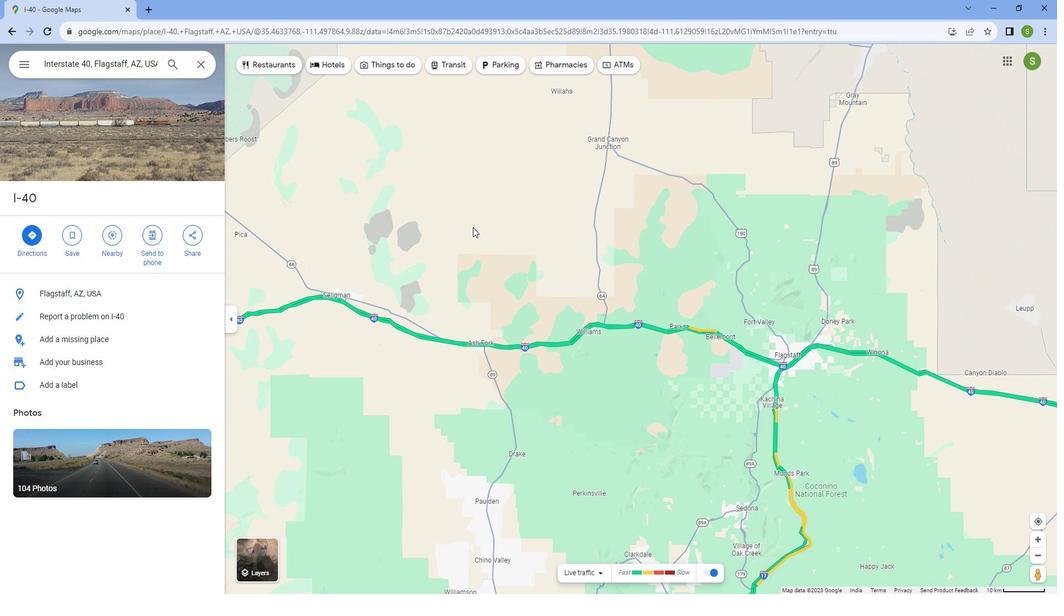 
Action: Mouse pressed left at (514, 349)
Screenshot: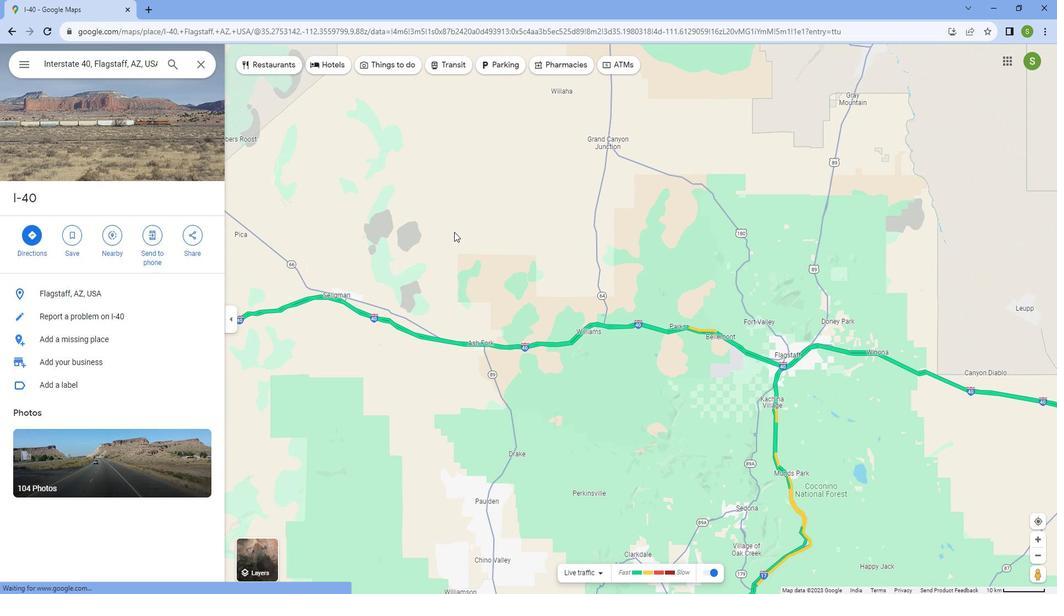 
Action: Mouse moved to (509, 349)
Screenshot: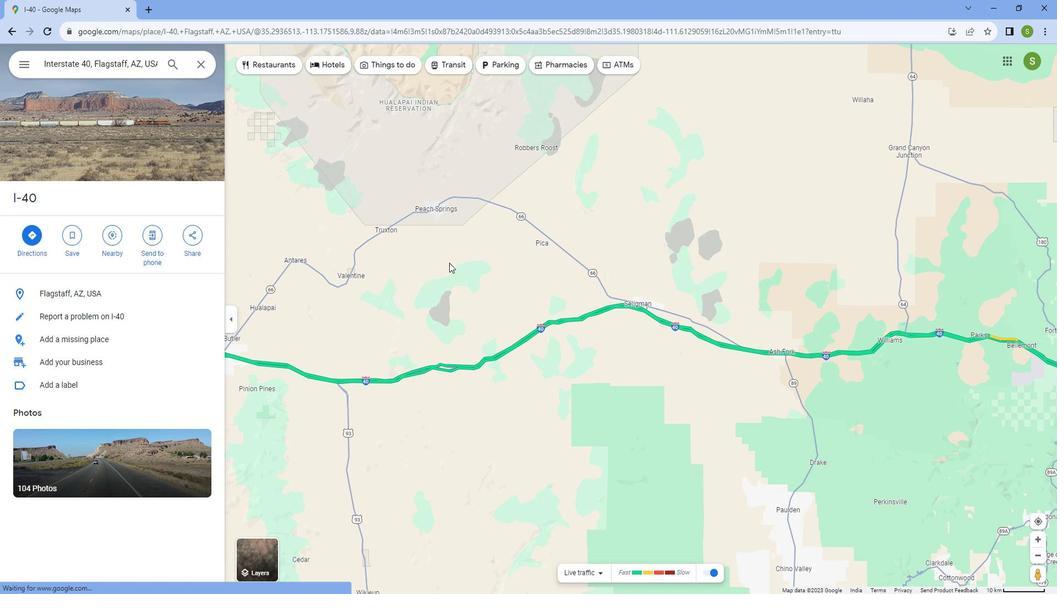 
Action: Mouse pressed left at (509, 349)
Screenshot: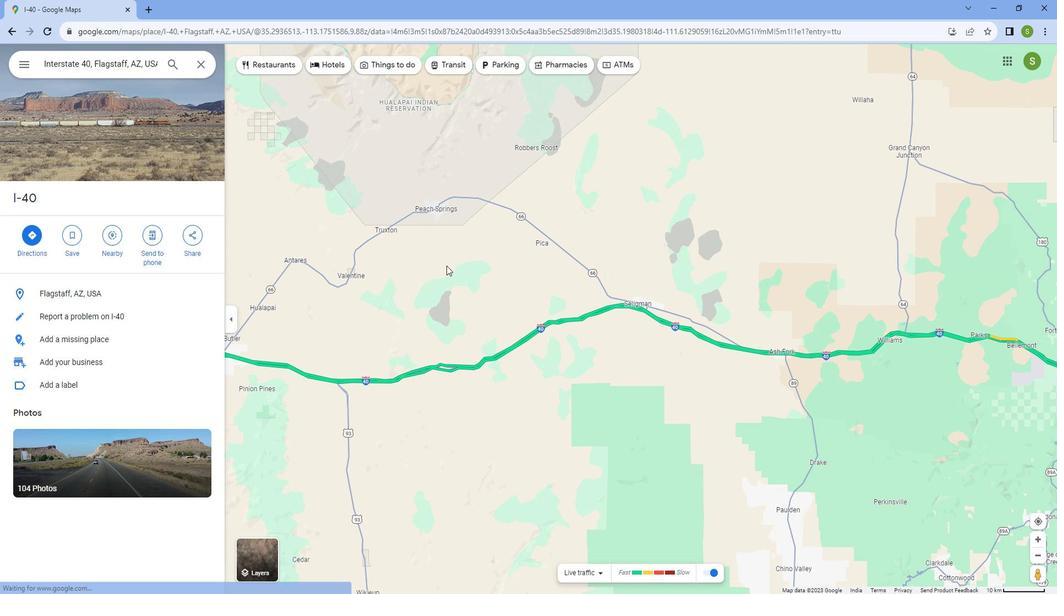
Action: Mouse moved to (550, 348)
Screenshot: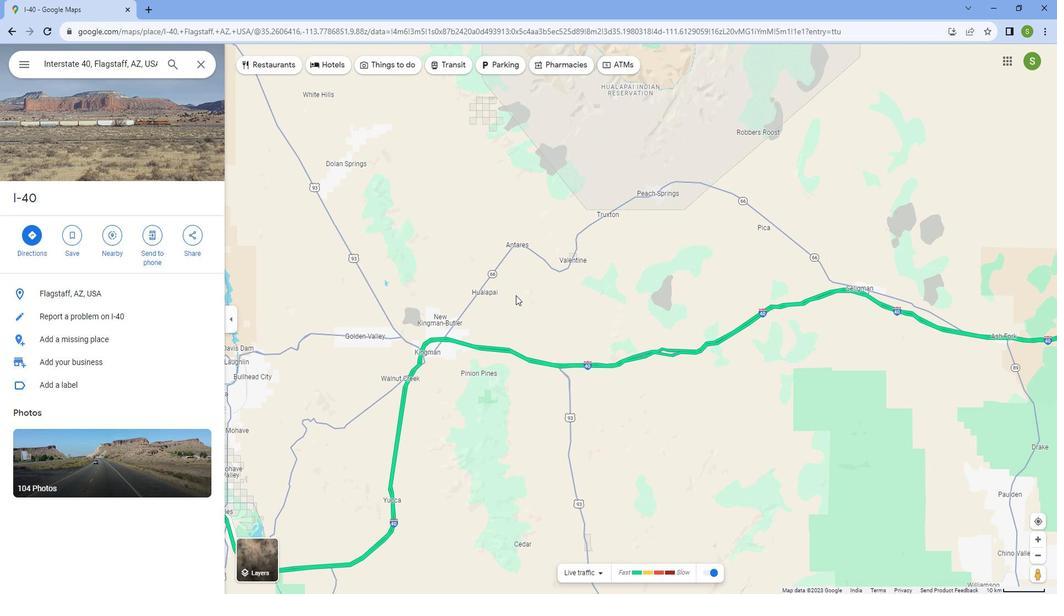
Action: Mouse pressed left at (550, 348)
Screenshot: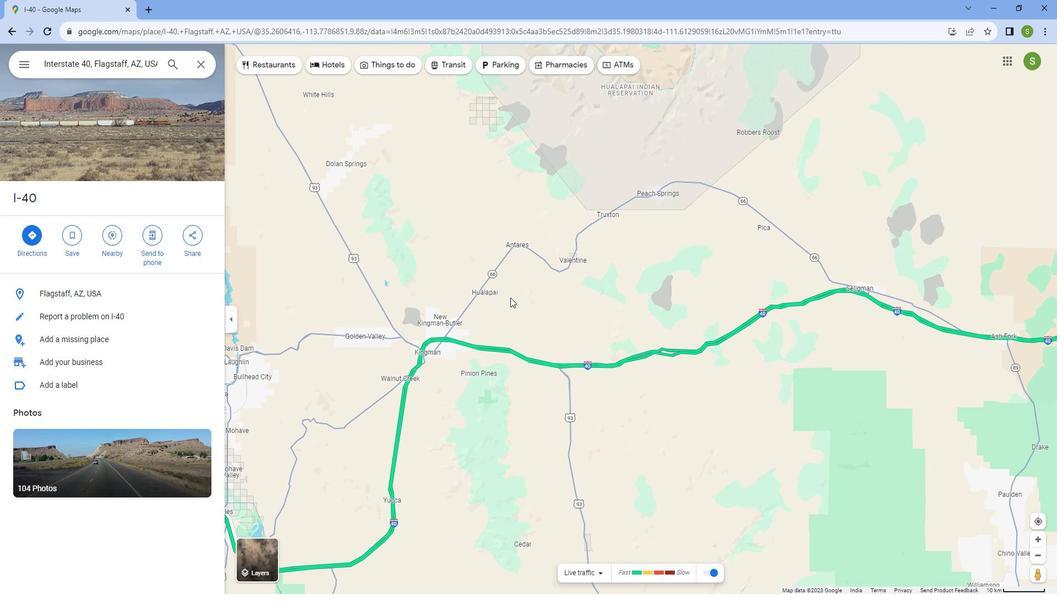
Action: Mouse moved to (482, 348)
Screenshot: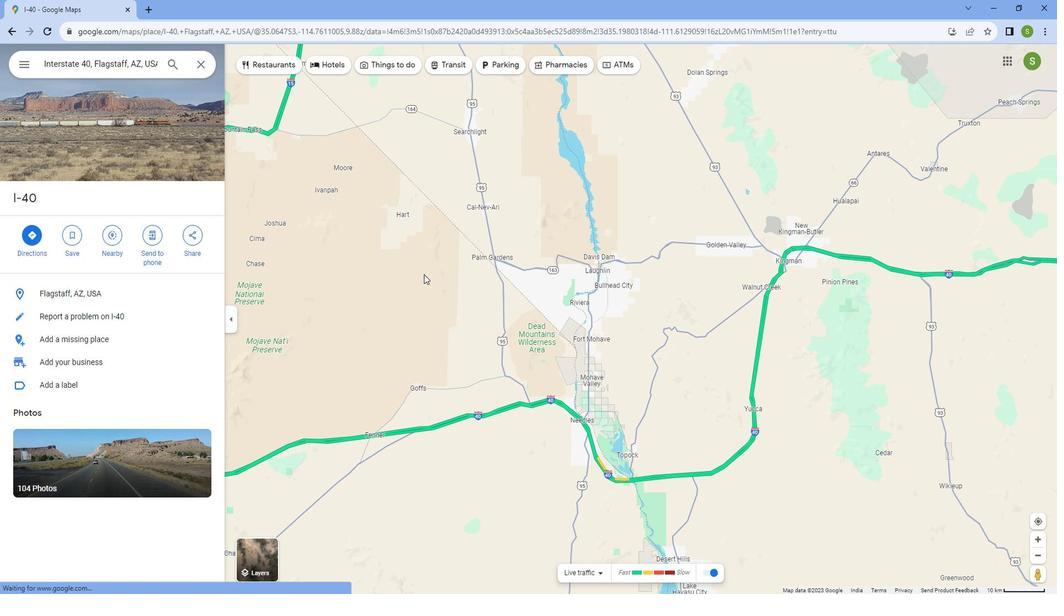 
Action: Mouse pressed left at (482, 348)
Screenshot: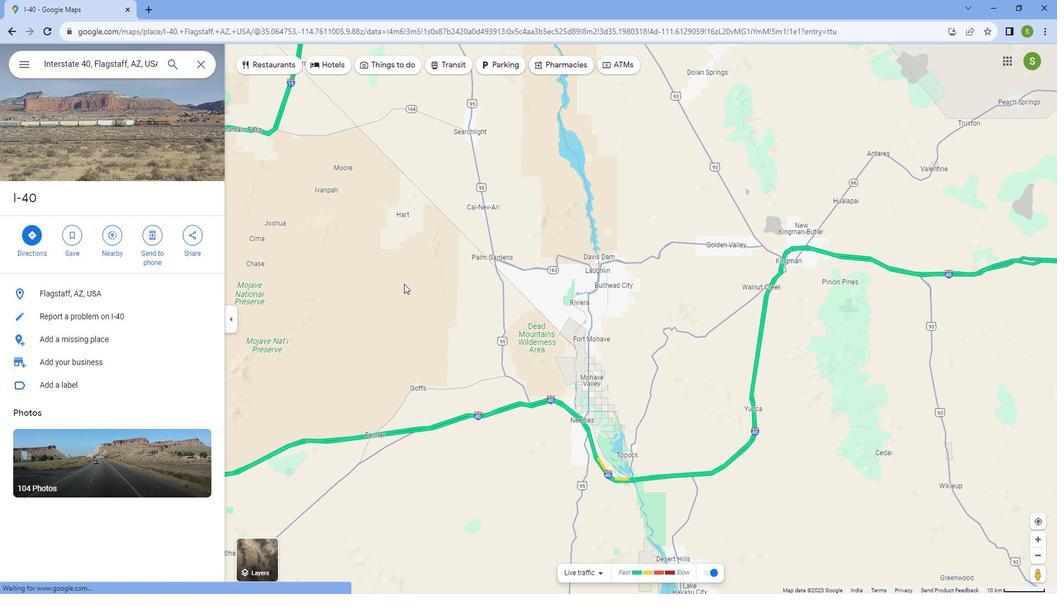 
Action: Mouse moved to (613, 349)
Screenshot: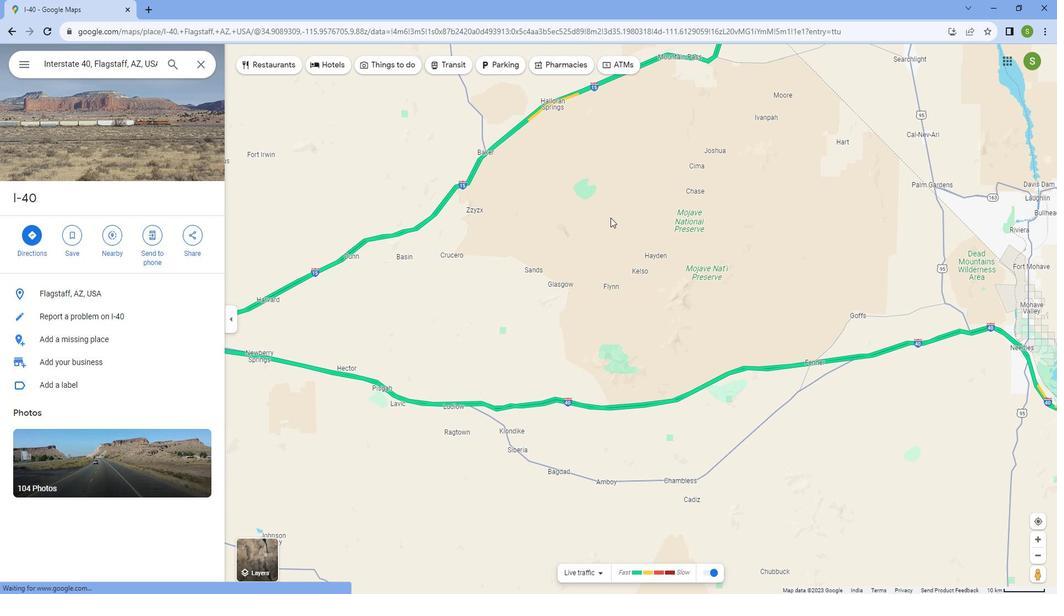 
Action: Mouse pressed left at (613, 349)
Screenshot: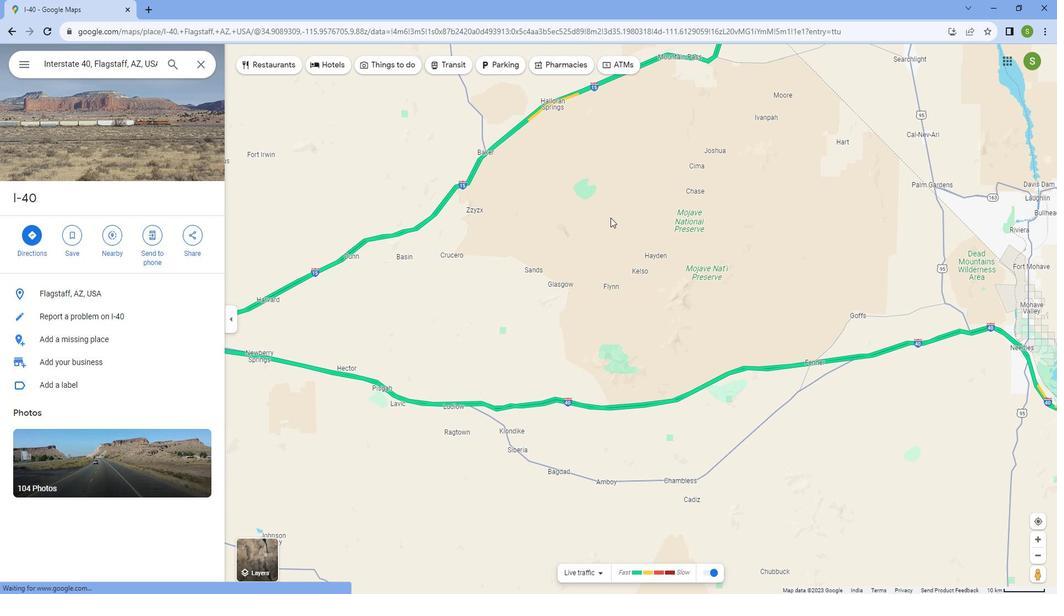 
Action: Mouse moved to (644, 347)
Screenshot: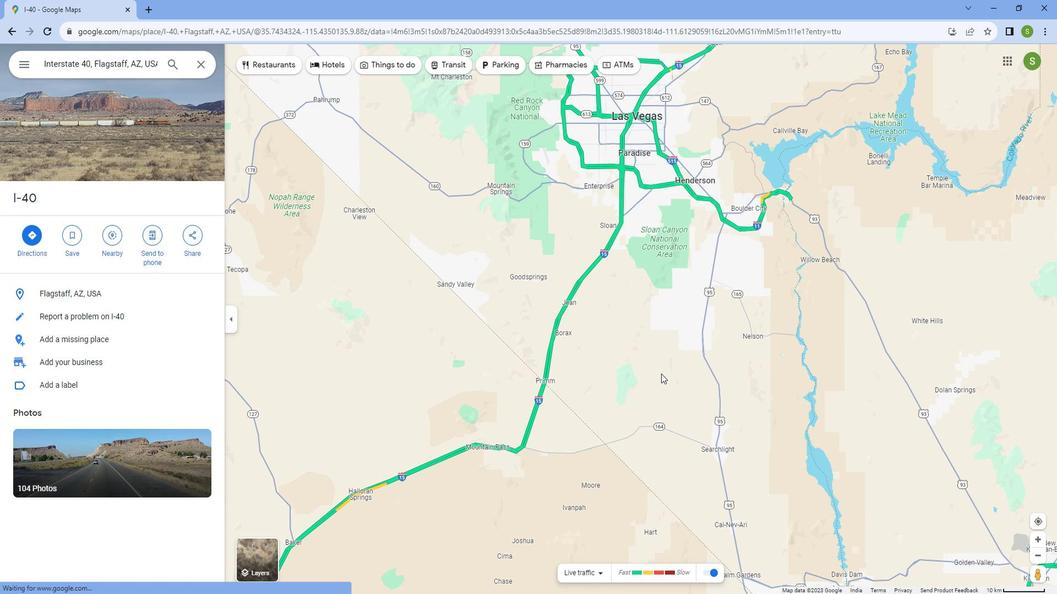 
Action: Mouse pressed left at (644, 347)
Screenshot: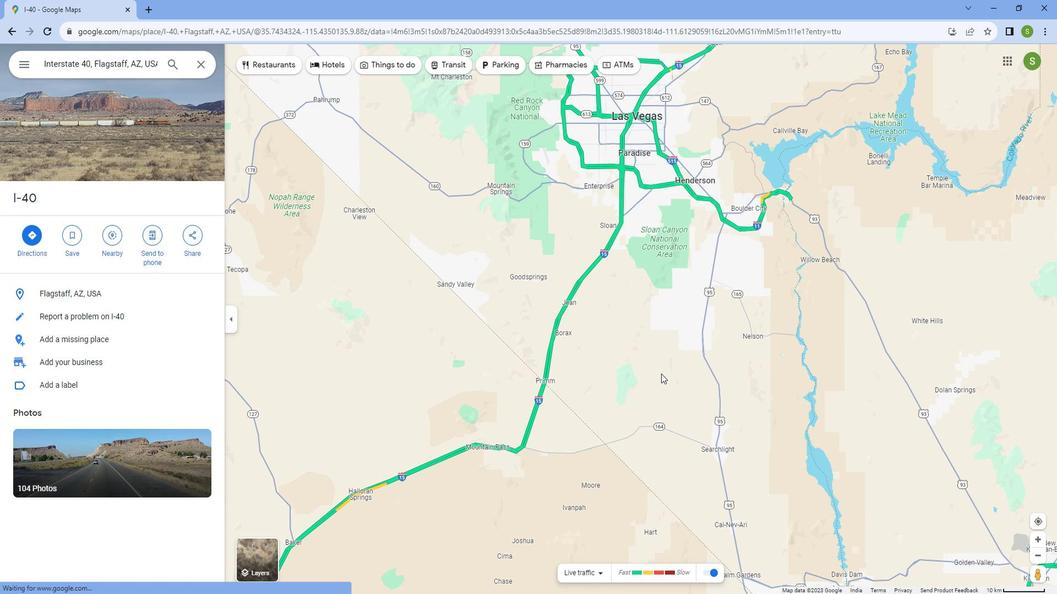 
Action: Mouse moved to (784, 348)
Screenshot: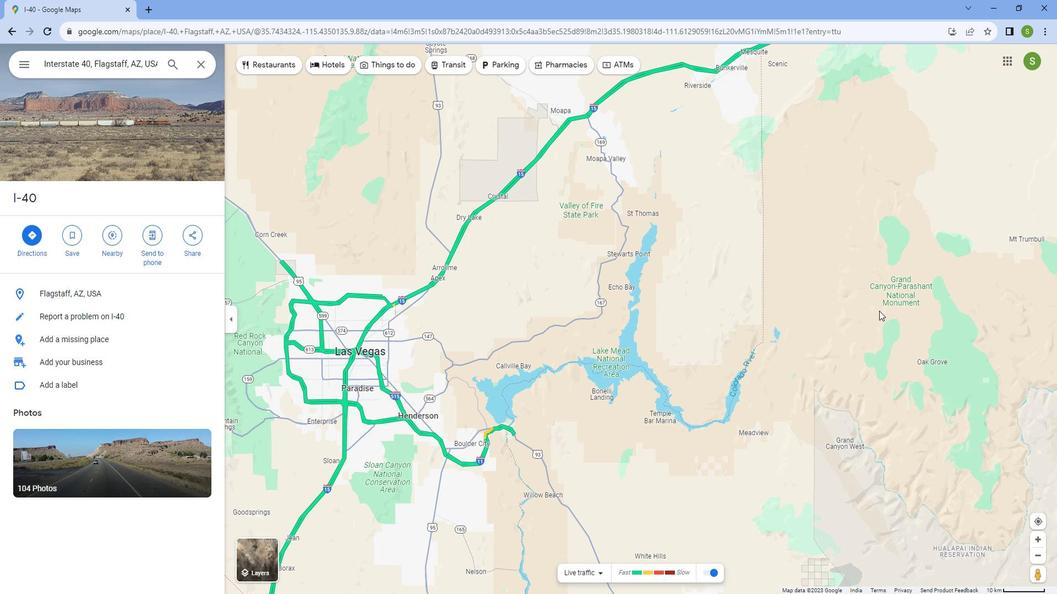 
Action: Mouse pressed left at (784, 348)
Screenshot: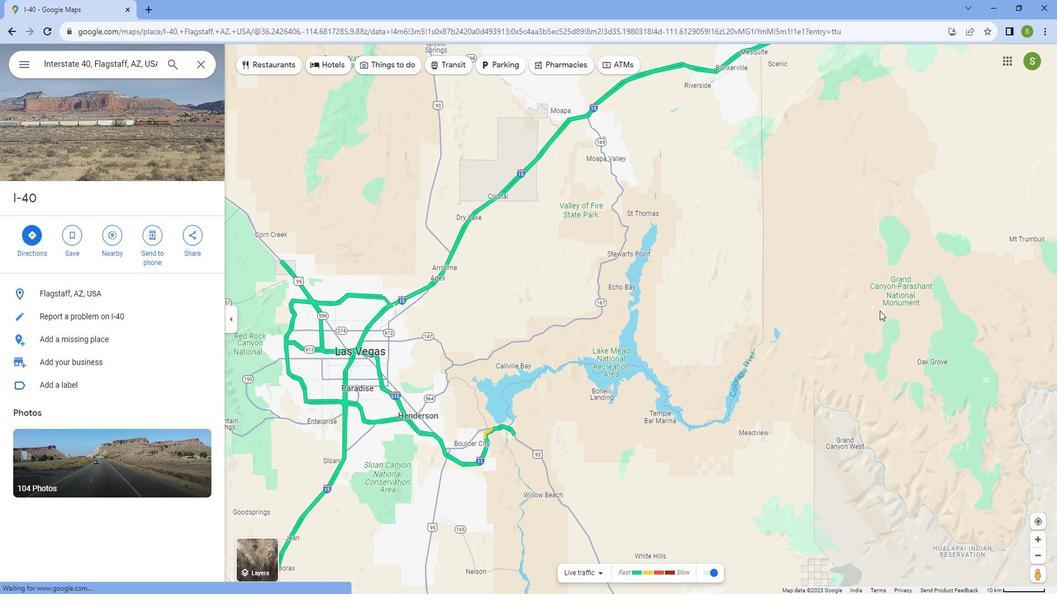 
Action: Mouse moved to (742, 348)
Screenshot: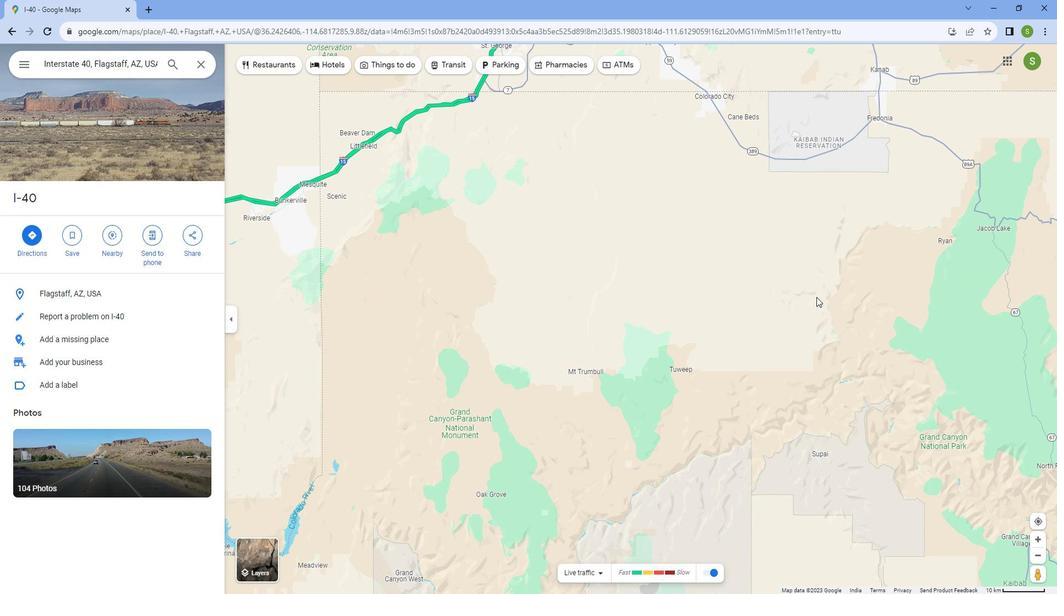 
Action: Mouse pressed left at (742, 348)
Screenshot: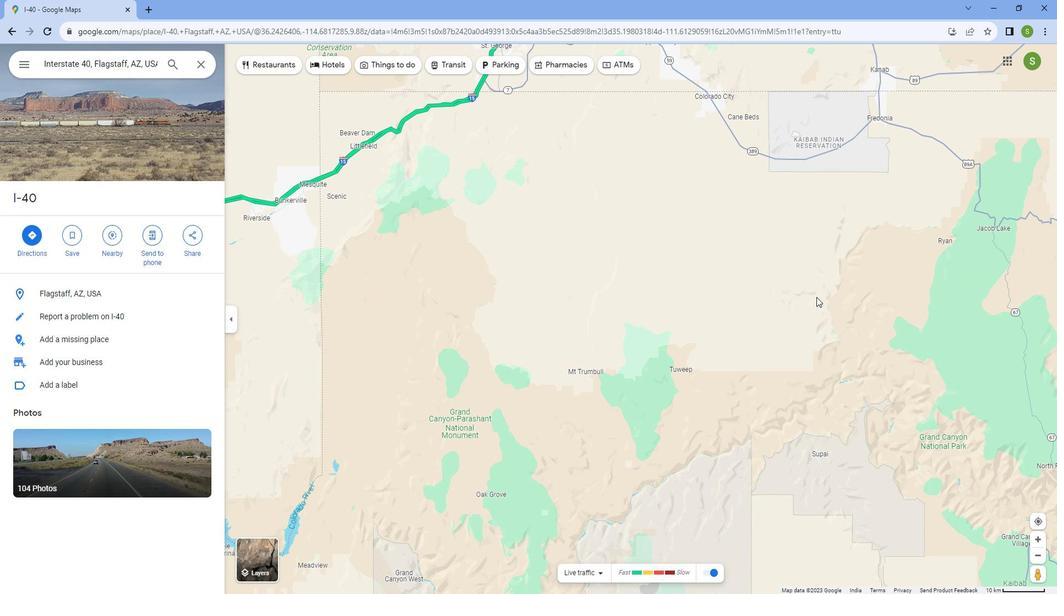 
Action: Mouse moved to (517, 347)
Screenshot: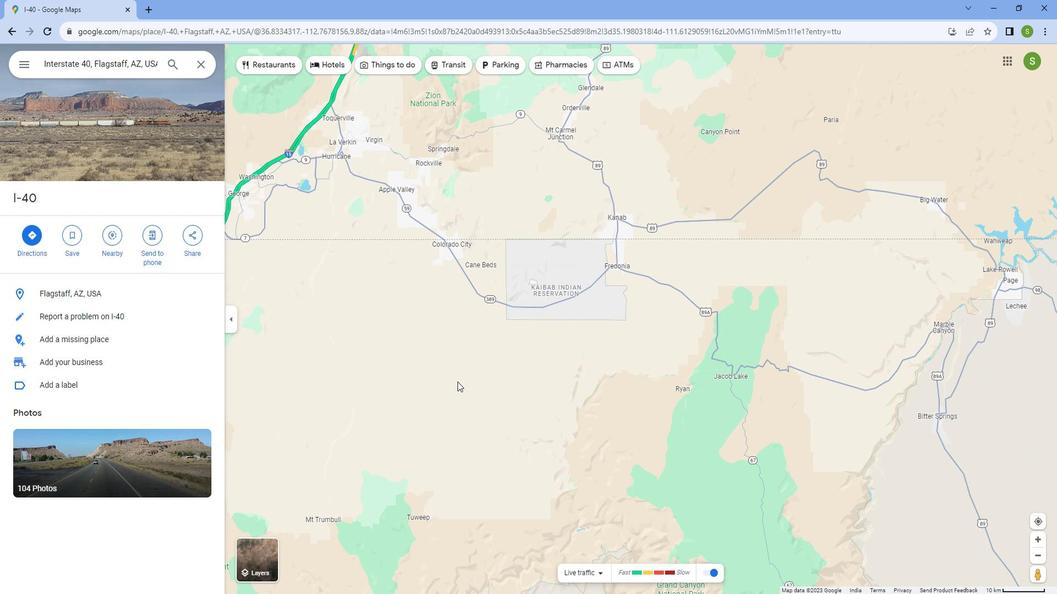 
Action: Mouse pressed left at (517, 347)
Screenshot: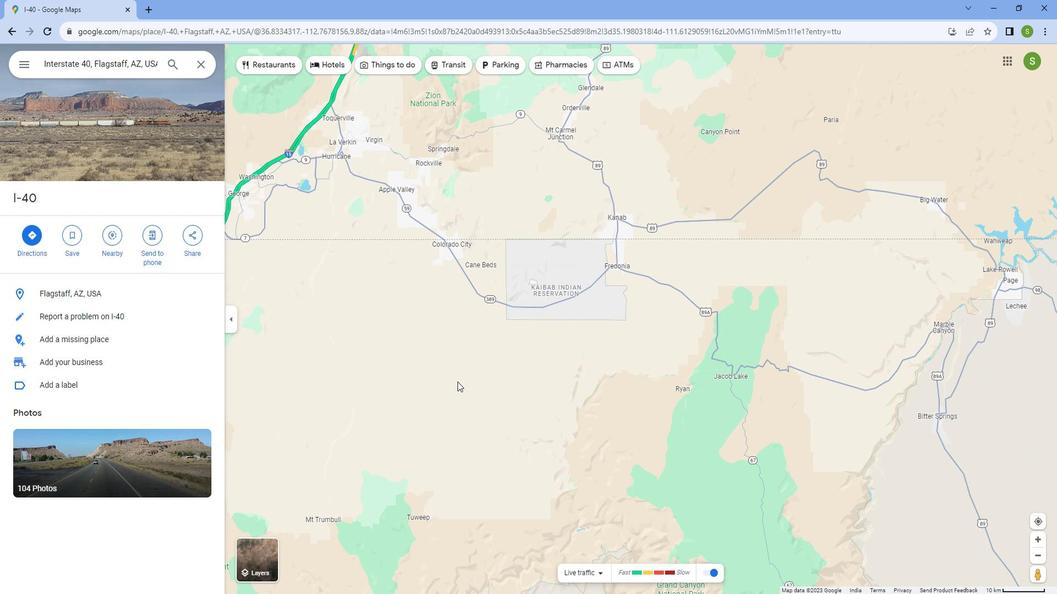 
Action: Mouse moved to (622, 347)
Screenshot: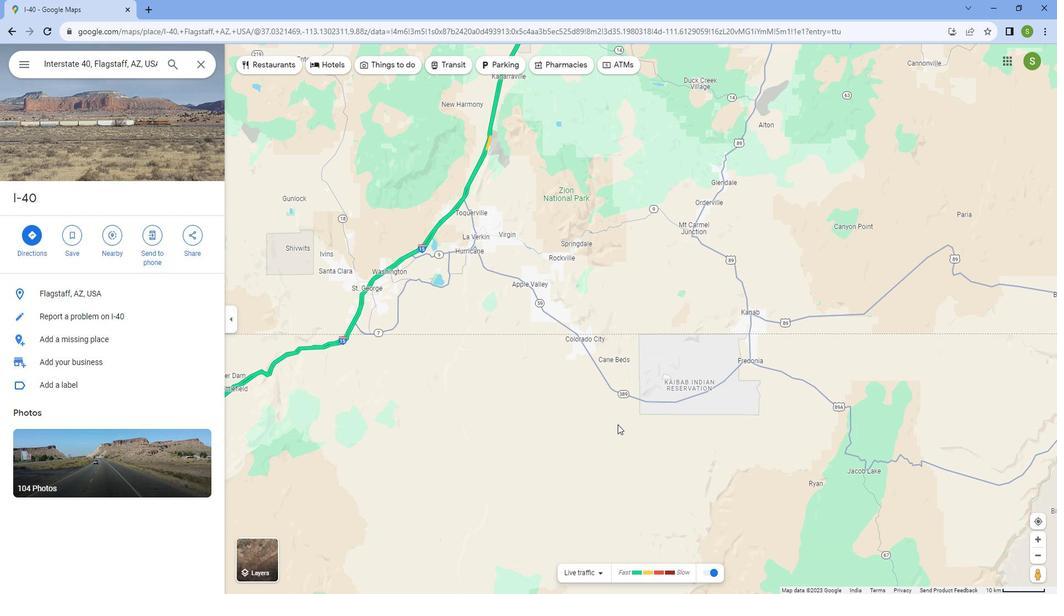 
